 Task: Add a signature Lila Thompson containing With sincere appreciation and gratitude, Lila Thompson to email address softage.9@softage.net and add a folder Returns
Action: Mouse moved to (264, 272)
Screenshot: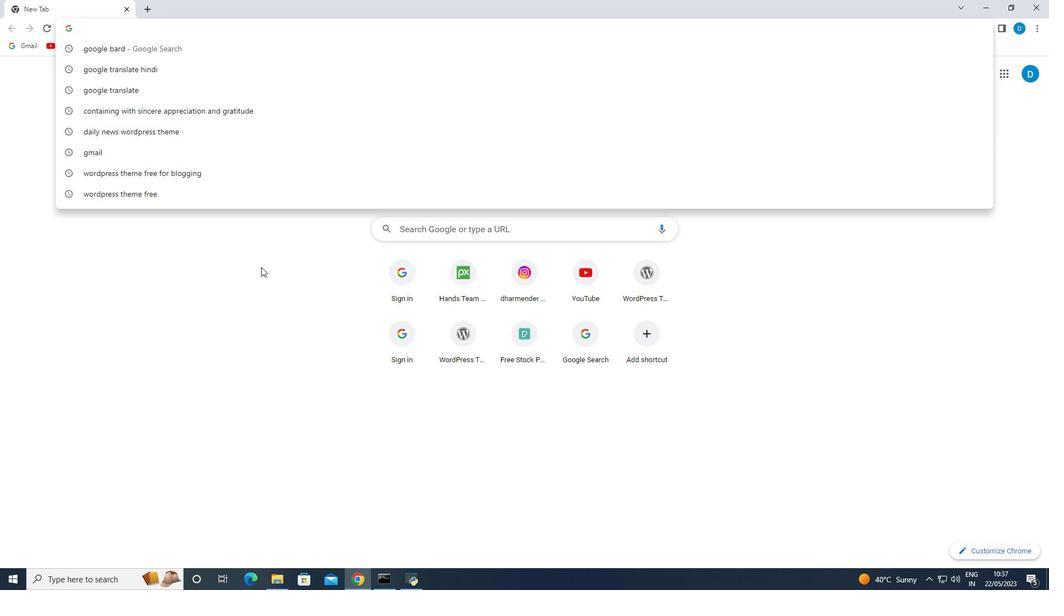 
Action: Mouse pressed left at (264, 272)
Screenshot: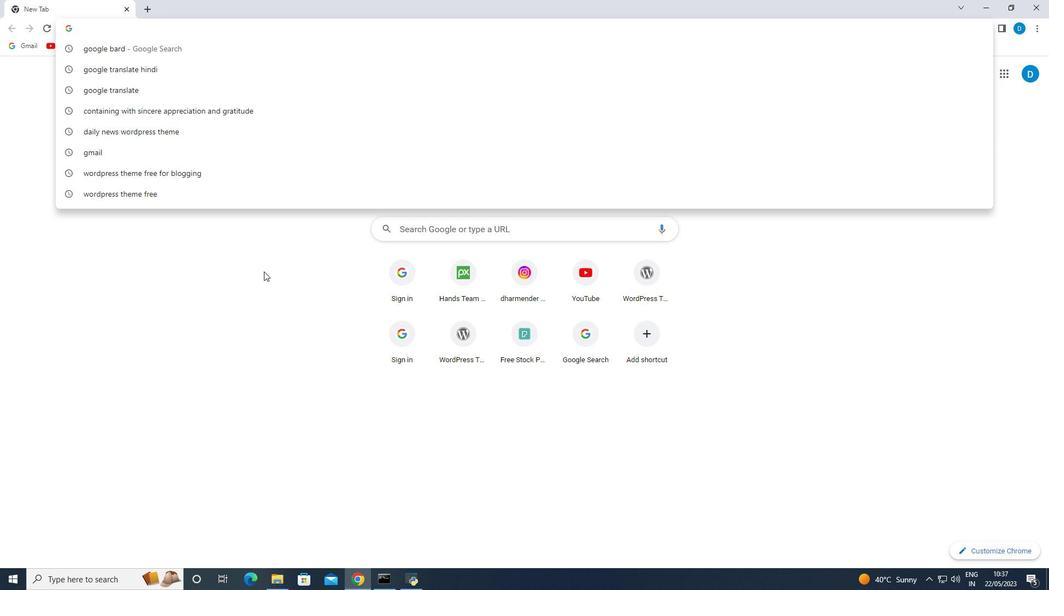 
Action: Mouse moved to (1001, 74)
Screenshot: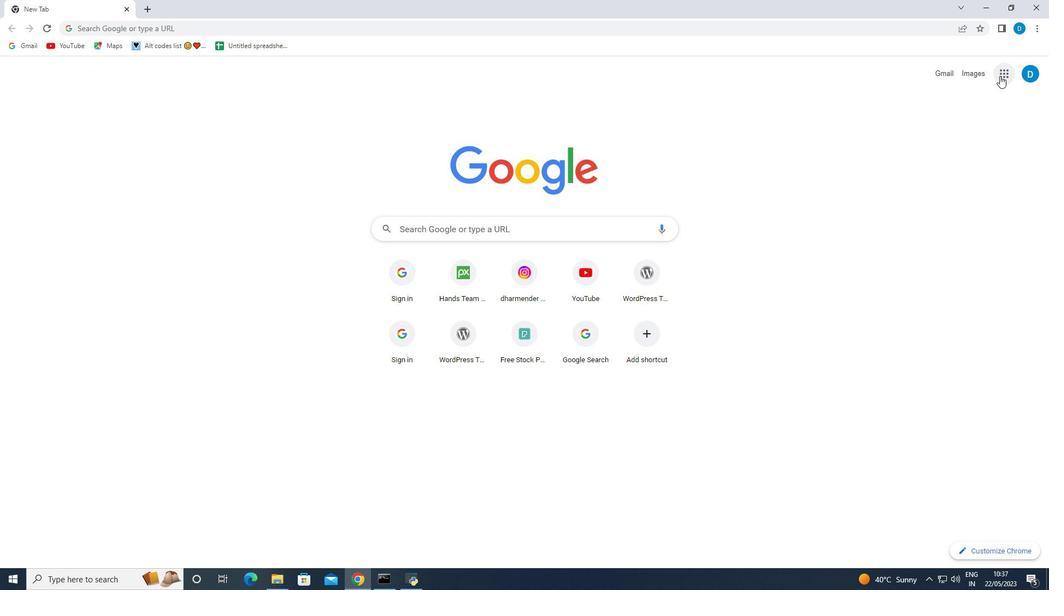 
Action: Mouse pressed left at (1001, 74)
Screenshot: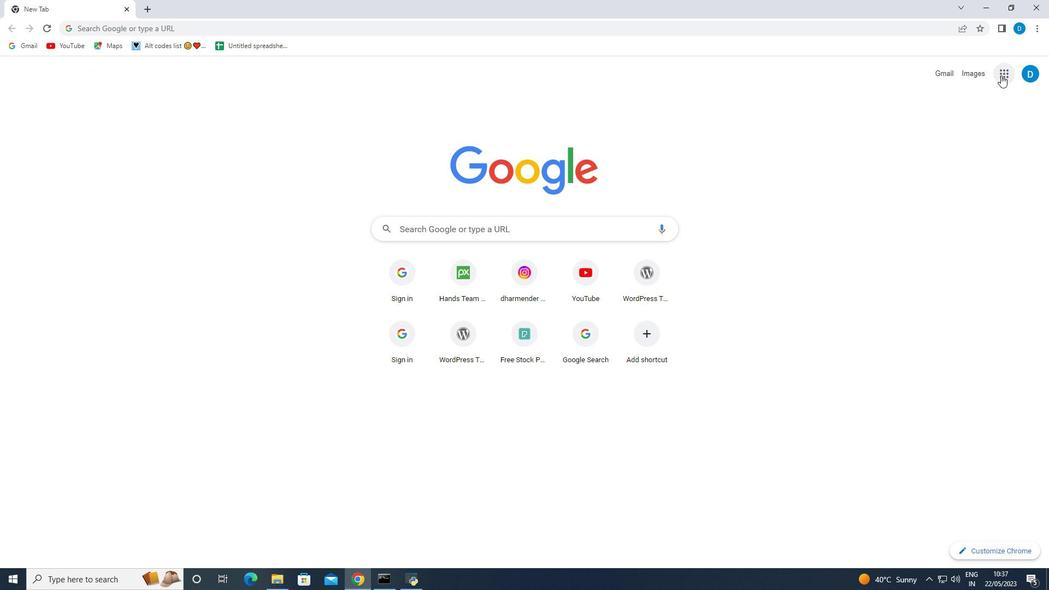 
Action: Mouse moved to (899, 219)
Screenshot: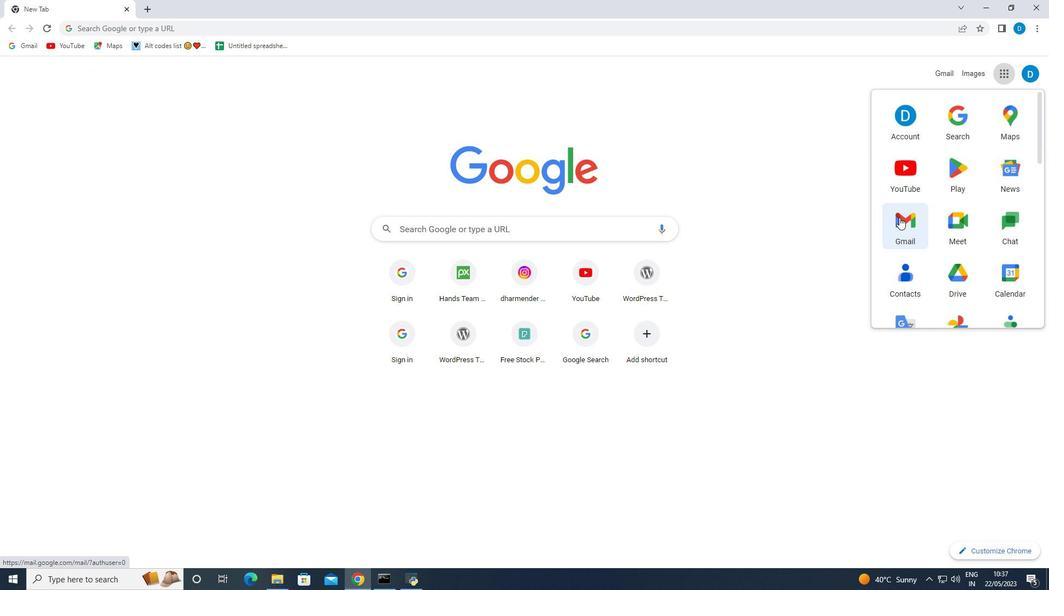 
Action: Mouse pressed left at (899, 219)
Screenshot: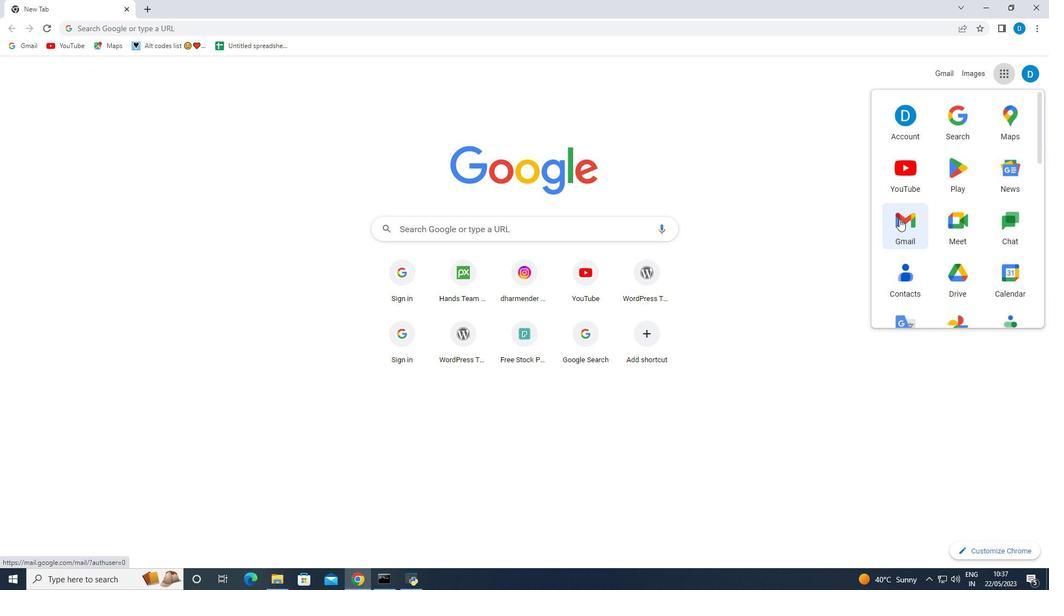 
Action: Mouse moved to (60, 116)
Screenshot: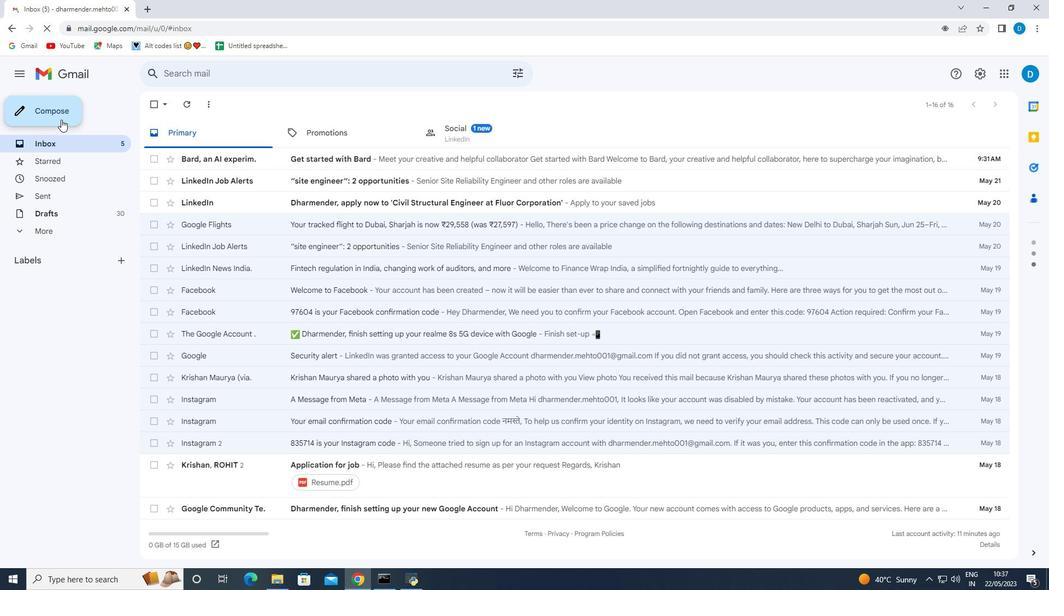 
Action: Mouse pressed left at (60, 116)
Screenshot: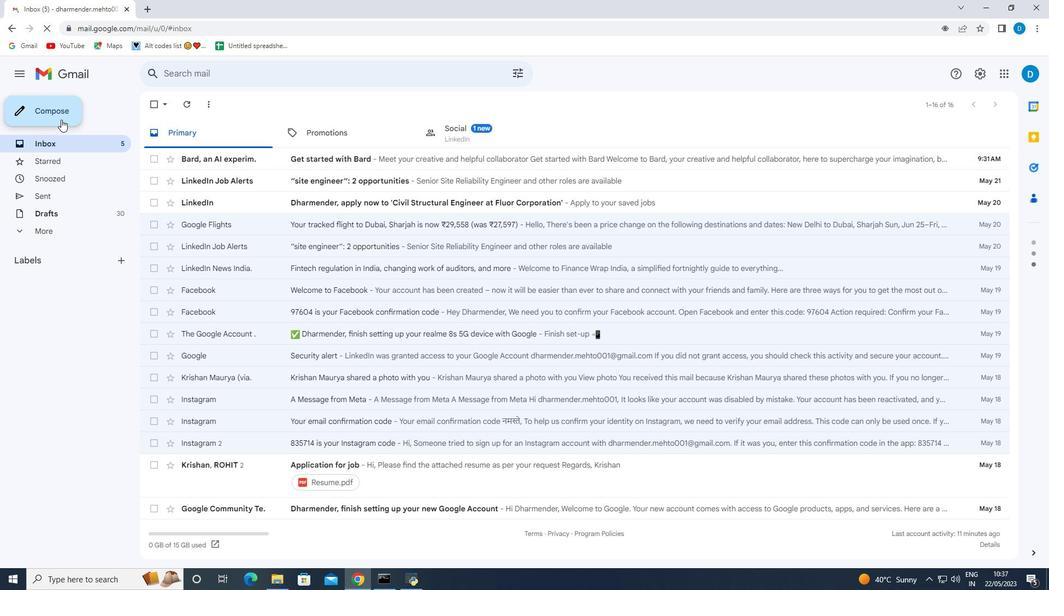 
Action: Mouse moved to (882, 549)
Screenshot: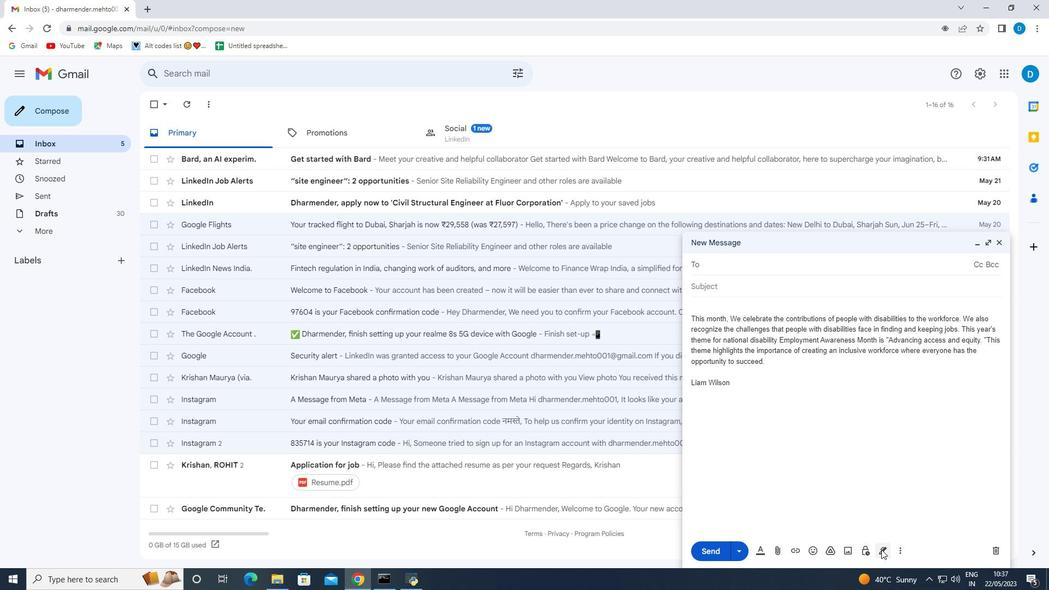 
Action: Mouse pressed left at (882, 549)
Screenshot: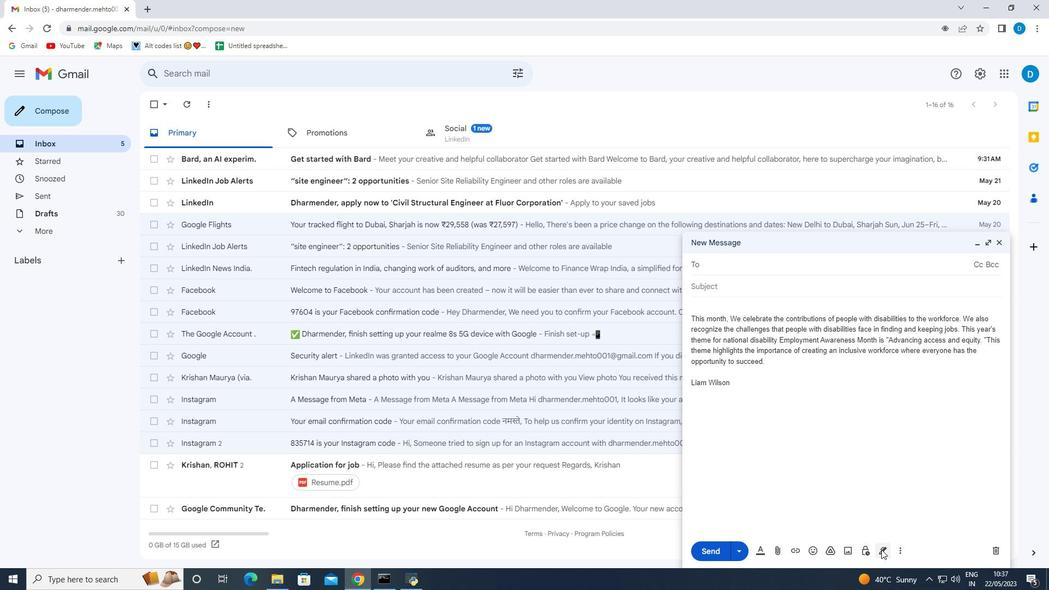 
Action: Mouse moved to (910, 483)
Screenshot: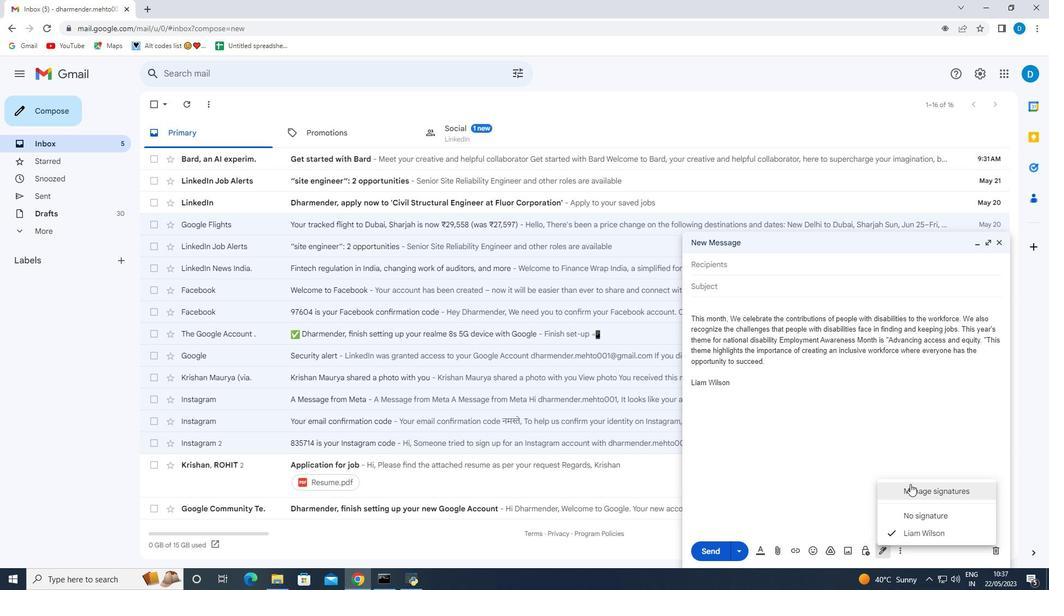 
Action: Mouse pressed left at (910, 483)
Screenshot: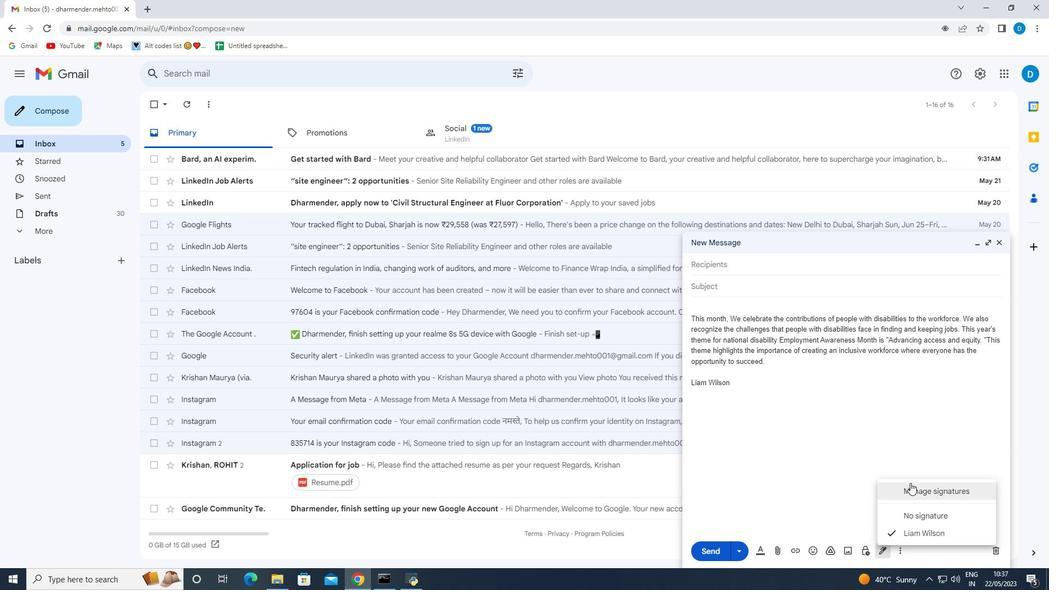 
Action: Mouse moved to (362, 407)
Screenshot: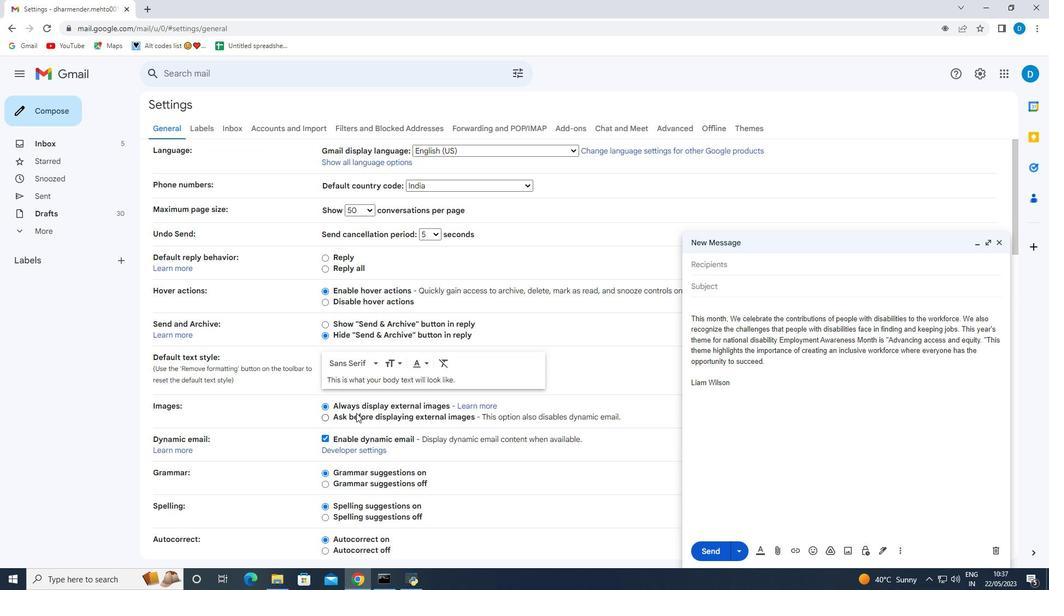 
Action: Mouse scrolled (362, 407) with delta (0, 0)
Screenshot: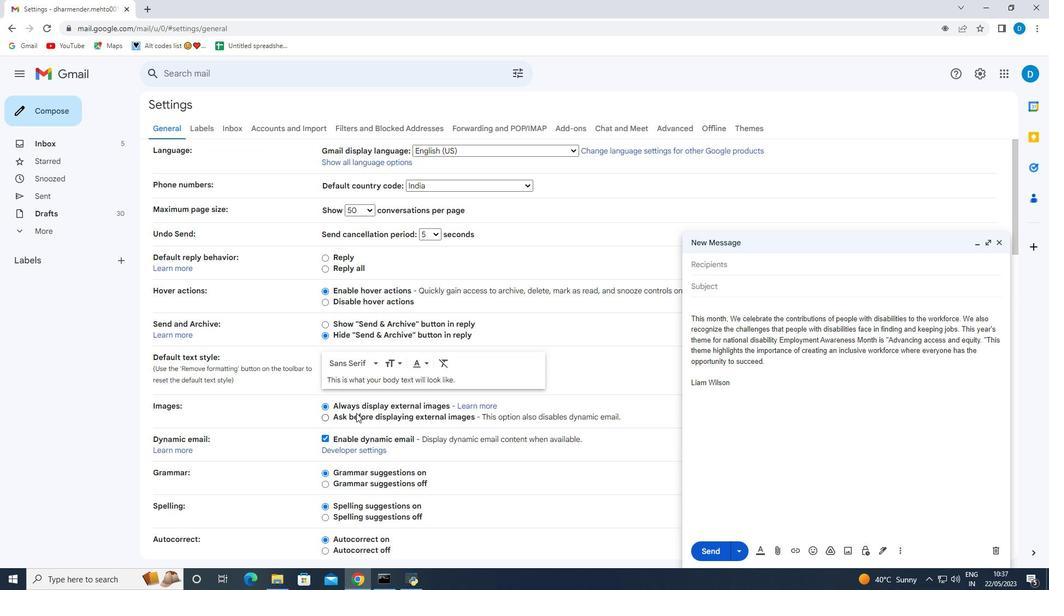 
Action: Mouse moved to (364, 407)
Screenshot: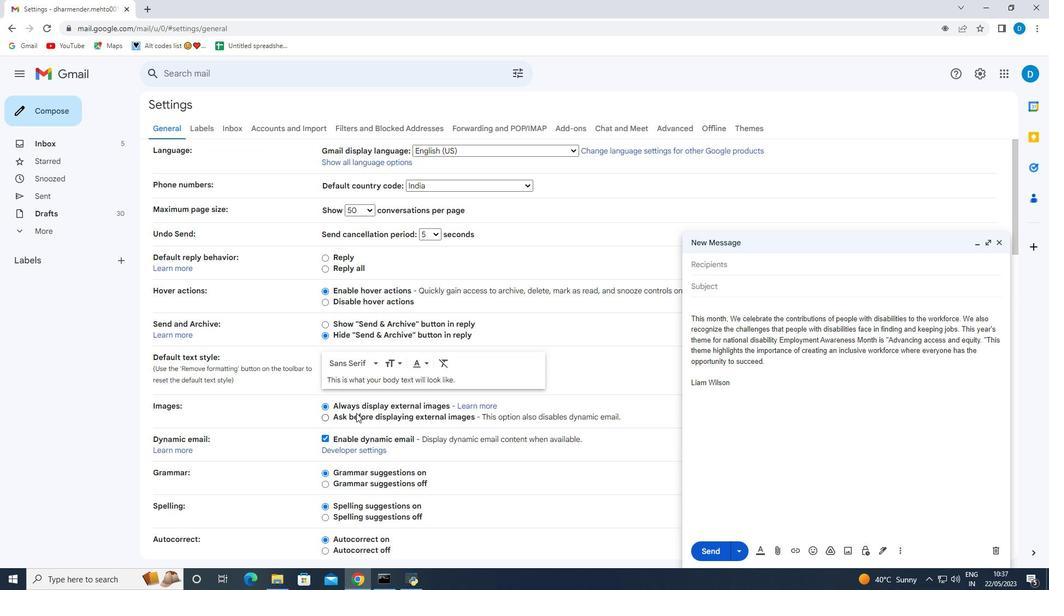 
Action: Mouse scrolled (364, 406) with delta (0, 0)
Screenshot: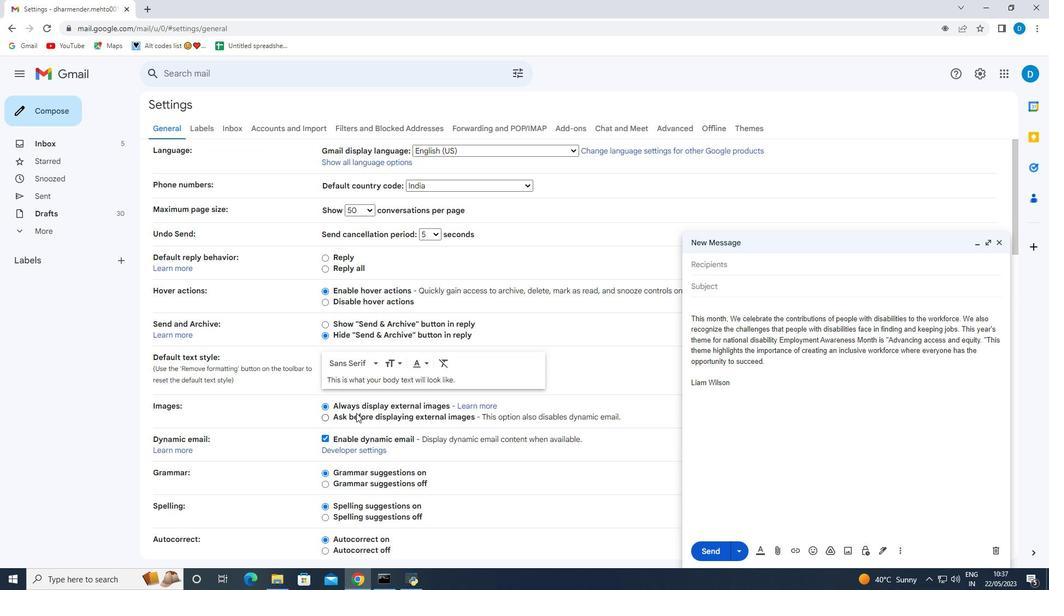 
Action: Mouse moved to (364, 406)
Screenshot: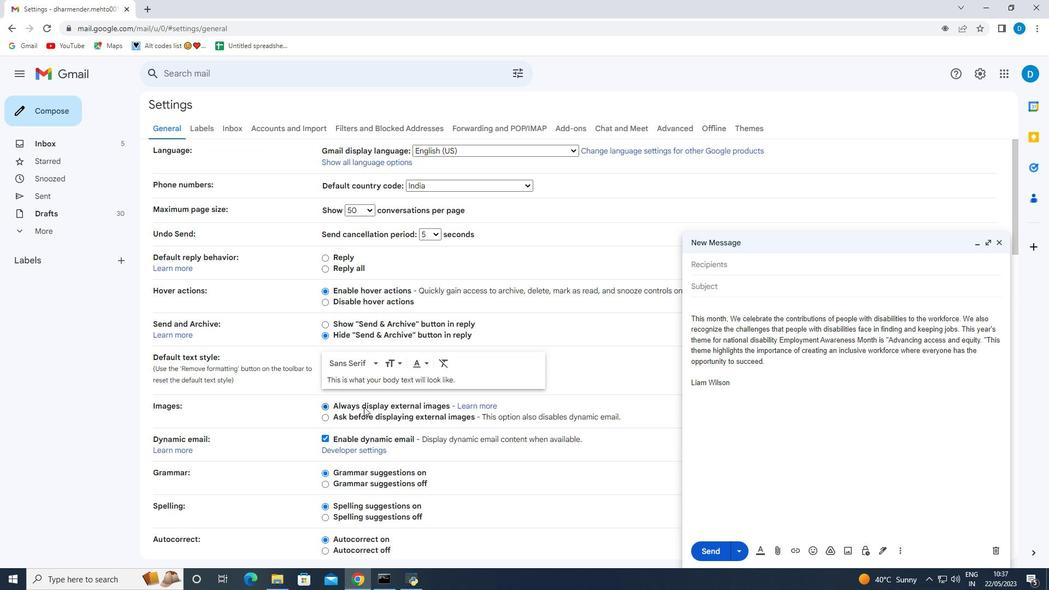 
Action: Mouse scrolled (364, 406) with delta (0, 0)
Screenshot: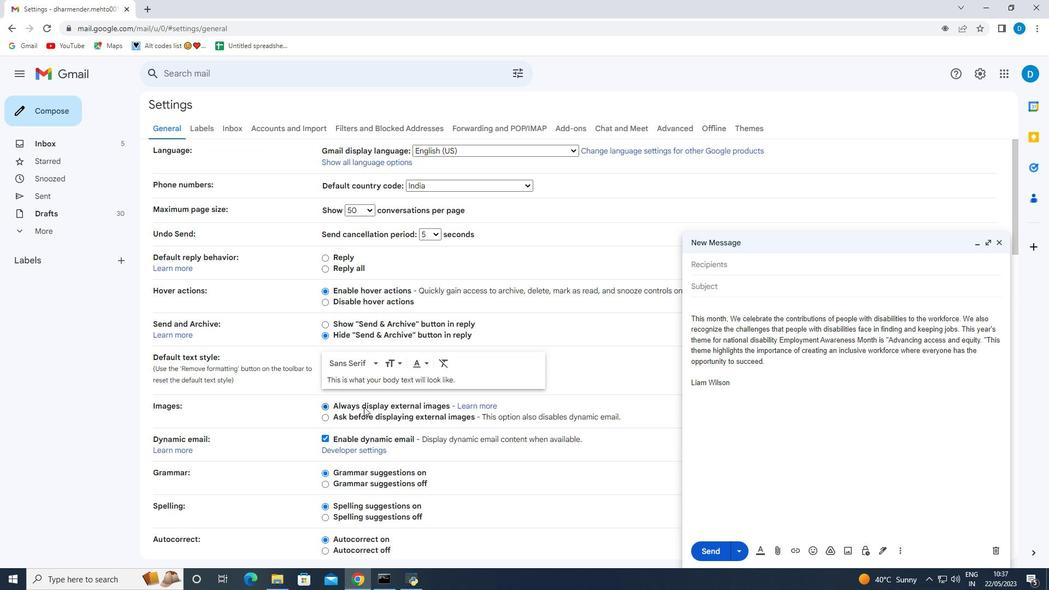 
Action: Mouse moved to (366, 405)
Screenshot: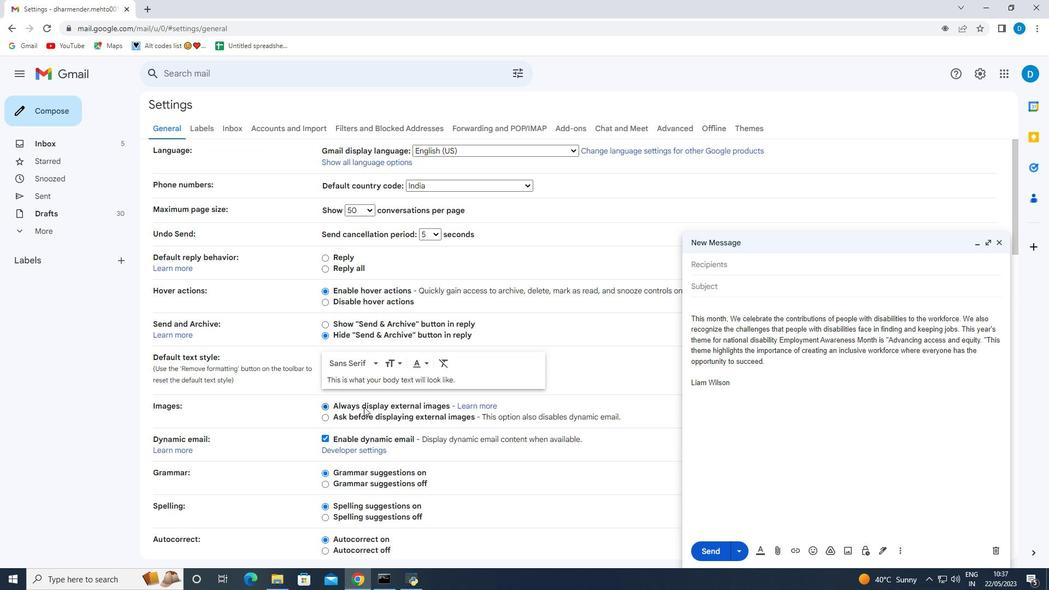 
Action: Mouse scrolled (365, 405) with delta (0, 0)
Screenshot: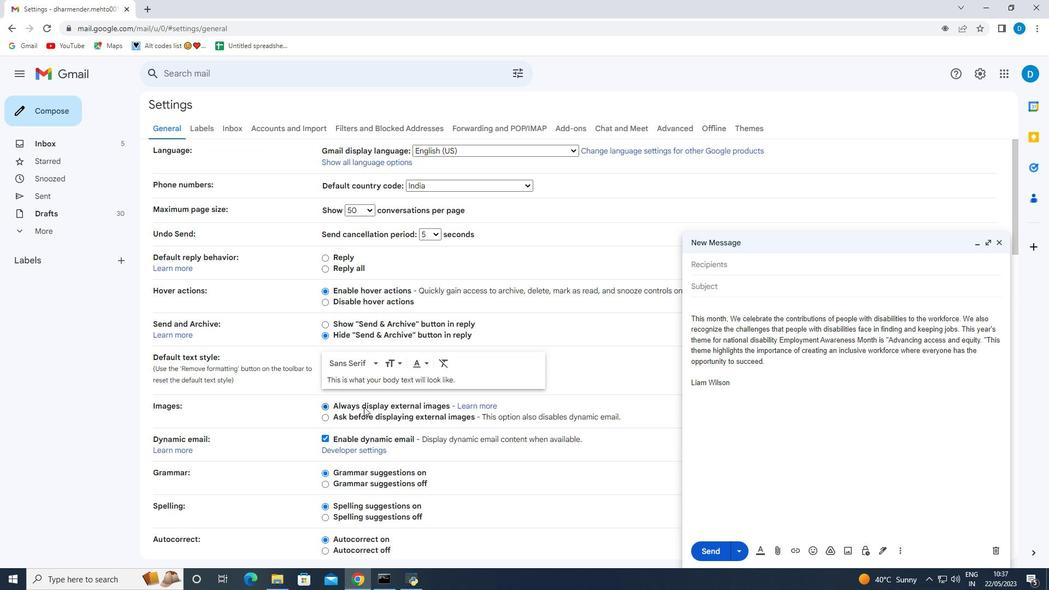 
Action: Mouse moved to (368, 403)
Screenshot: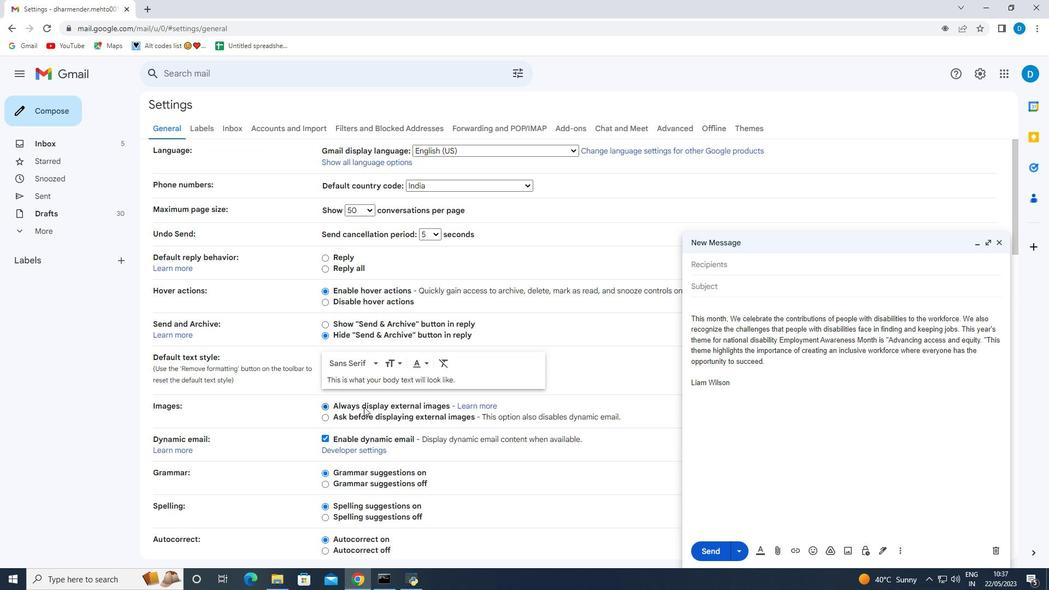 
Action: Mouse scrolled (368, 402) with delta (0, 0)
Screenshot: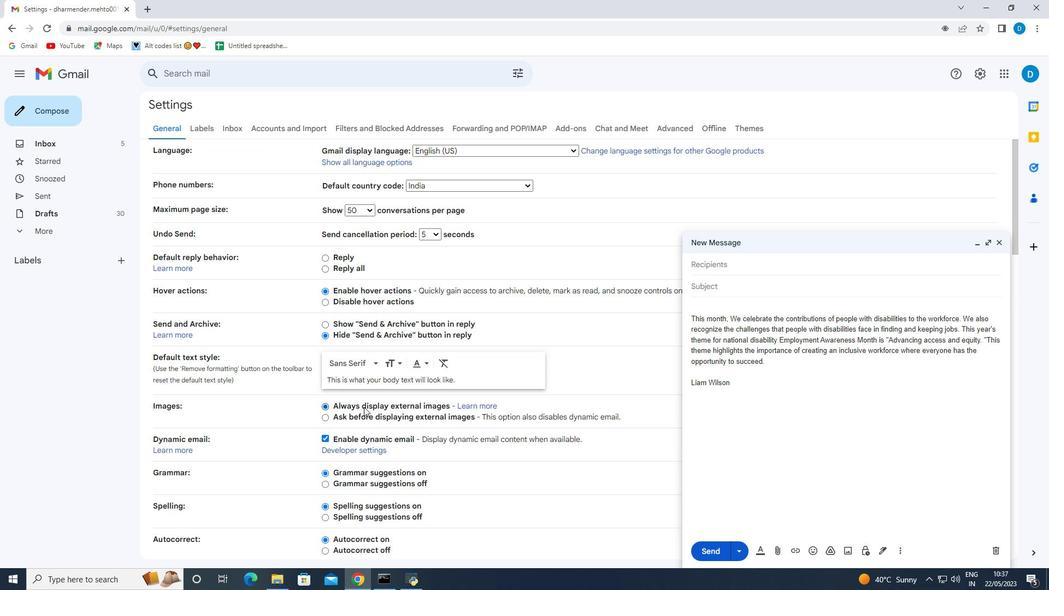 
Action: Mouse moved to (370, 402)
Screenshot: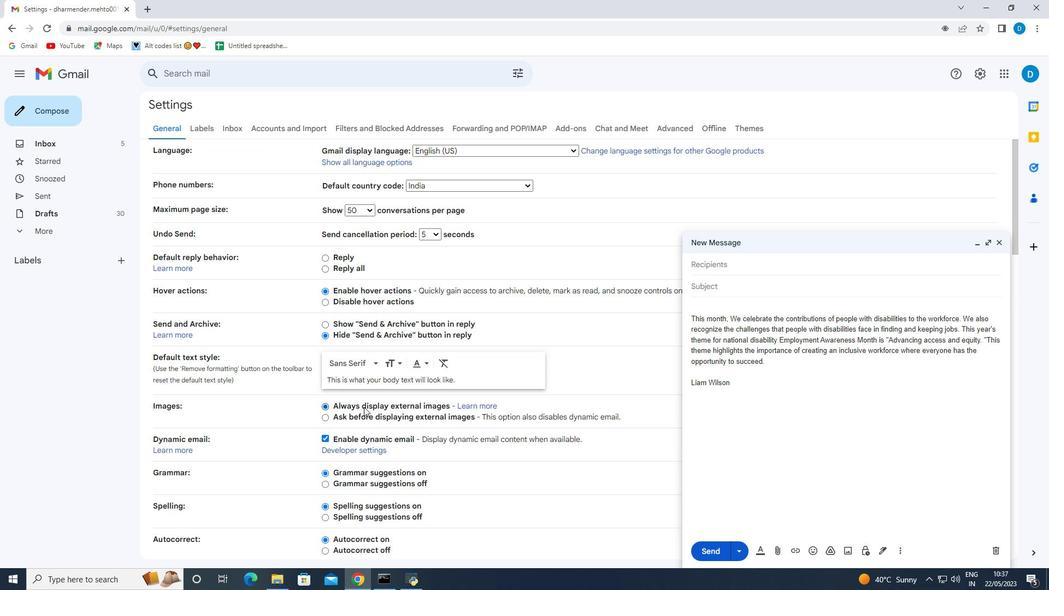 
Action: Mouse scrolled (370, 401) with delta (0, 0)
Screenshot: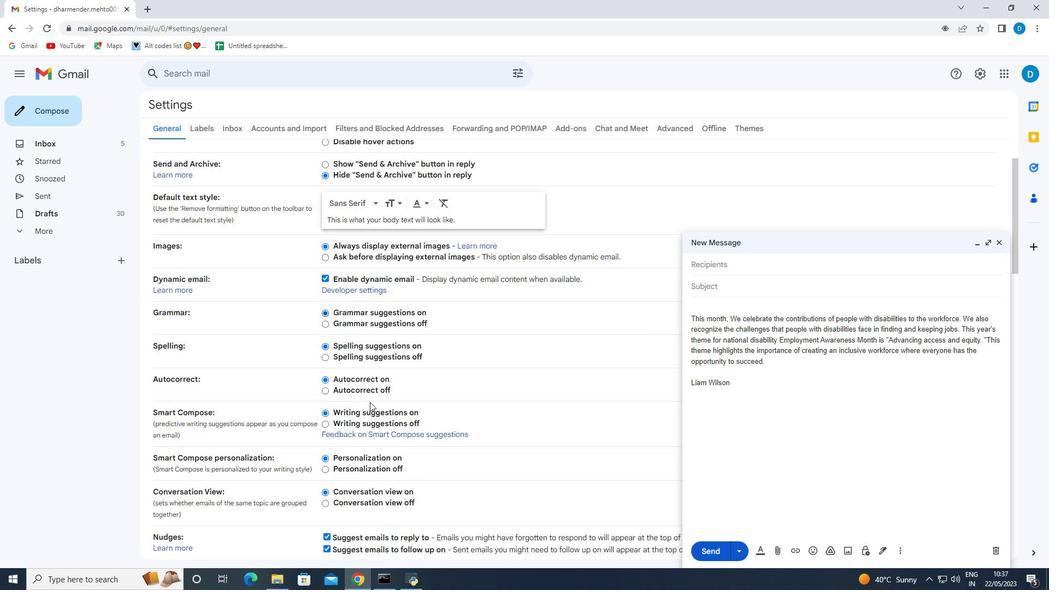 
Action: Mouse scrolled (370, 401) with delta (0, 0)
Screenshot: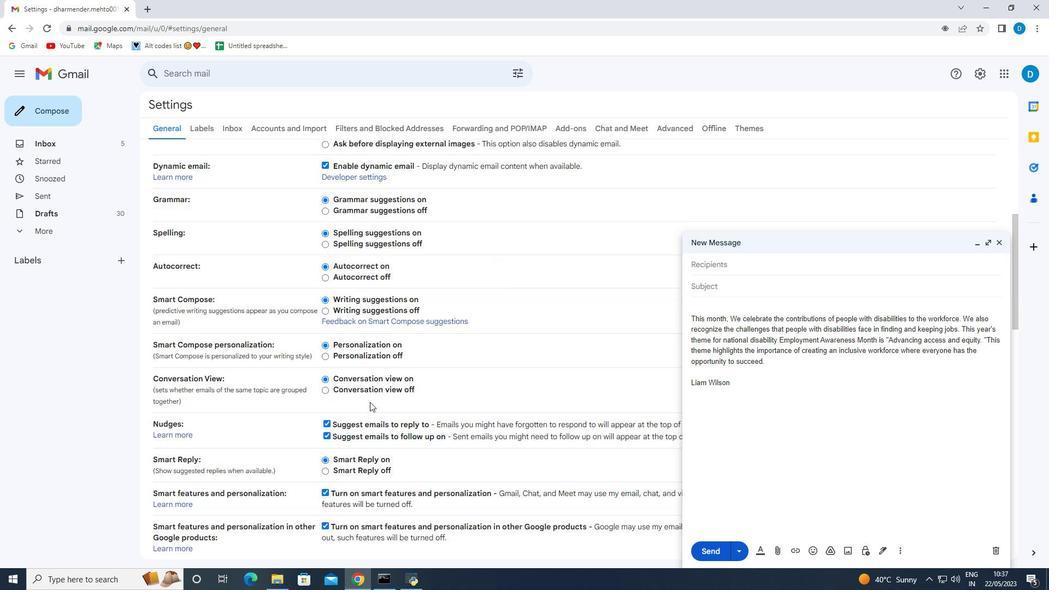 
Action: Mouse scrolled (370, 401) with delta (0, 0)
Screenshot: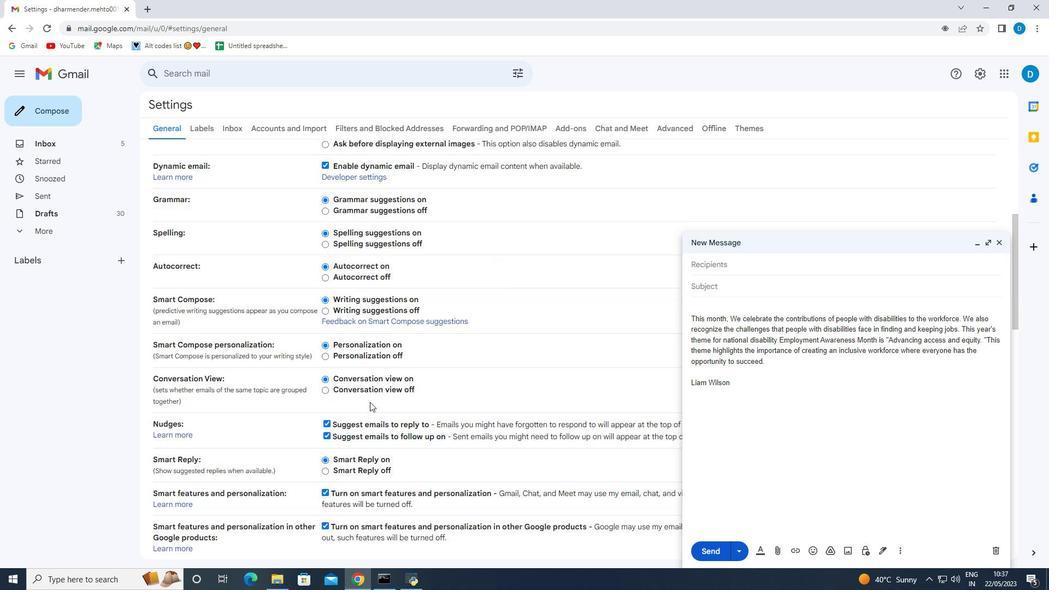 
Action: Mouse scrolled (370, 401) with delta (0, 0)
Screenshot: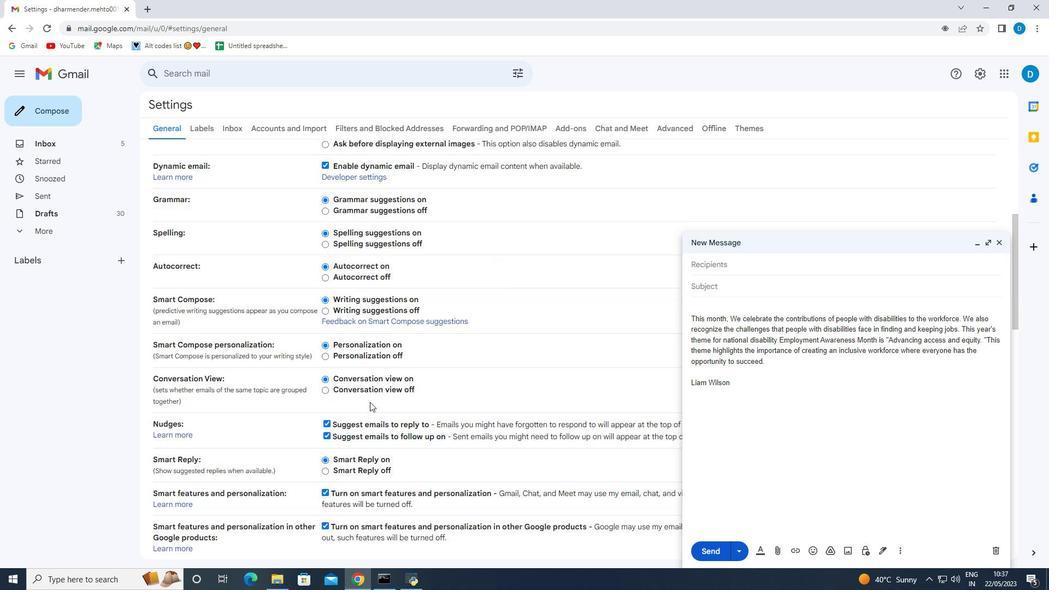 
Action: Mouse scrolled (370, 401) with delta (0, 0)
Screenshot: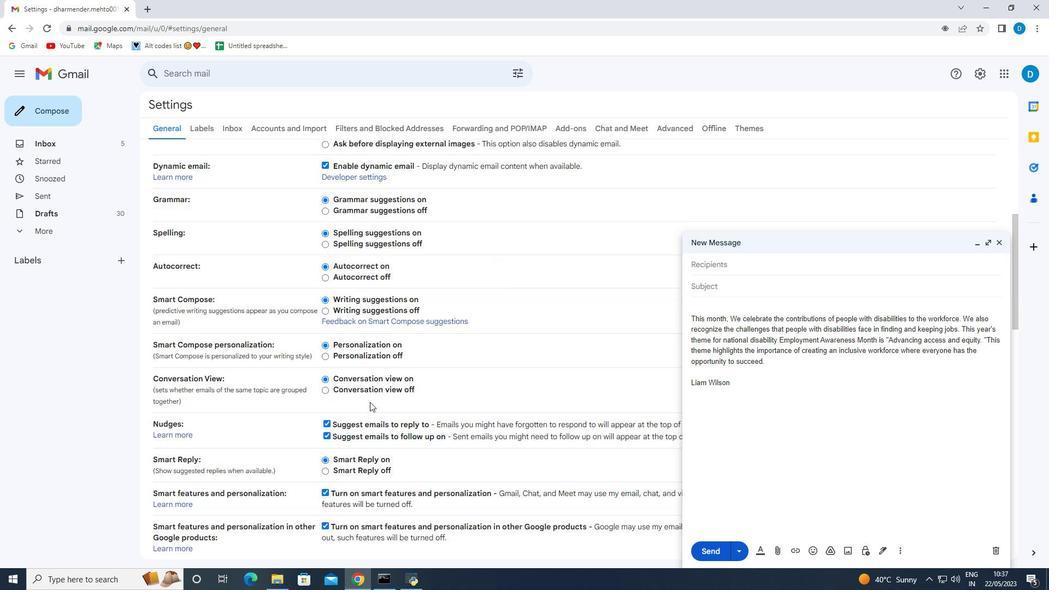 
Action: Mouse scrolled (370, 401) with delta (0, 0)
Screenshot: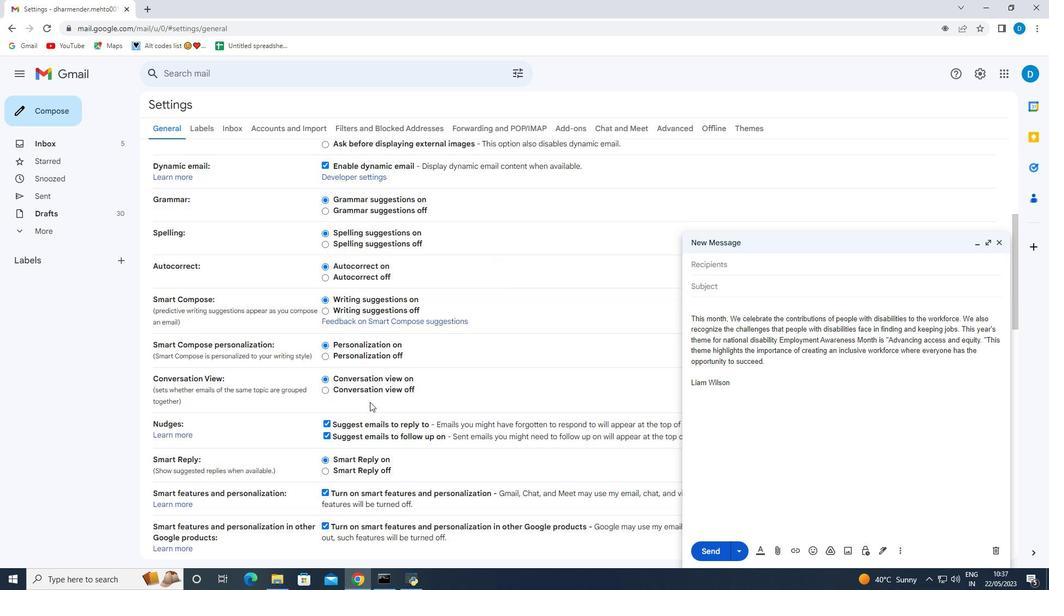 
Action: Mouse moved to (370, 400)
Screenshot: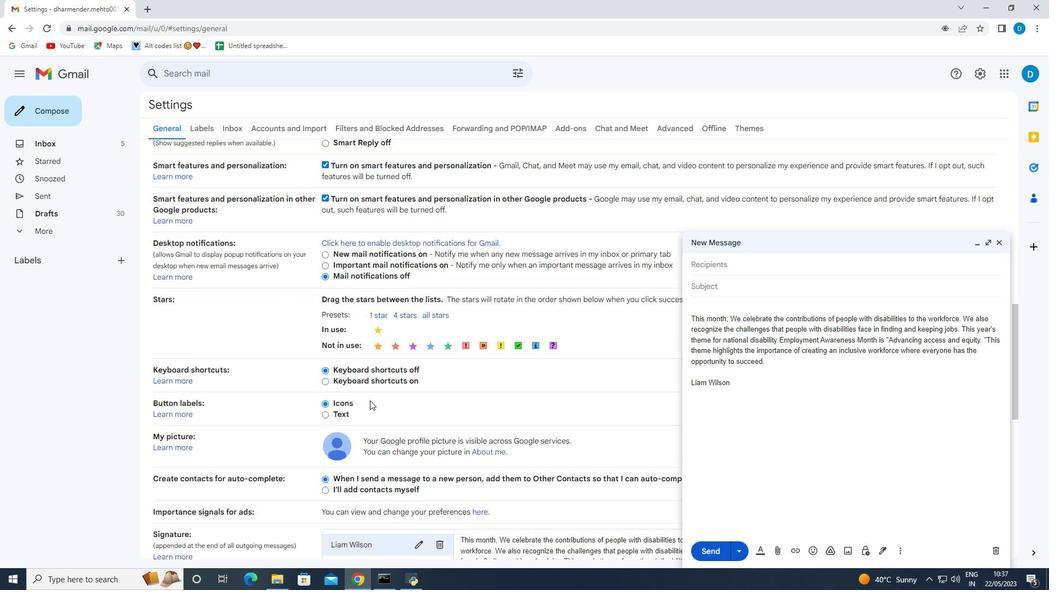 
Action: Mouse scrolled (370, 399) with delta (0, 0)
Screenshot: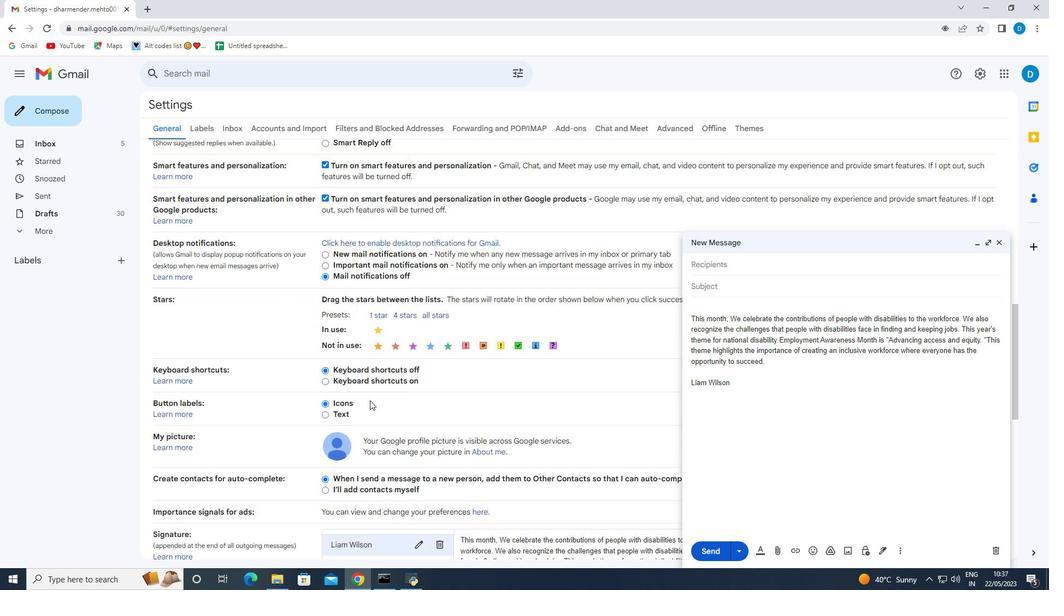 
Action: Mouse scrolled (370, 399) with delta (0, 0)
Screenshot: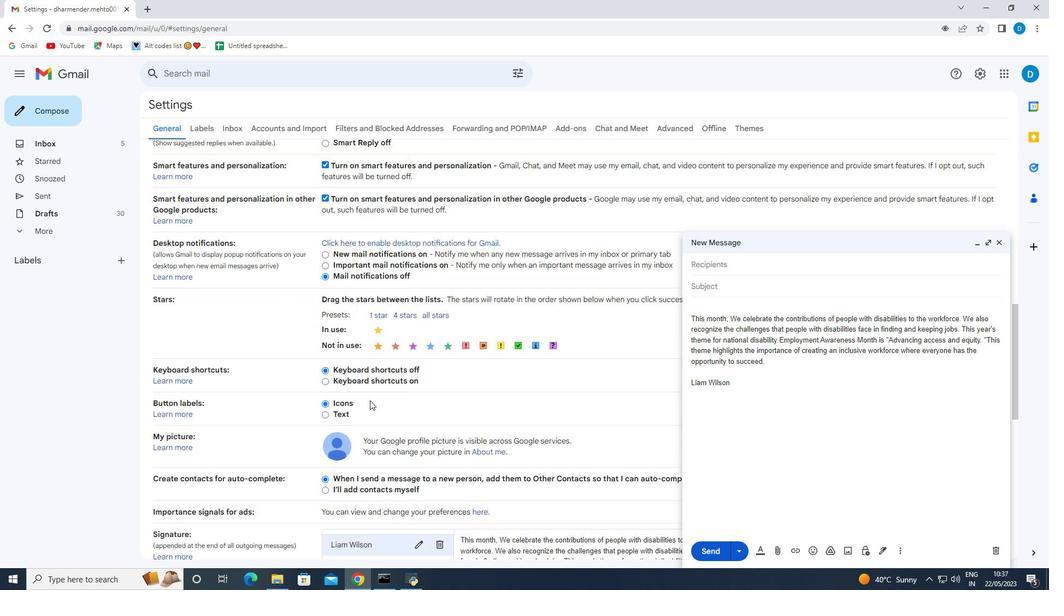 
Action: Mouse scrolled (370, 399) with delta (0, 0)
Screenshot: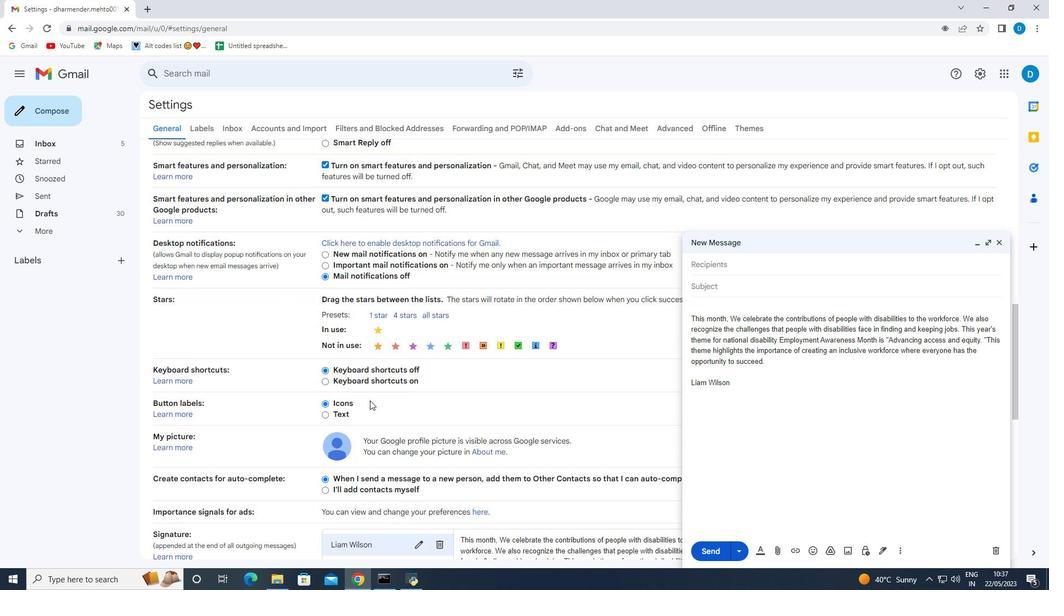 
Action: Mouse scrolled (370, 399) with delta (0, 0)
Screenshot: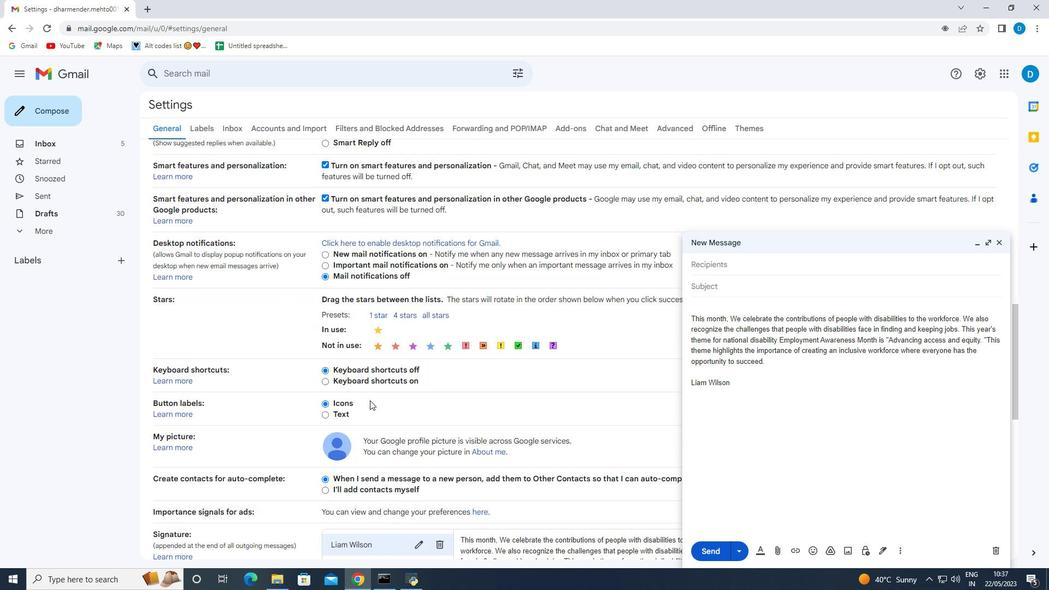 
Action: Mouse scrolled (370, 399) with delta (0, 0)
Screenshot: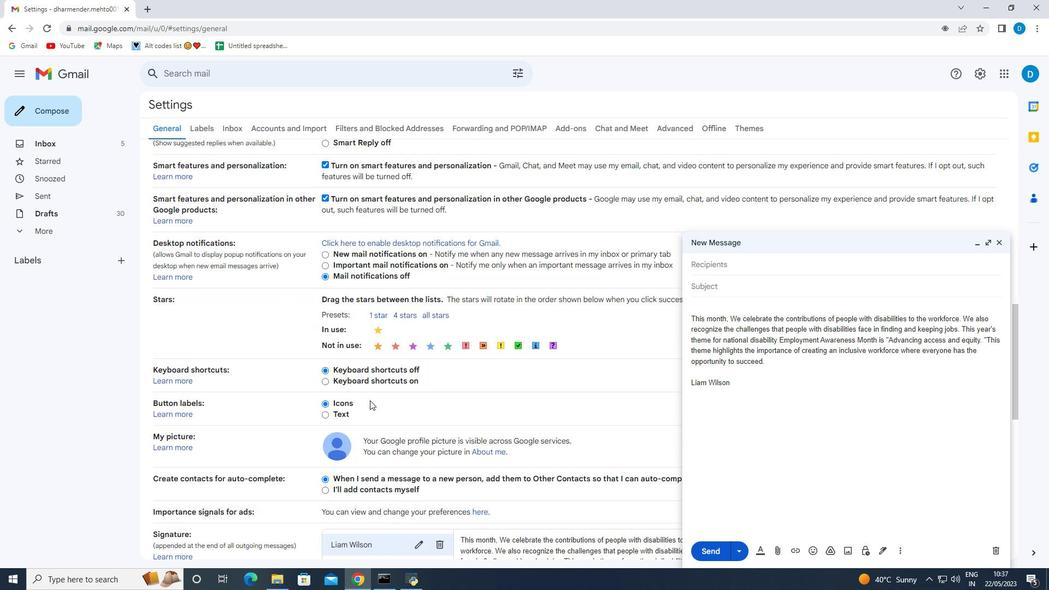 
Action: Mouse scrolled (370, 399) with delta (0, 0)
Screenshot: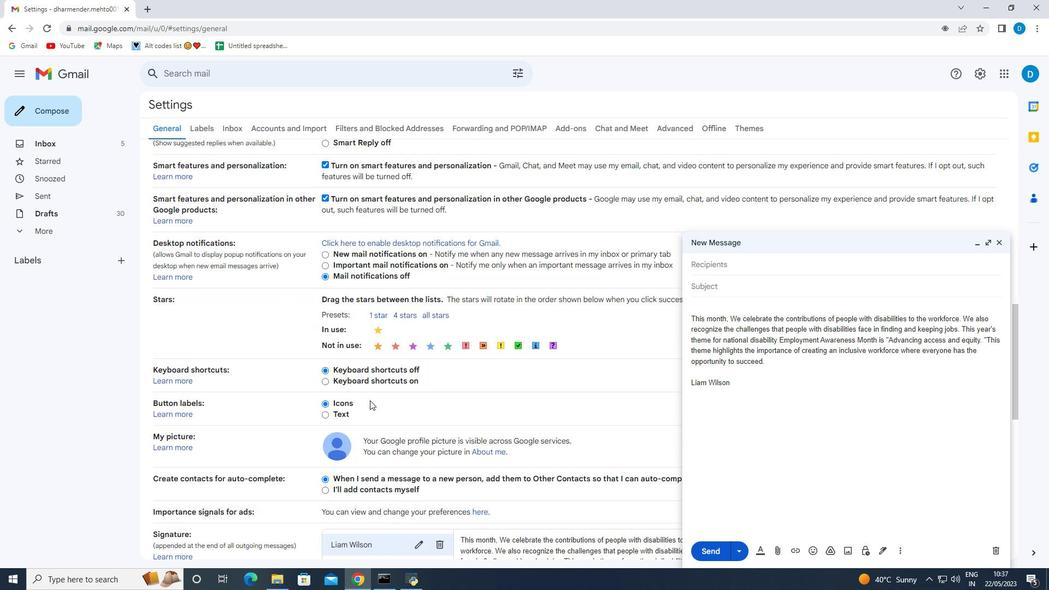 
Action: Mouse scrolled (370, 399) with delta (0, 0)
Screenshot: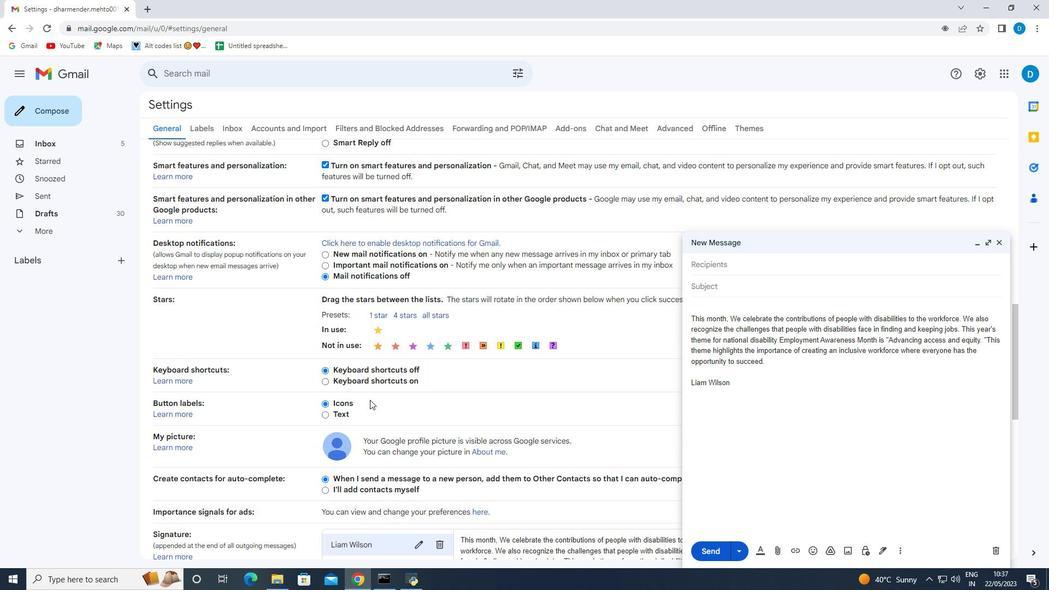 
Action: Mouse moved to (436, 161)
Screenshot: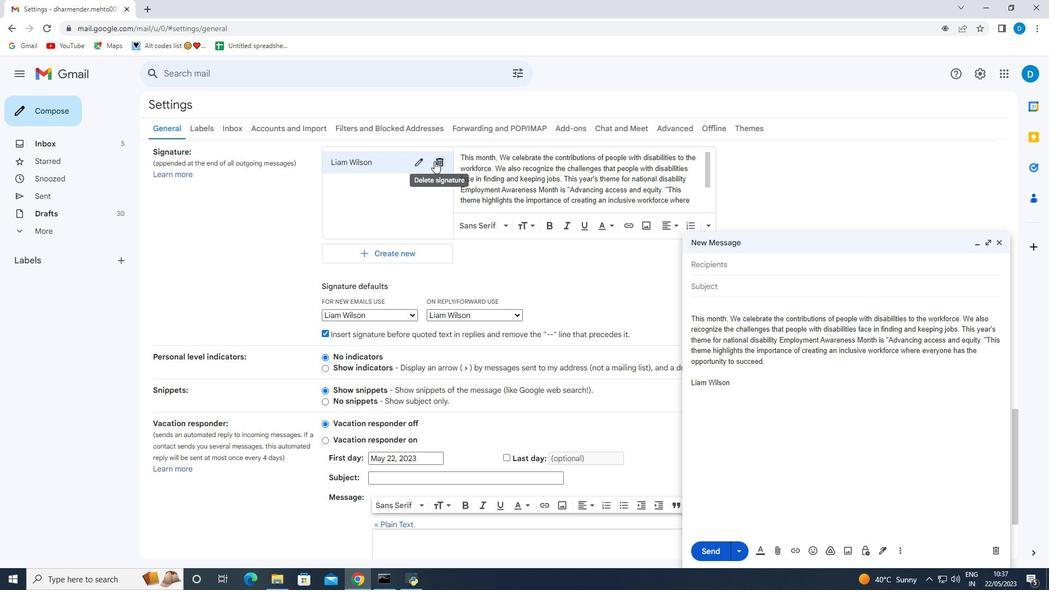 
Action: Mouse pressed left at (436, 161)
Screenshot: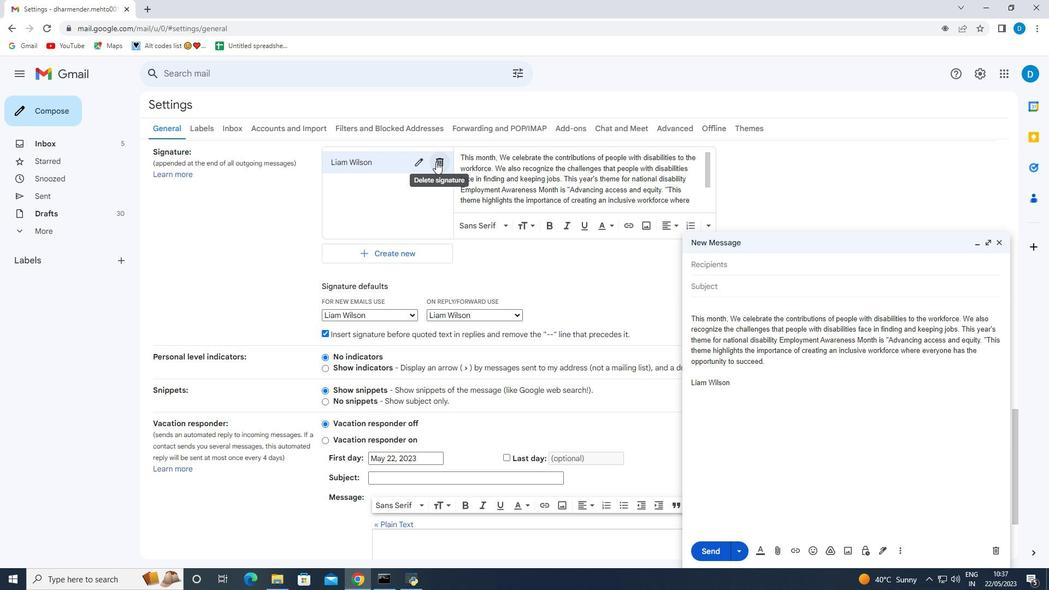 
Action: Mouse moved to (617, 336)
Screenshot: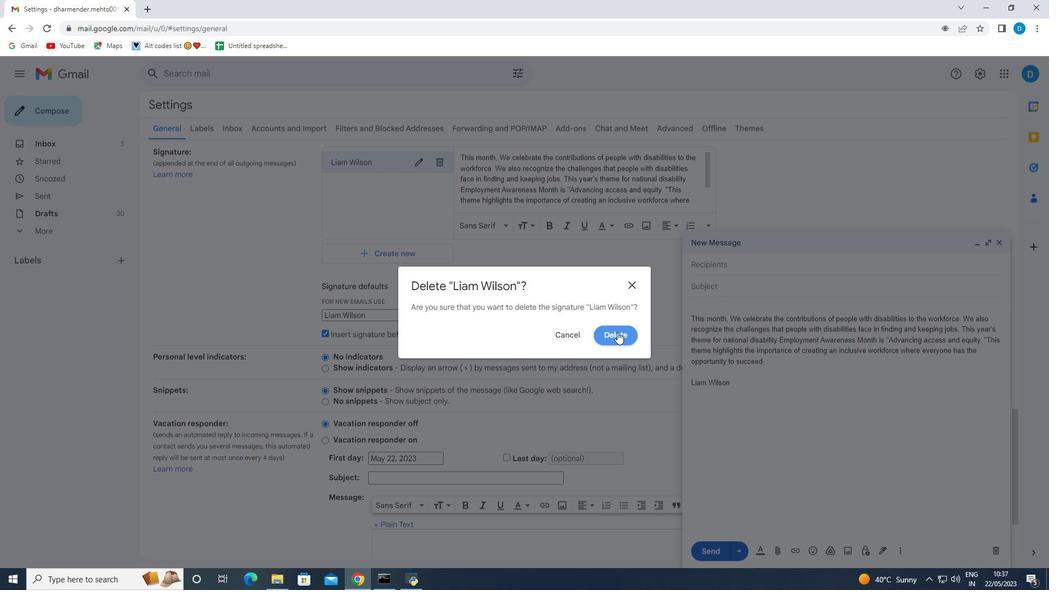
Action: Mouse pressed left at (617, 336)
Screenshot: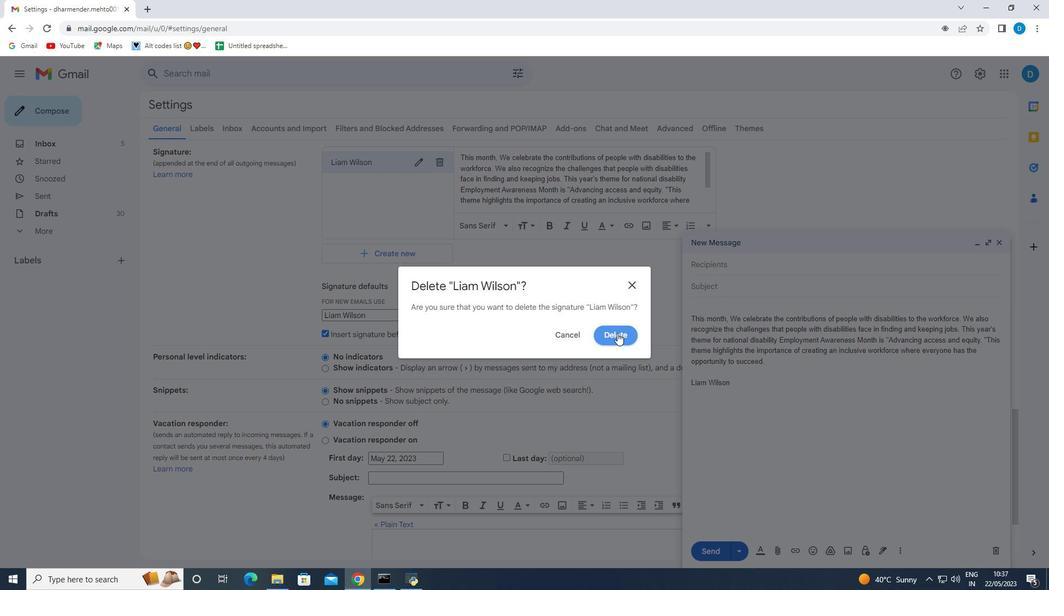 
Action: Mouse moved to (390, 206)
Screenshot: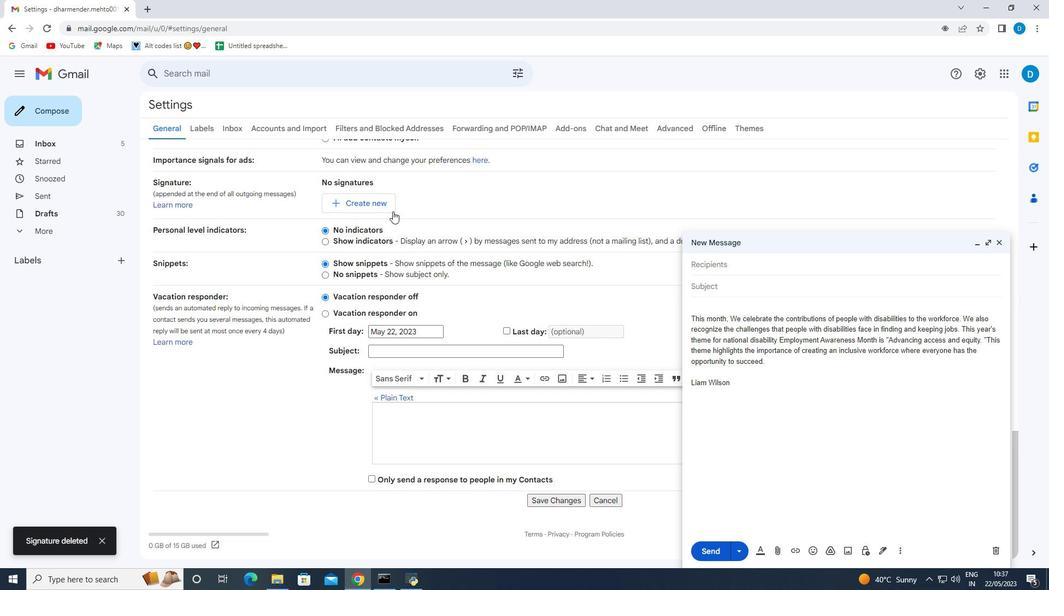 
Action: Mouse pressed left at (390, 206)
Screenshot: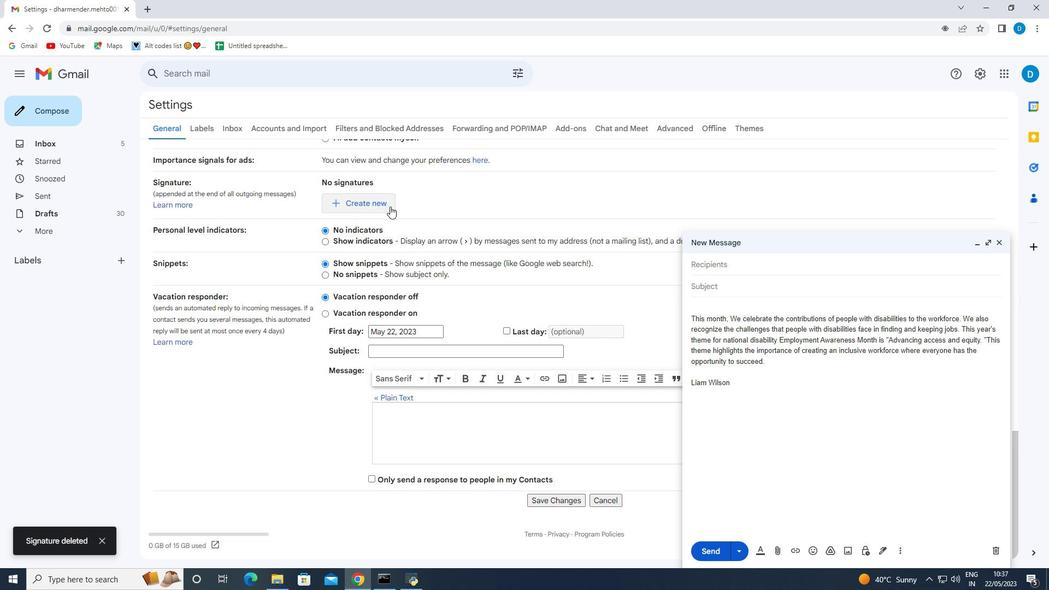 
Action: Mouse moved to (463, 305)
Screenshot: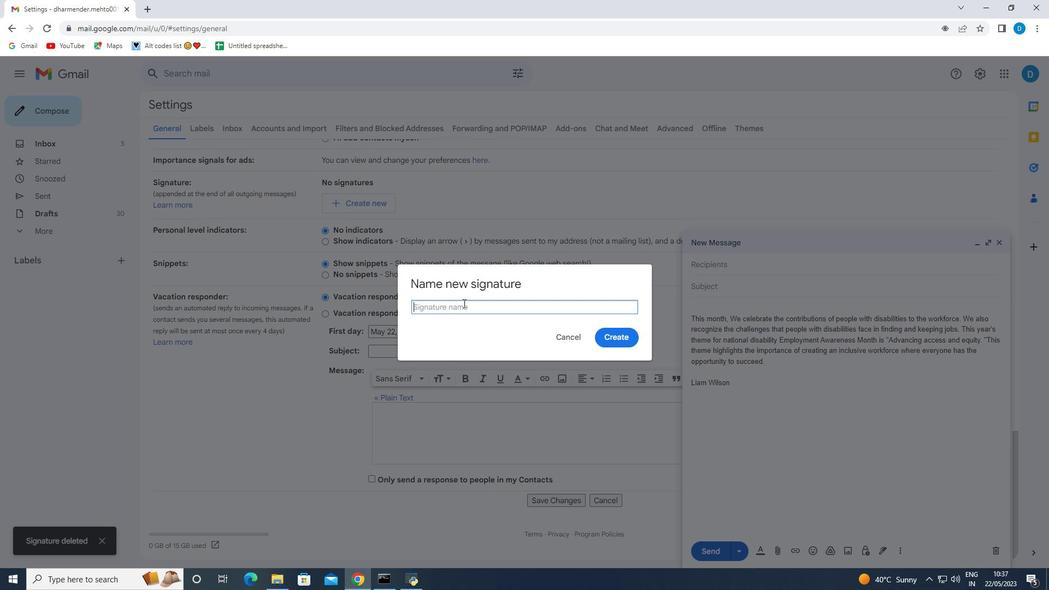 
Action: Mouse pressed left at (463, 305)
Screenshot: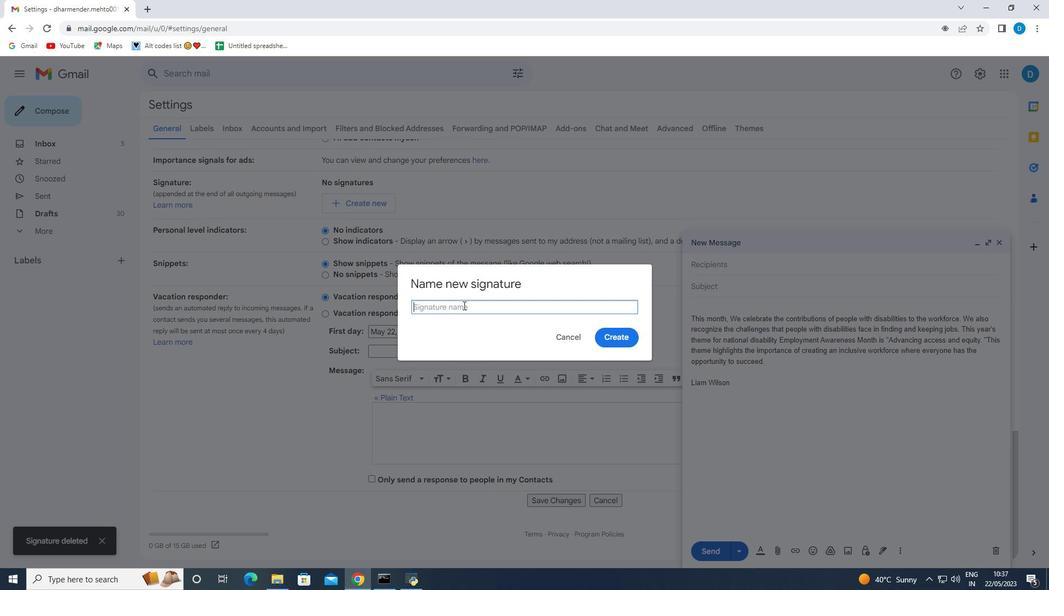 
Action: Mouse moved to (463, 305)
Screenshot: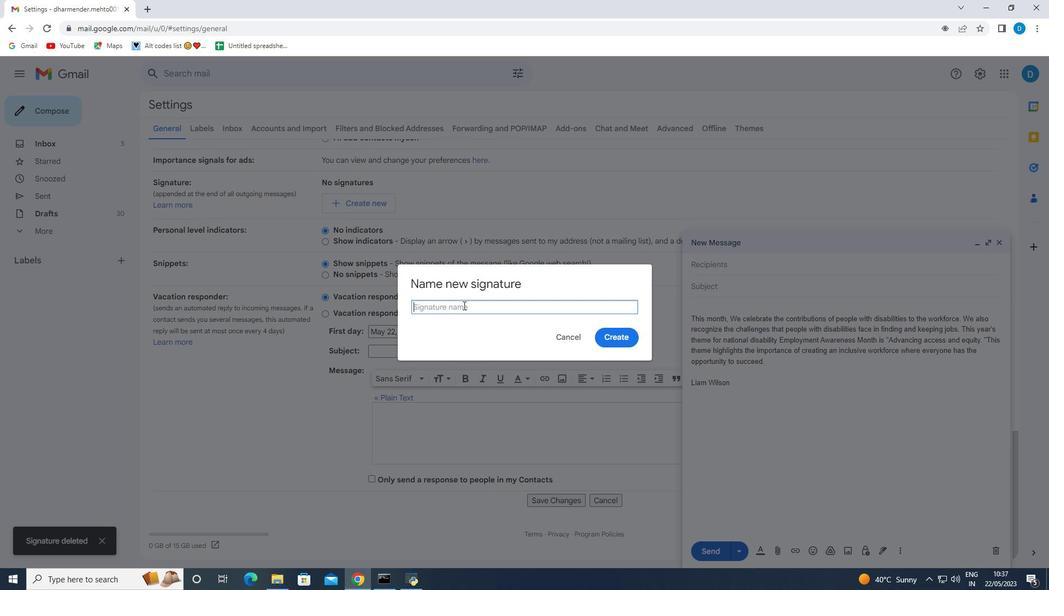 
Action: Key pressed <Key.shift>Lila<Key.space><Key.shift><Key.shift>Thompson
Screenshot: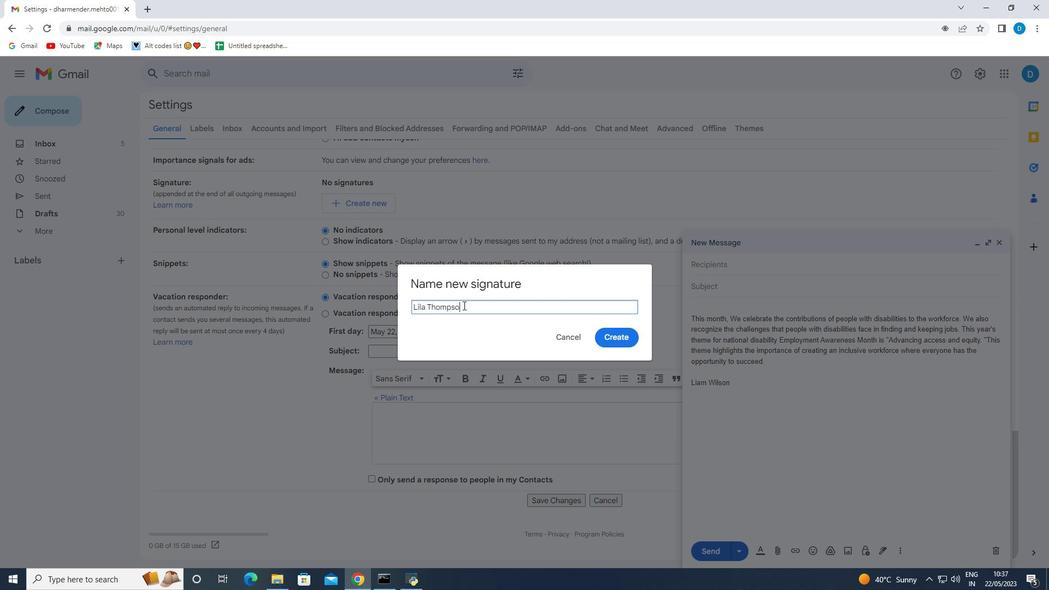 
Action: Mouse moved to (611, 338)
Screenshot: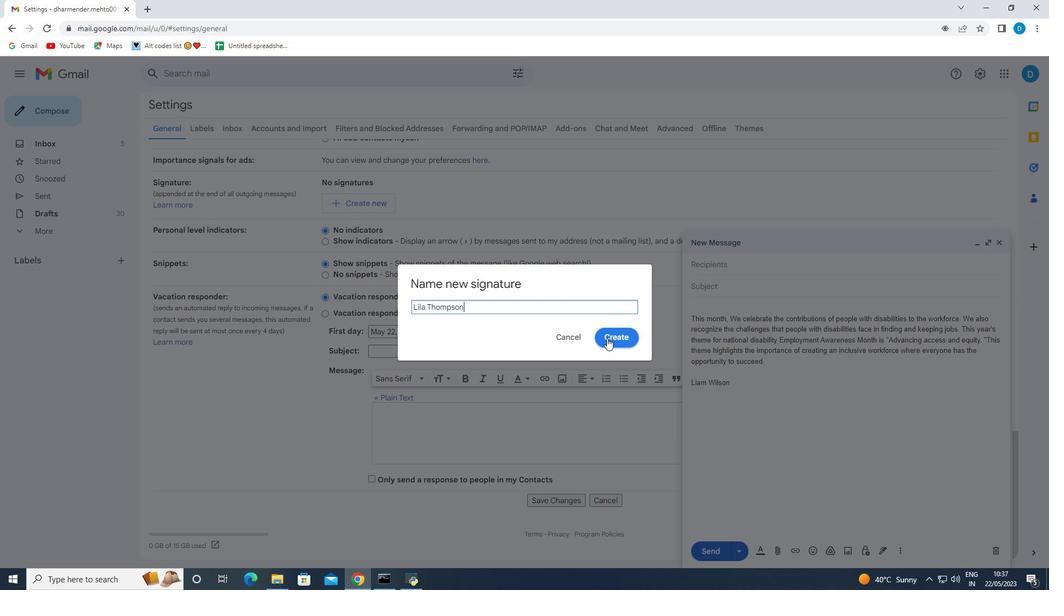 
Action: Mouse pressed left at (611, 338)
Screenshot: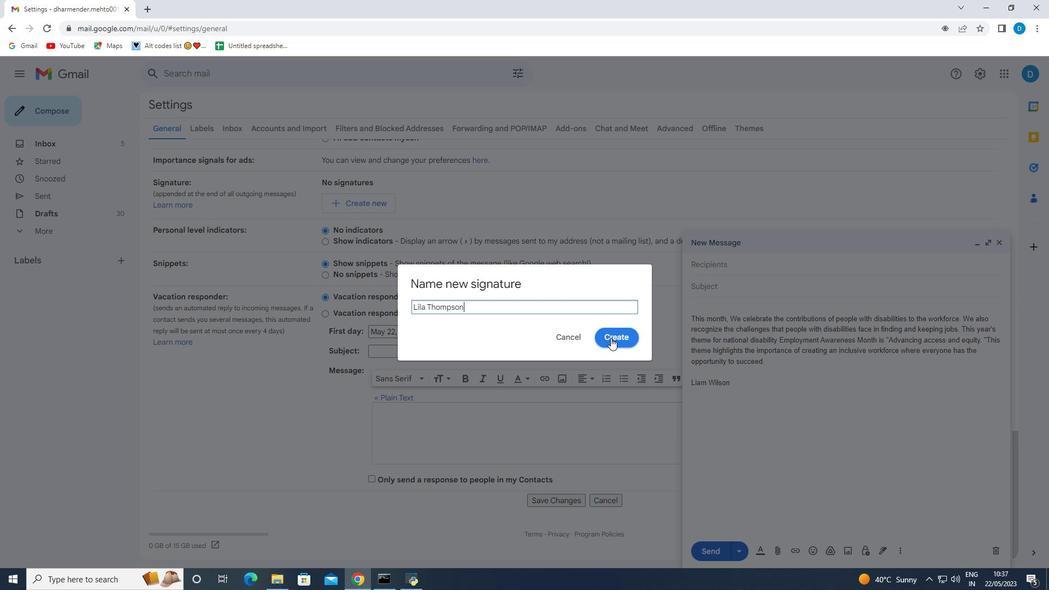 
Action: Mouse moved to (495, 201)
Screenshot: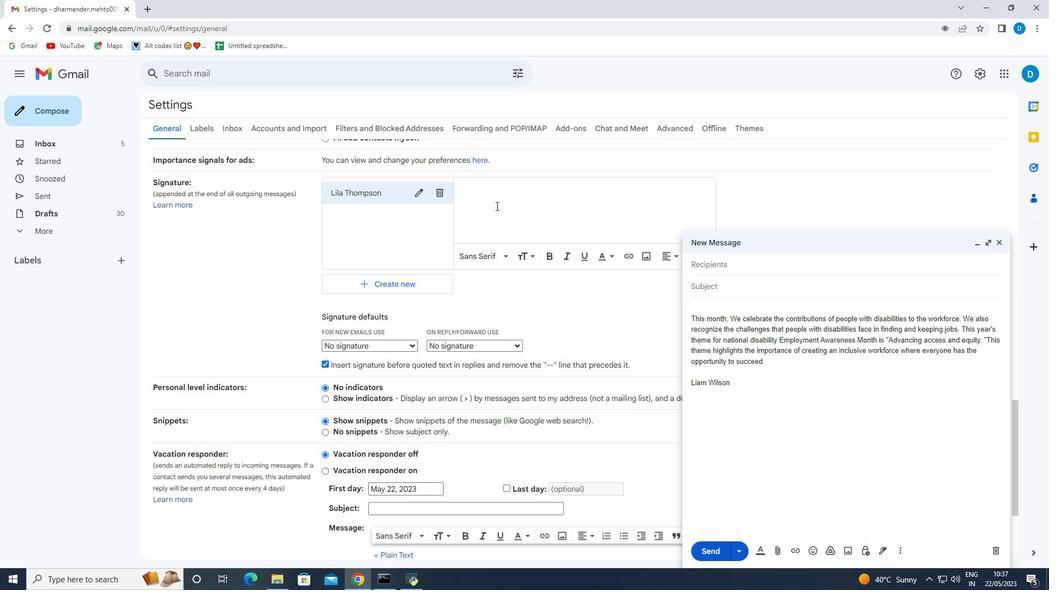 
Action: Mouse pressed left at (495, 201)
Screenshot: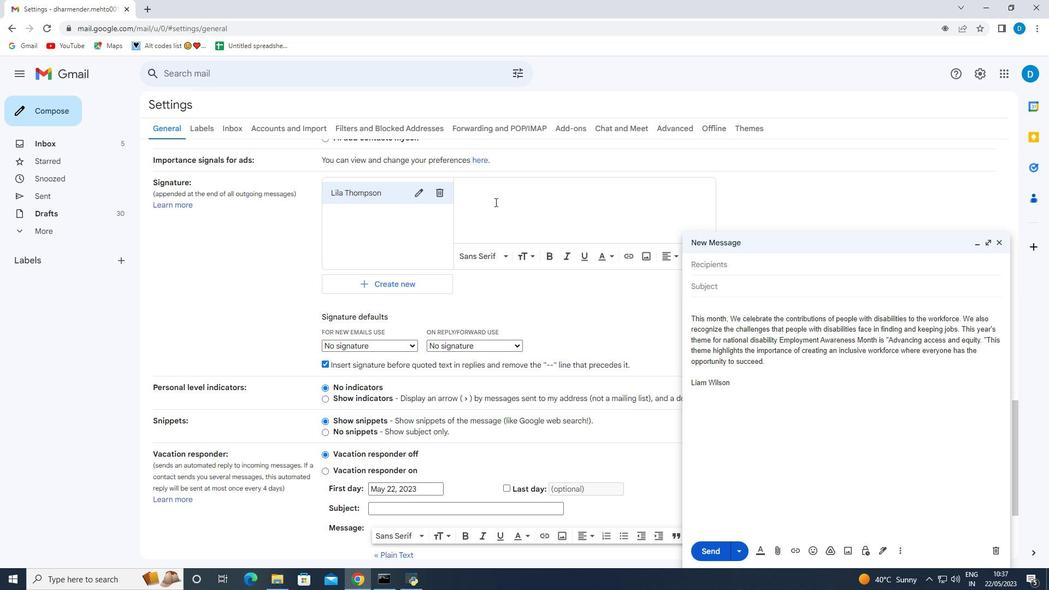 
Action: Mouse moved to (474, 205)
Screenshot: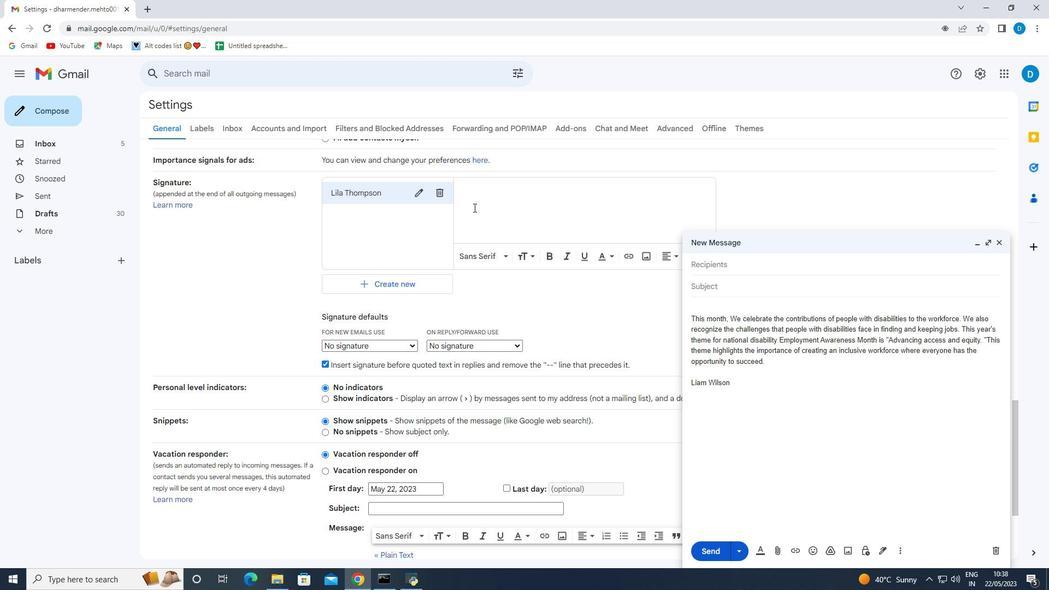 
Action: Mouse pressed left at (474, 205)
Screenshot: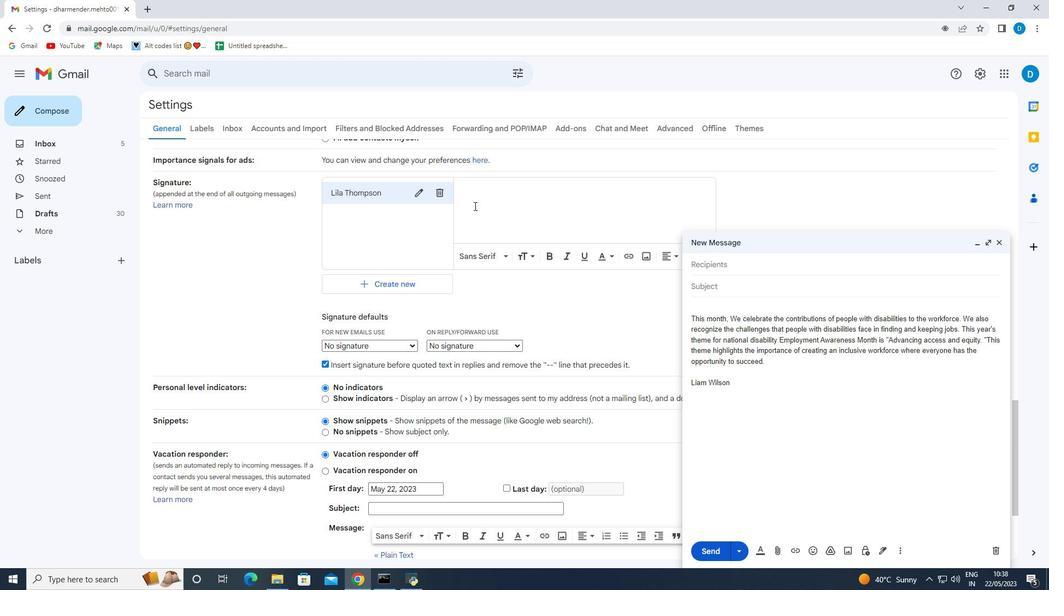 
Action: Key pressed <Key.shift><Key.shift><Key.shift><Key.shift>With<Key.space>gratitude<Key.space>and<Key.space>sincere<Key.space>wishes,<Key.space><Key.shift>I<Key.space>would<Key.space>like<Key.space>to<Key.space>thanks<Key.backspace><Key.backspace><Key.backspace><Key.backspace><Key.backspace><Key.backspace><Key.space>congratua<Key.backspace>late<Key.space>you<Key.space>on<Key.space>your<Key.space>recent<Key.space>promotion.
Screenshot: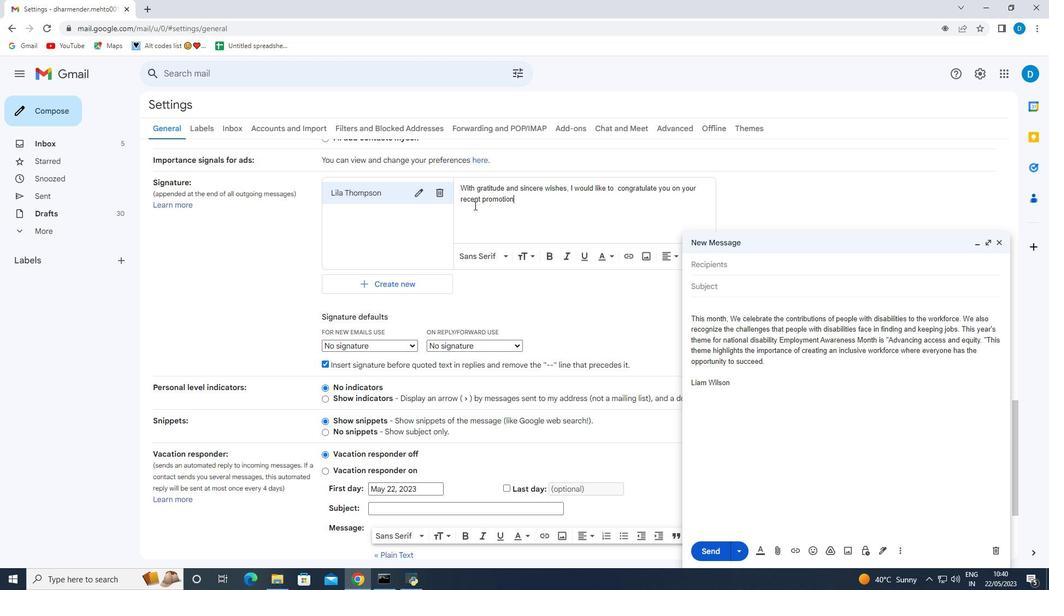 
Action: Mouse moved to (529, 201)
Screenshot: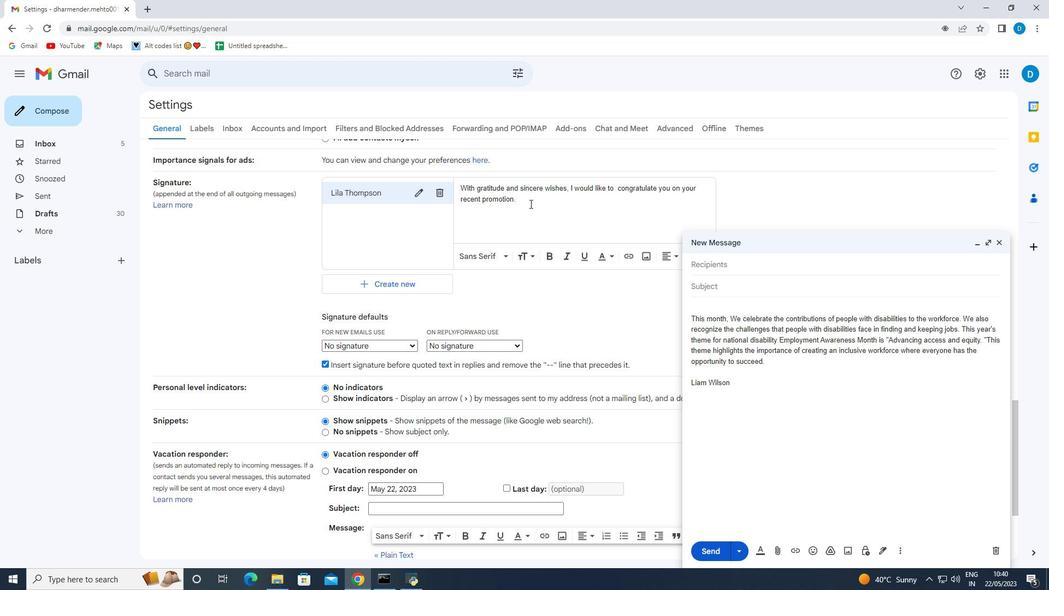 
Action: Mouse pressed left at (529, 201)
Screenshot: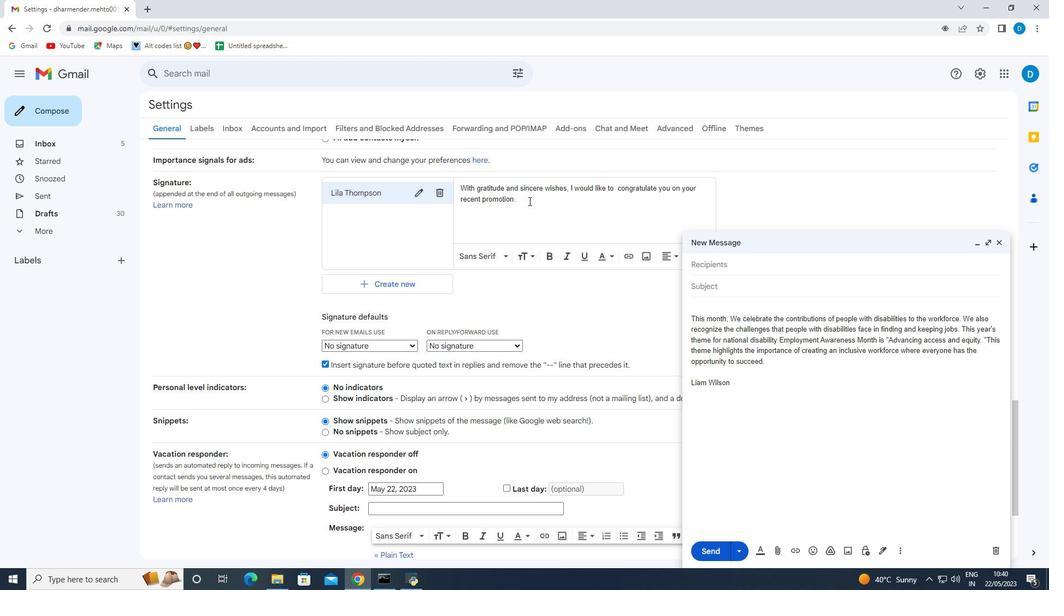 
Action: Key pressed <Key.enter><Key.enter><Key.shift>Lila<Key.space><Key.shift>Thomposon
Screenshot: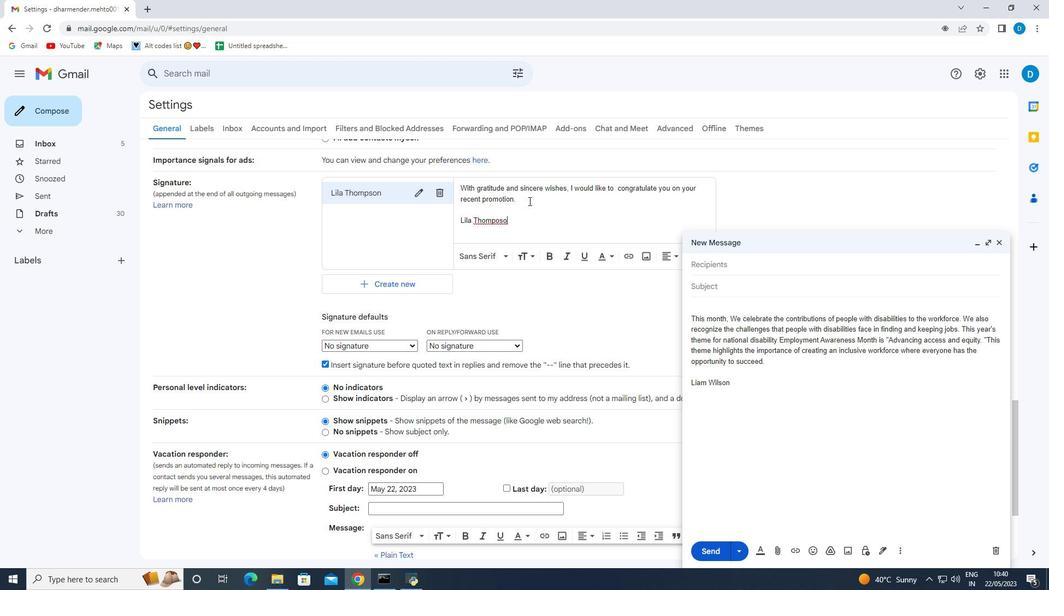 
Action: Mouse moved to (497, 224)
Screenshot: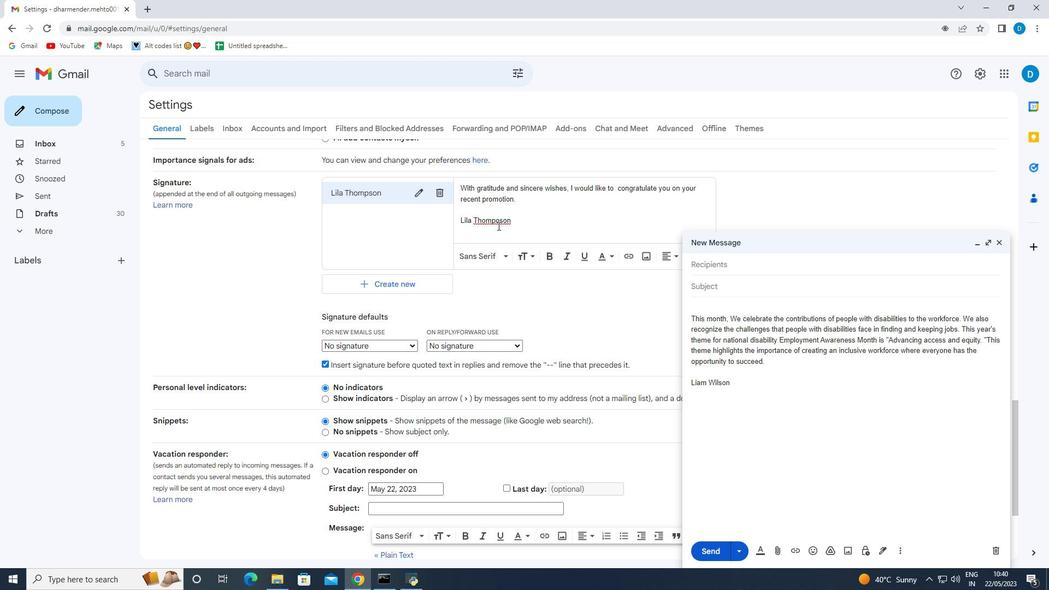 
Action: Mouse pressed right at (497, 224)
Screenshot: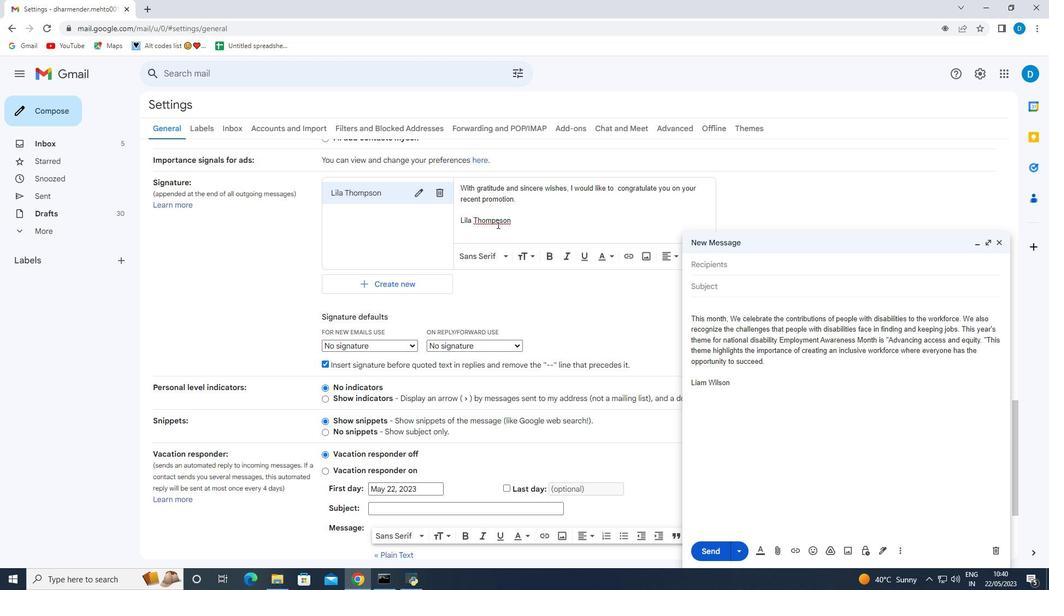 
Action: Mouse moved to (507, 233)
Screenshot: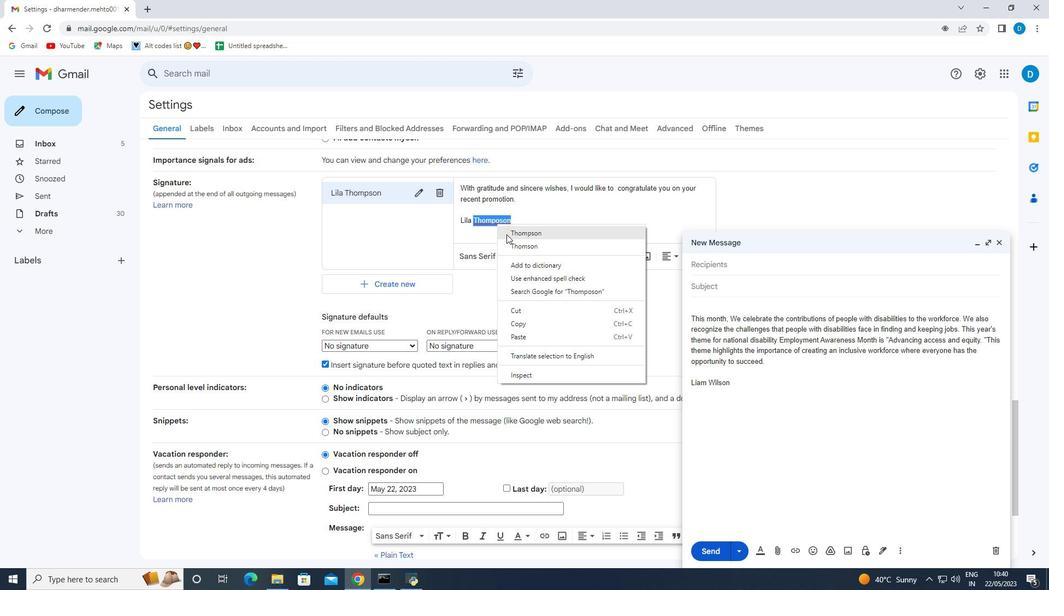 
Action: Mouse pressed left at (507, 233)
Screenshot: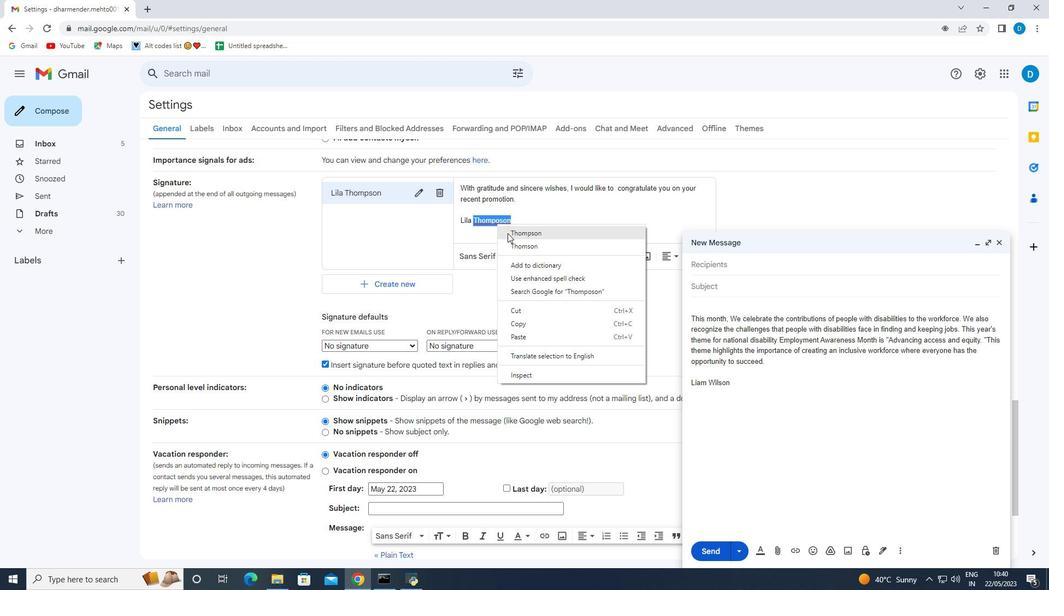
Action: Mouse moved to (514, 220)
Screenshot: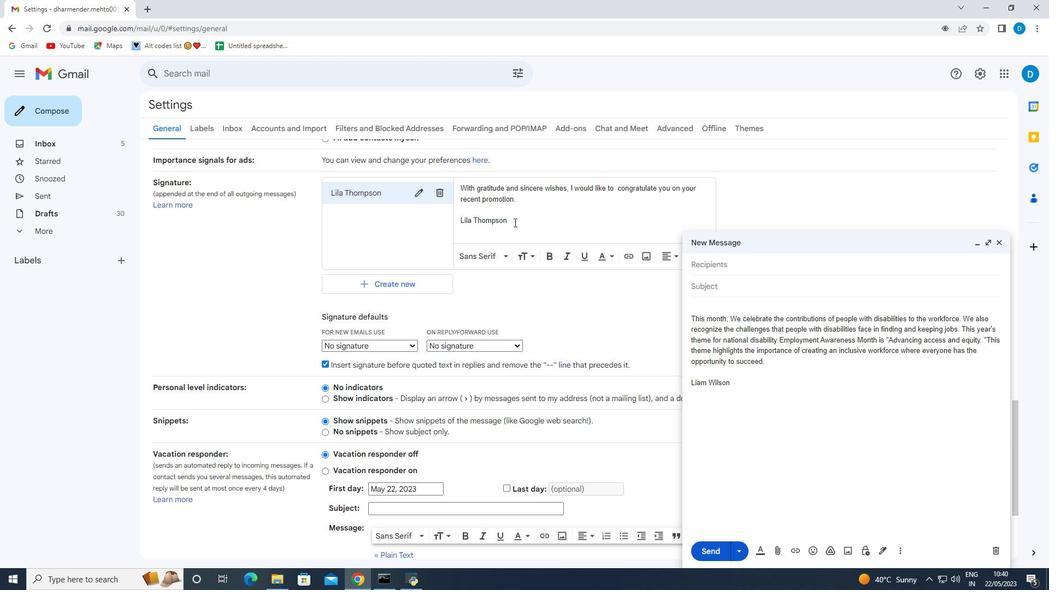 
Action: Key pressed .
Screenshot: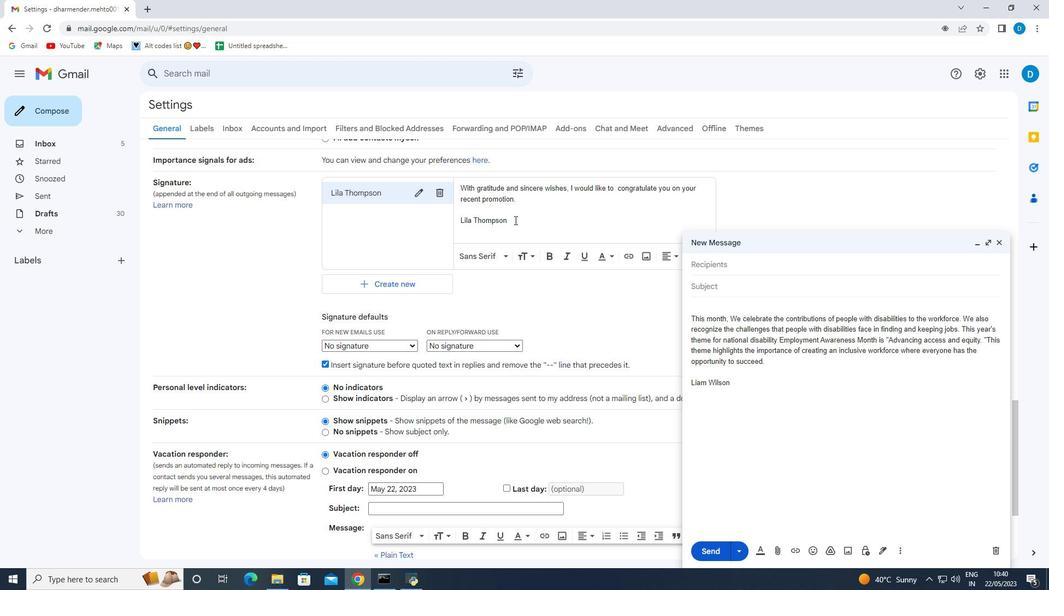 
Action: Mouse moved to (467, 212)
Screenshot: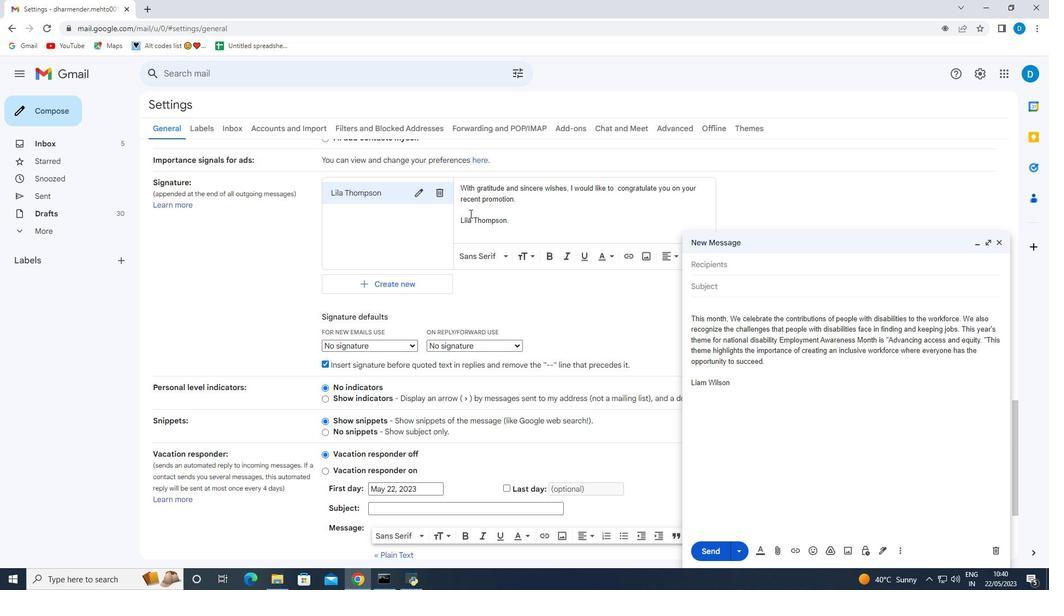 
Action: Mouse pressed left at (467, 212)
Screenshot: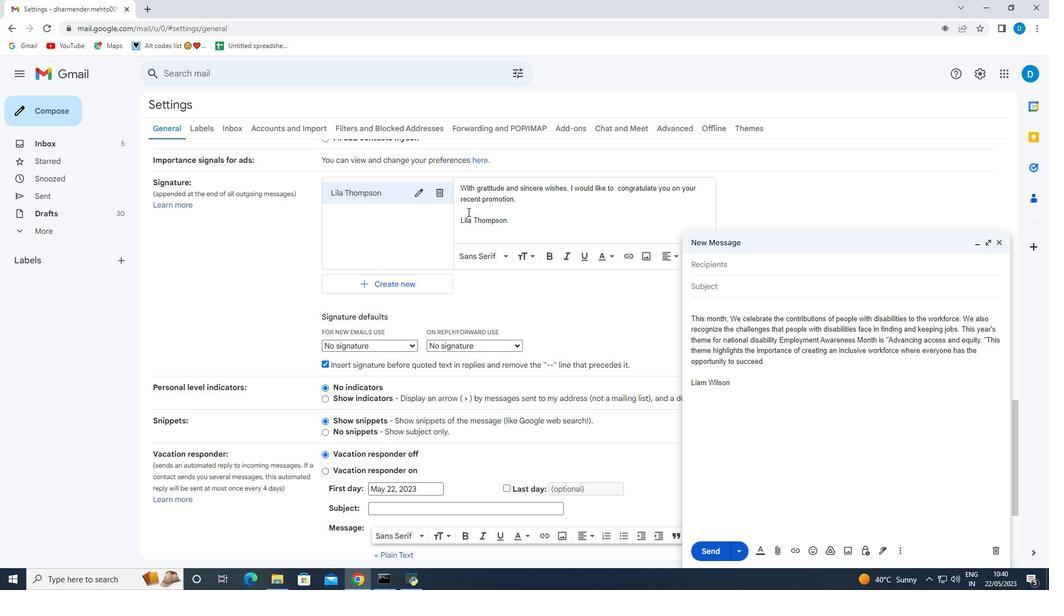 
Action: Mouse moved to (468, 220)
Screenshot: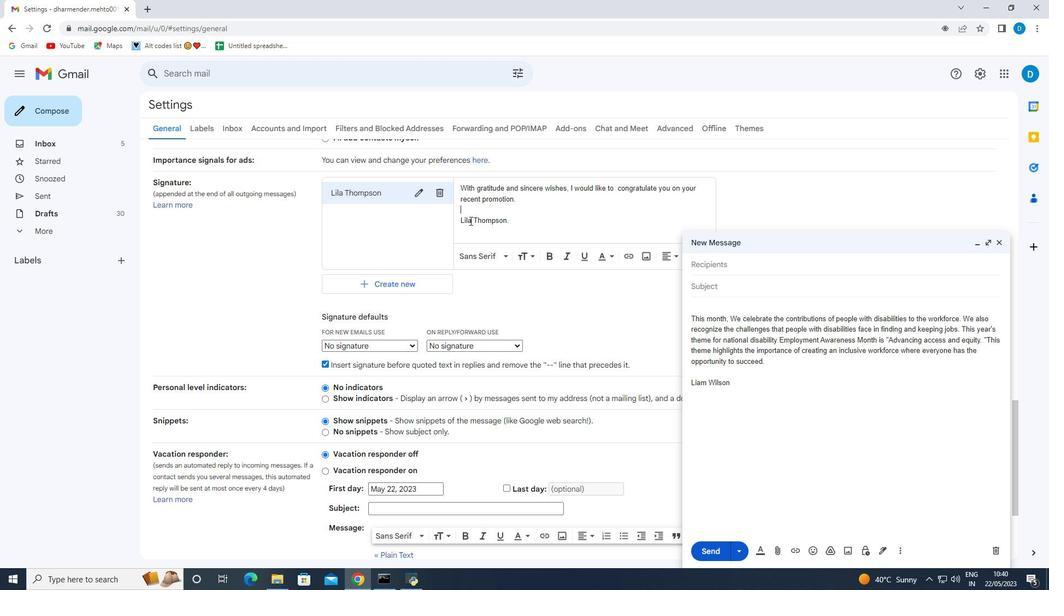 
Action: Key pressed <Key.shift>s<Key.backspace><Key.shift>Sincerely
Screenshot: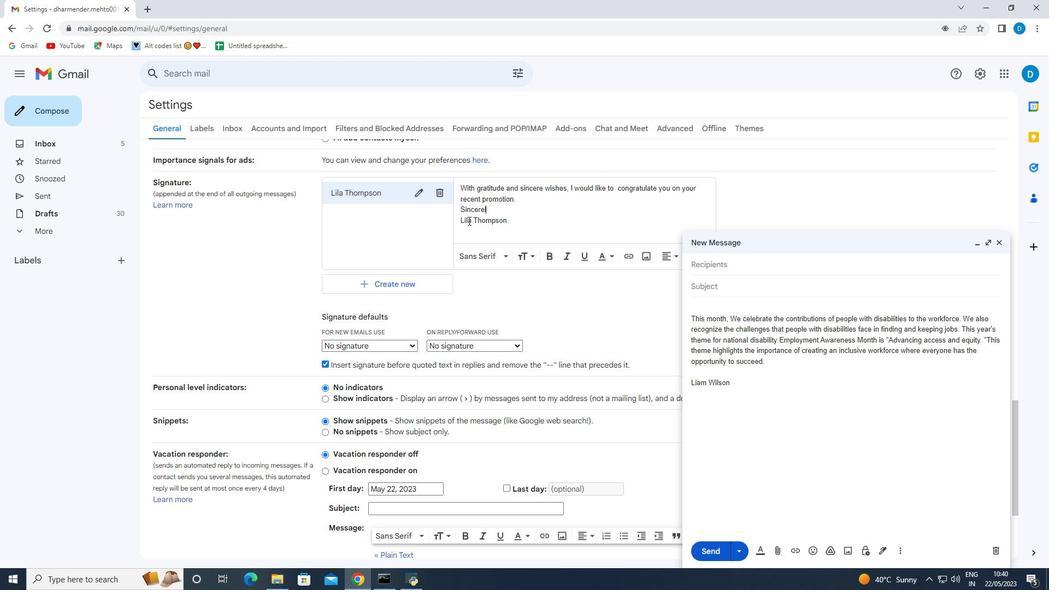 
Action: Mouse moved to (526, 202)
Screenshot: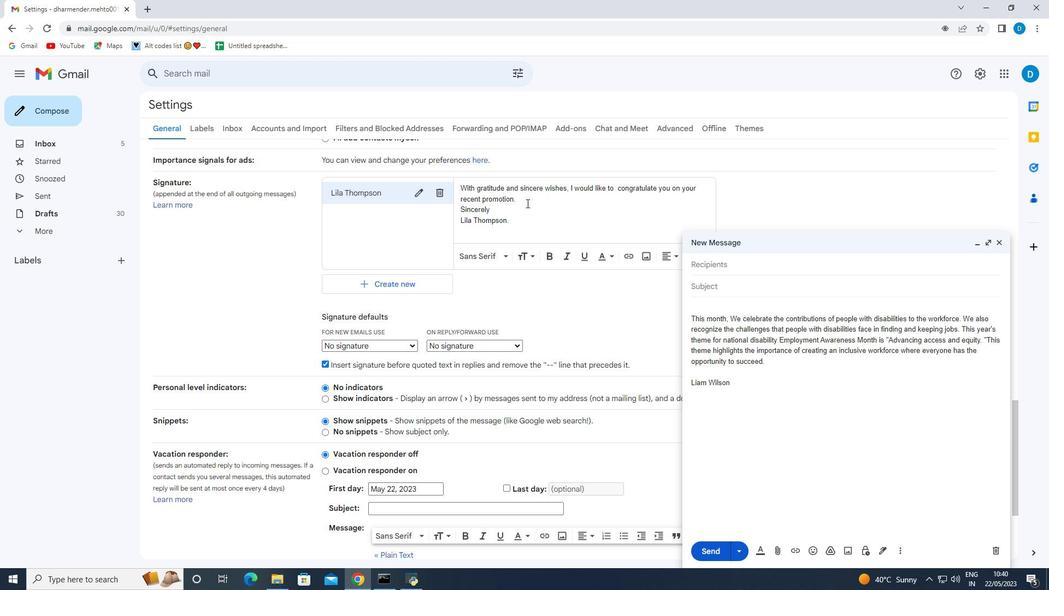 
Action: Mouse pressed left at (526, 202)
Screenshot: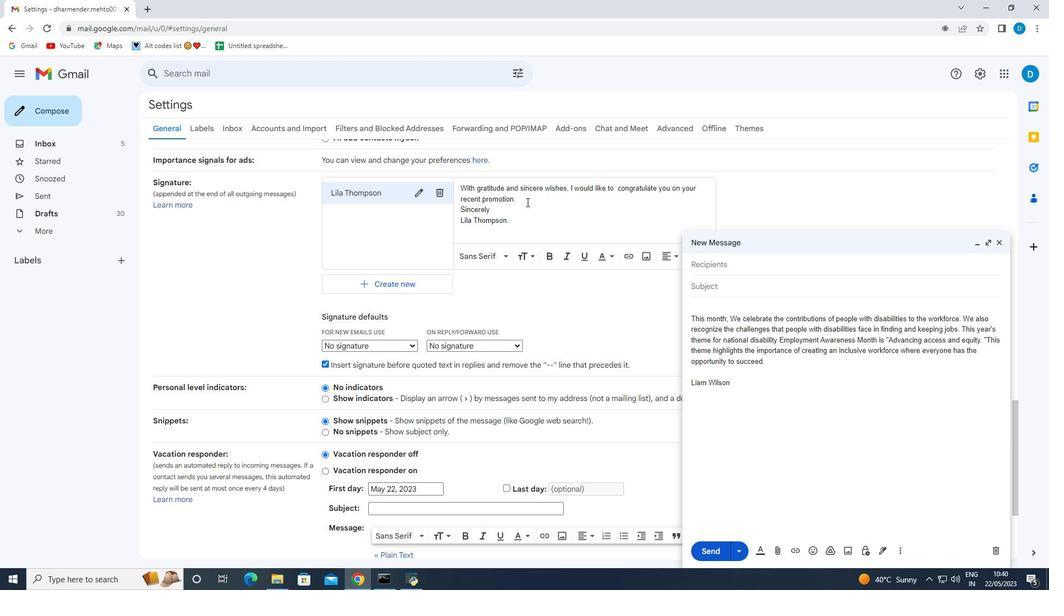 
Action: Key pressed <Key.enter>
Screenshot: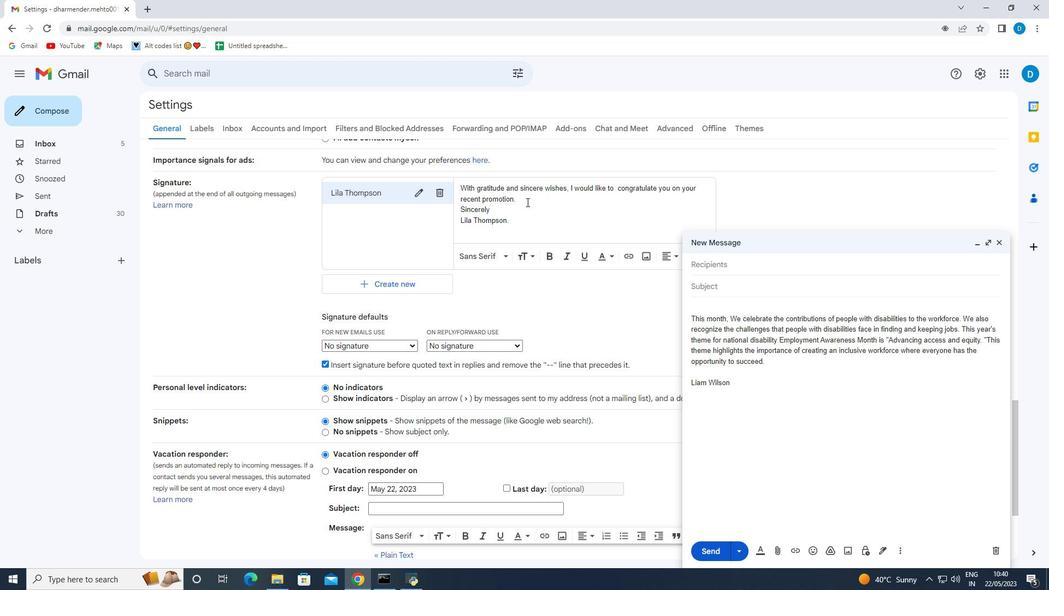 
Action: Mouse moved to (528, 473)
Screenshot: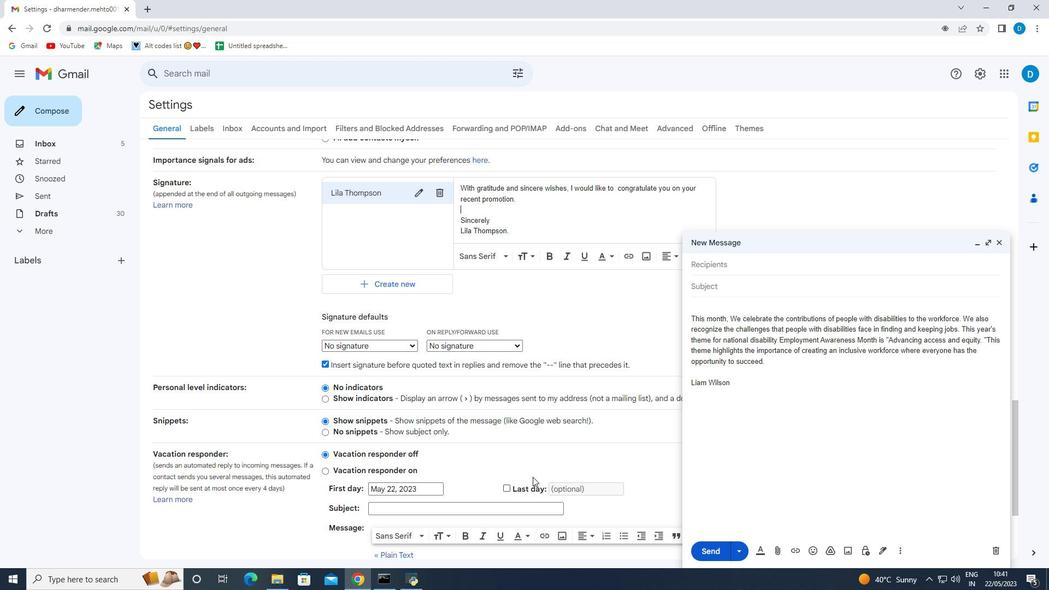
Action: Mouse scrolled (528, 473) with delta (0, 0)
Screenshot: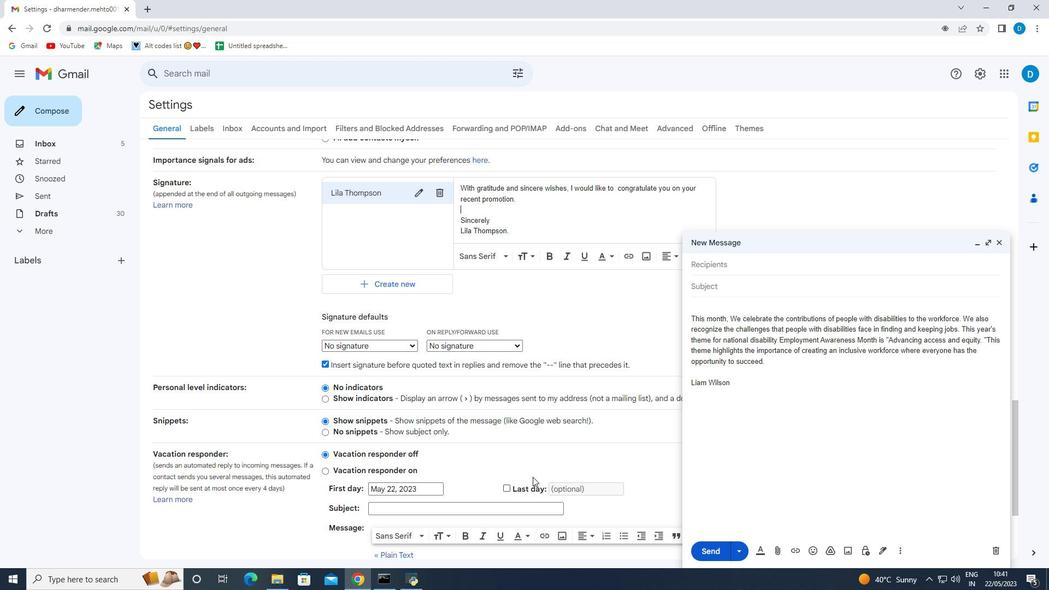 
Action: Mouse moved to (528, 473)
Screenshot: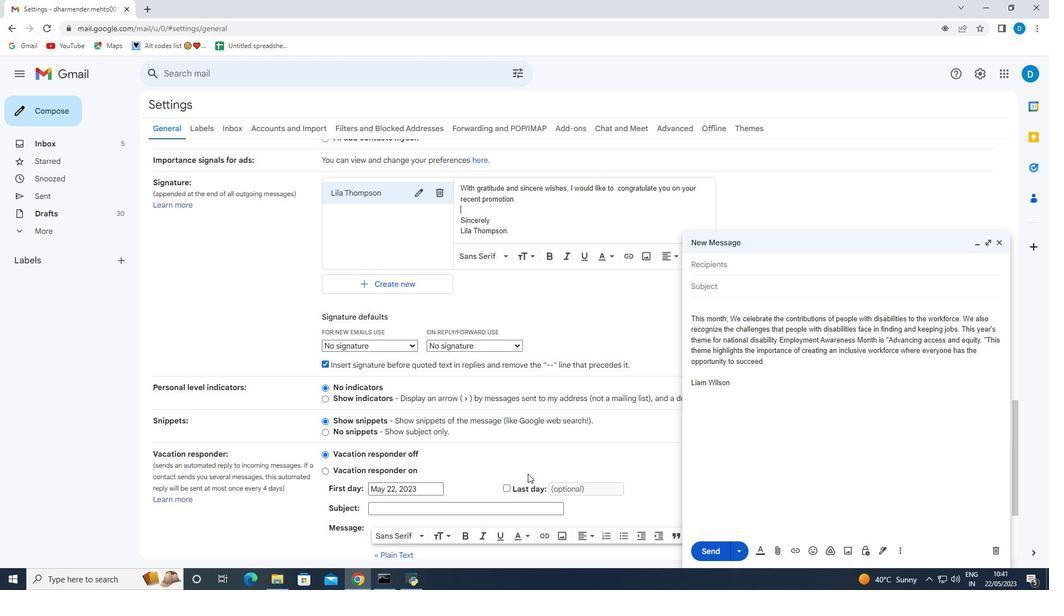 
Action: Mouse scrolled (528, 473) with delta (0, 0)
Screenshot: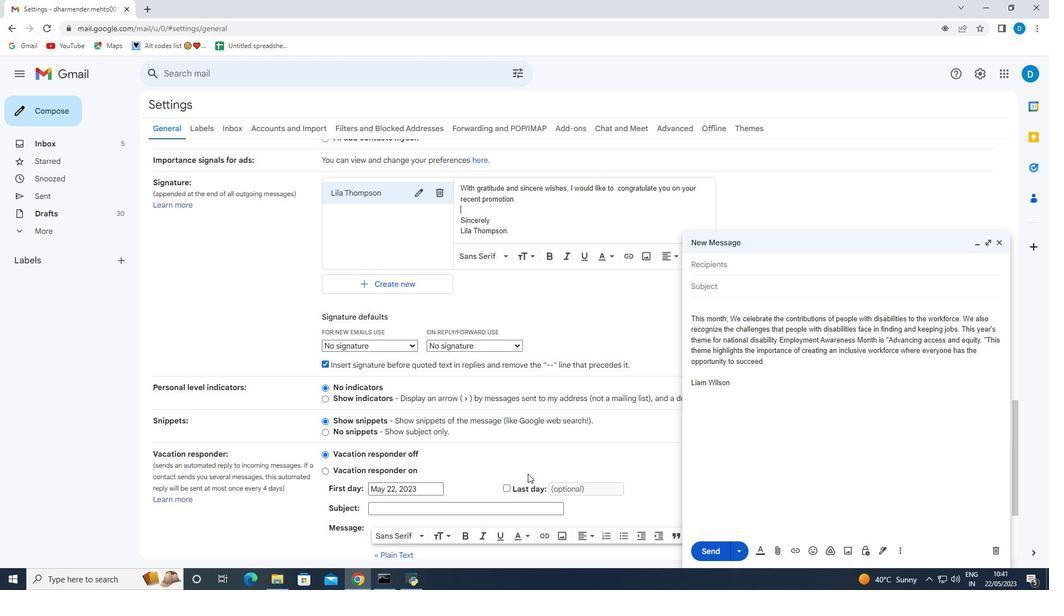 
Action: Mouse moved to (524, 473)
Screenshot: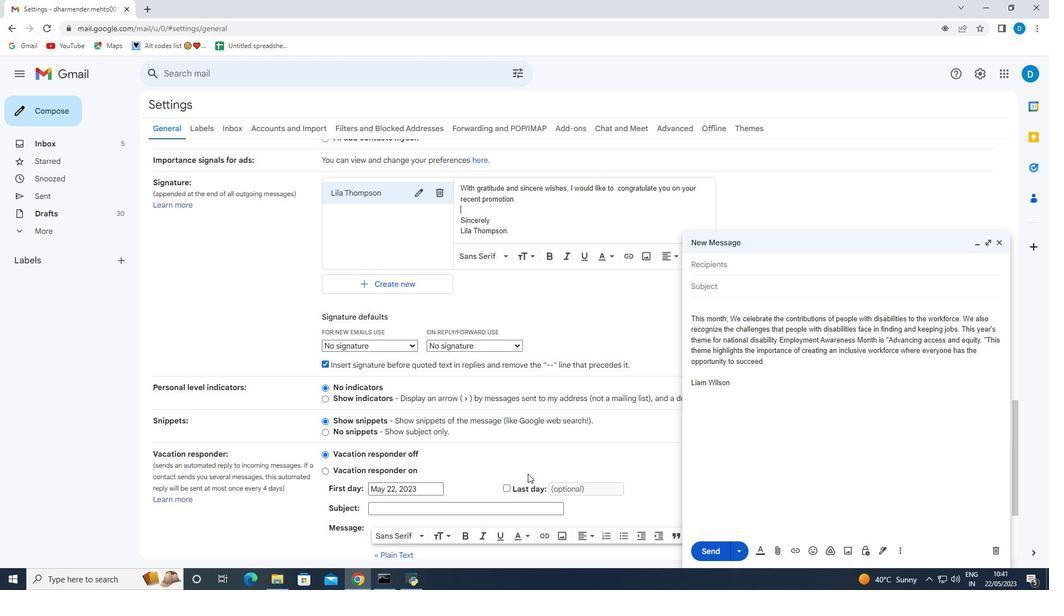 
Action: Mouse scrolled (528, 473) with delta (0, 0)
Screenshot: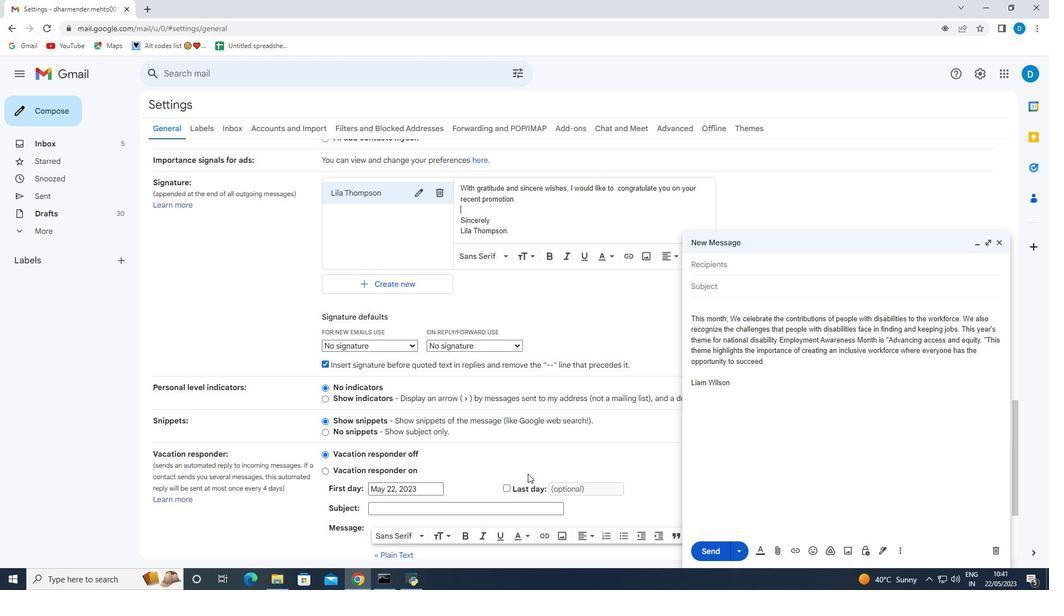 
Action: Mouse moved to (523, 473)
Screenshot: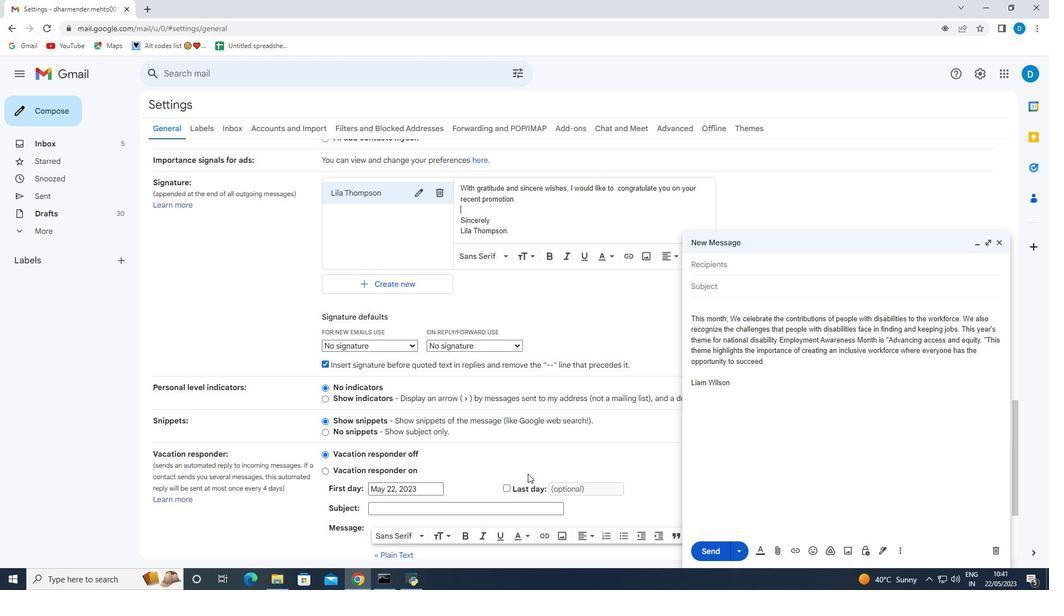 
Action: Mouse scrolled (528, 473) with delta (0, 0)
Screenshot: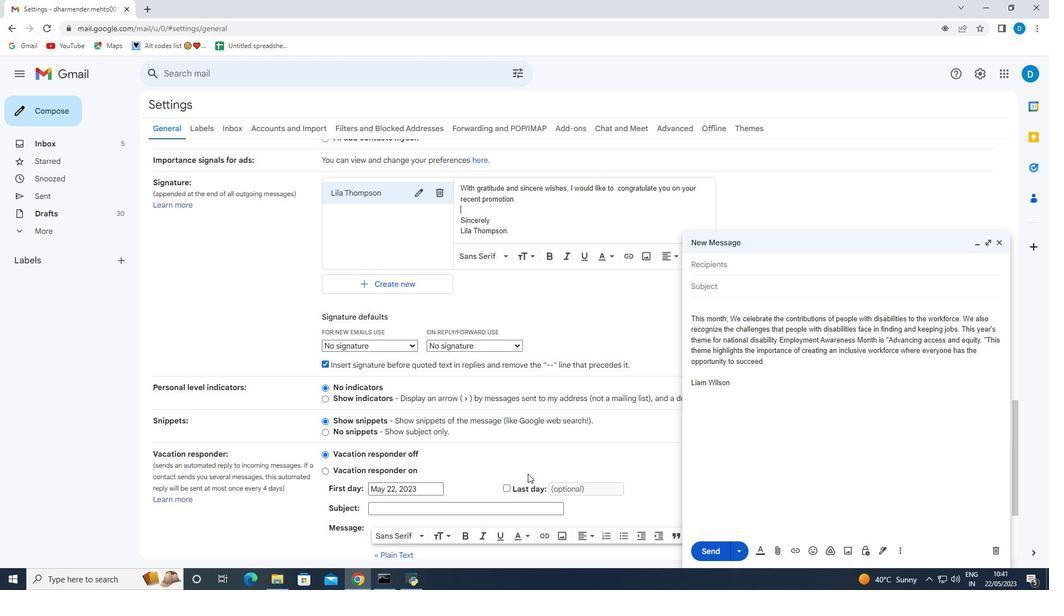 
Action: Mouse moved to (371, 184)
Screenshot: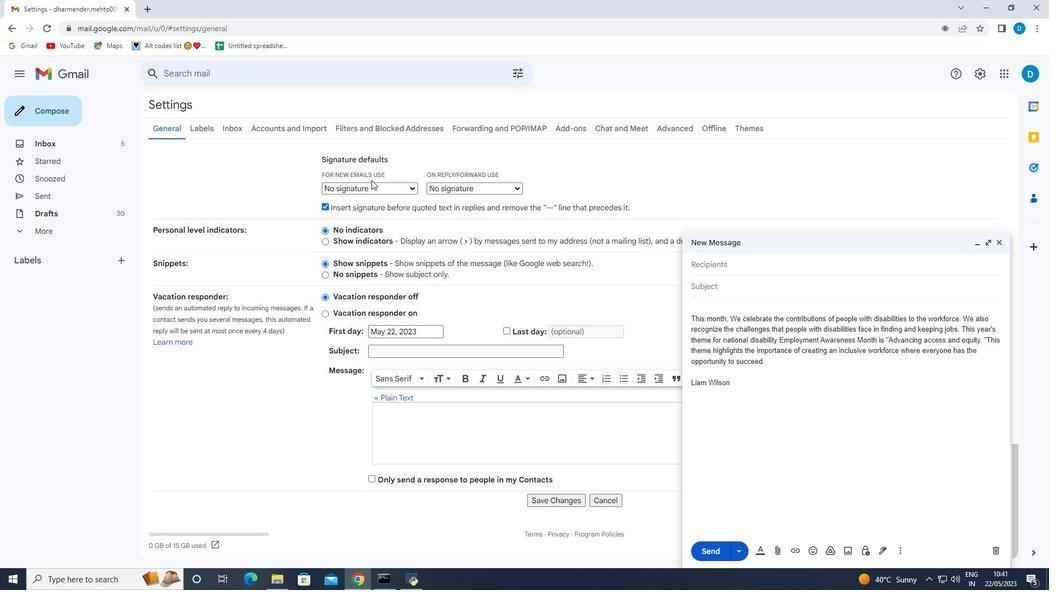 
Action: Mouse pressed left at (371, 184)
Screenshot: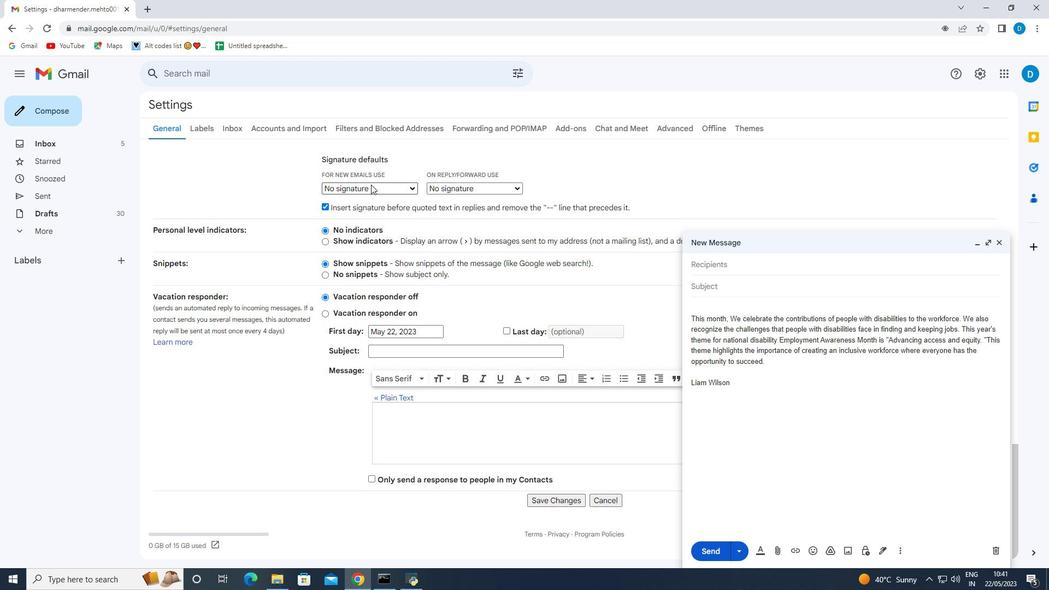 
Action: Mouse moved to (372, 210)
Screenshot: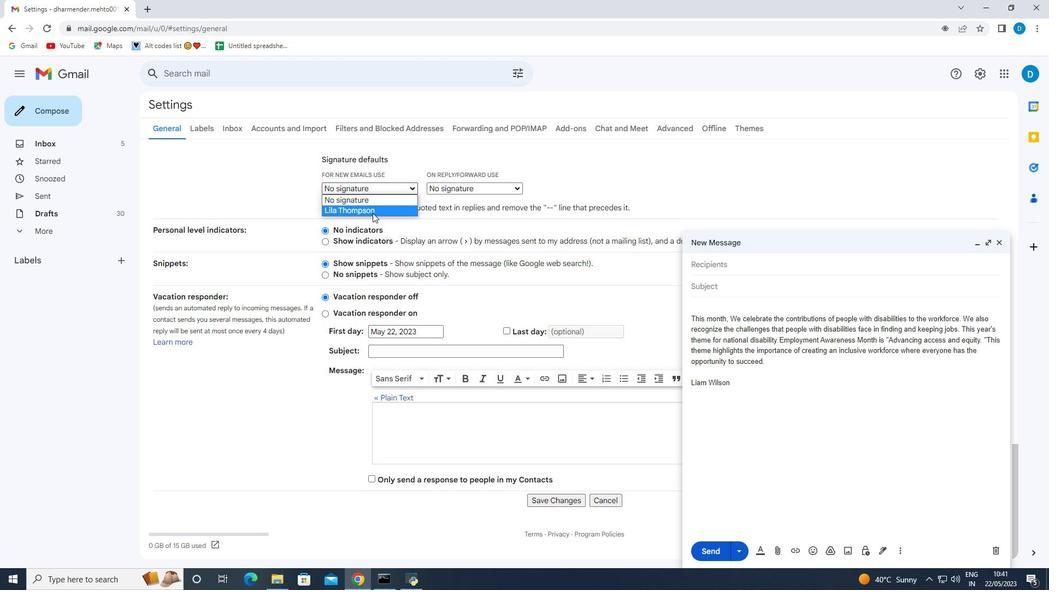 
Action: Mouse pressed left at (372, 210)
Screenshot: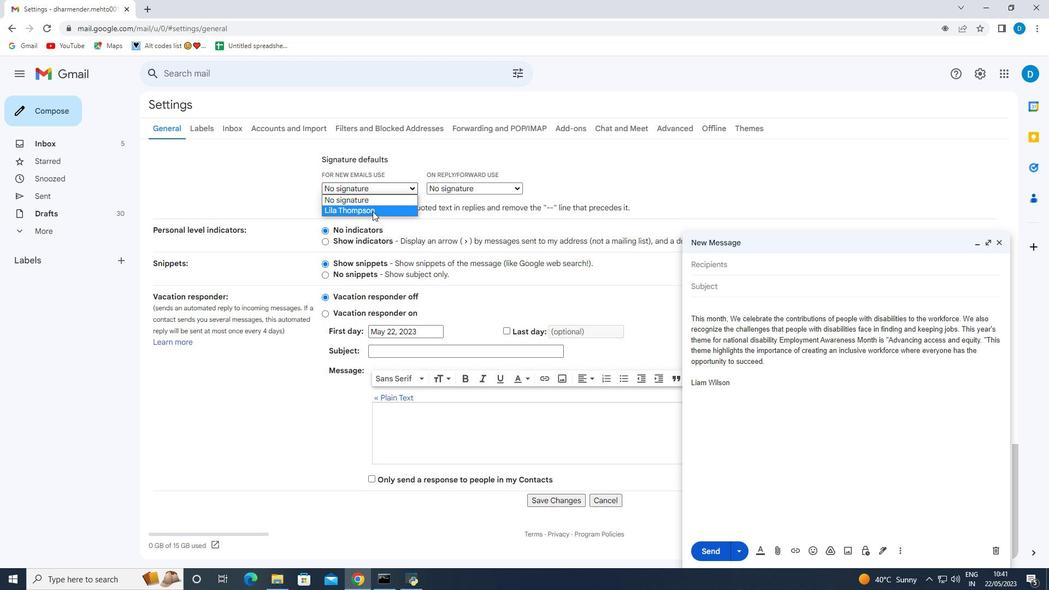 
Action: Mouse moved to (437, 185)
Screenshot: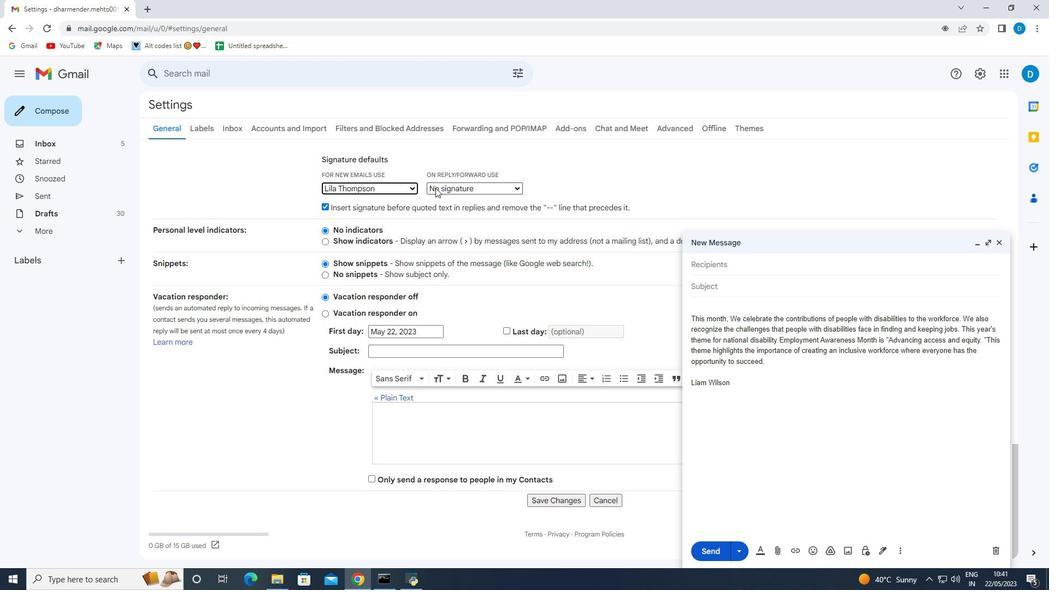 
Action: Mouse pressed left at (437, 185)
Screenshot: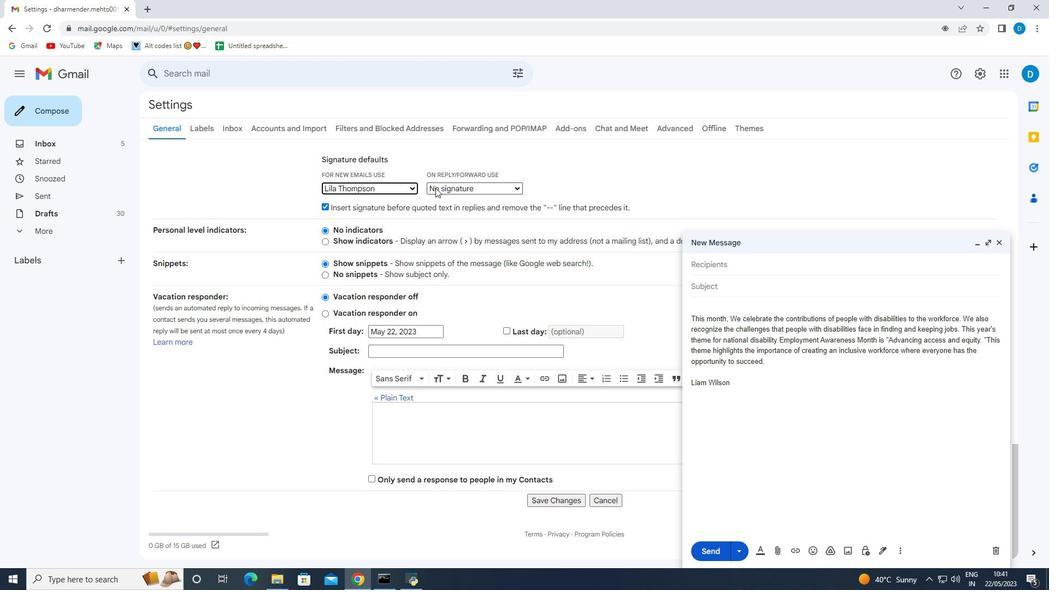 
Action: Mouse moved to (437, 212)
Screenshot: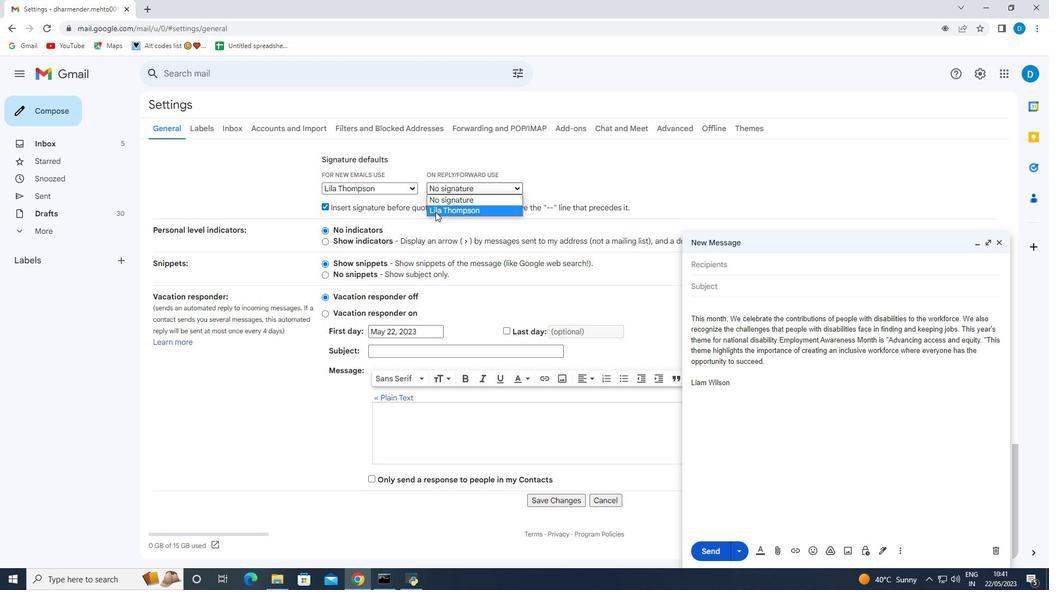 
Action: Mouse pressed left at (437, 212)
Screenshot: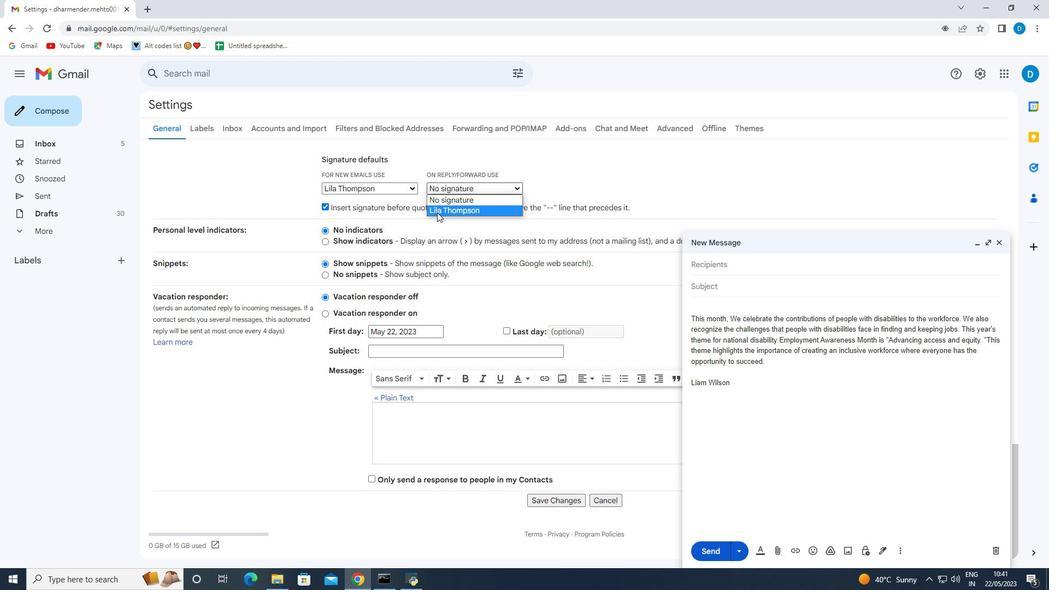 
Action: Mouse moved to (463, 403)
Screenshot: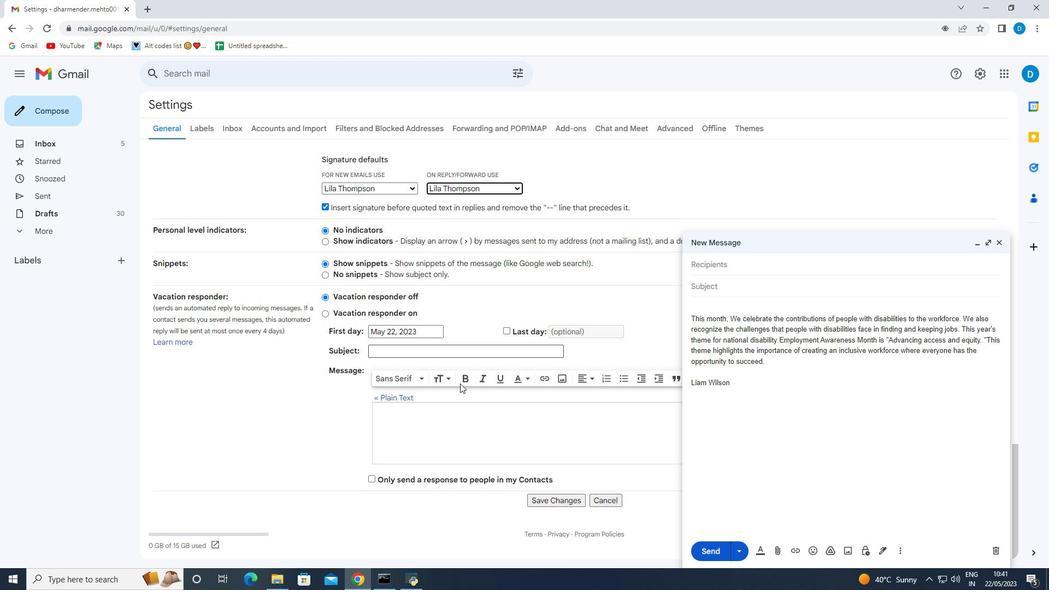 
Action: Mouse scrolled (463, 403) with delta (0, 0)
Screenshot: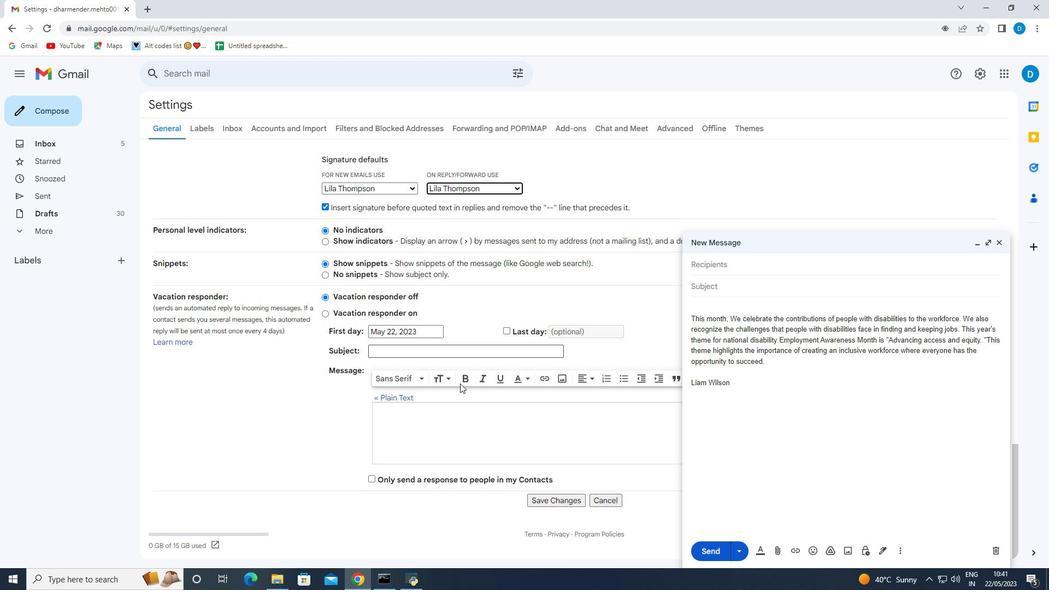 
Action: Mouse moved to (463, 412)
Screenshot: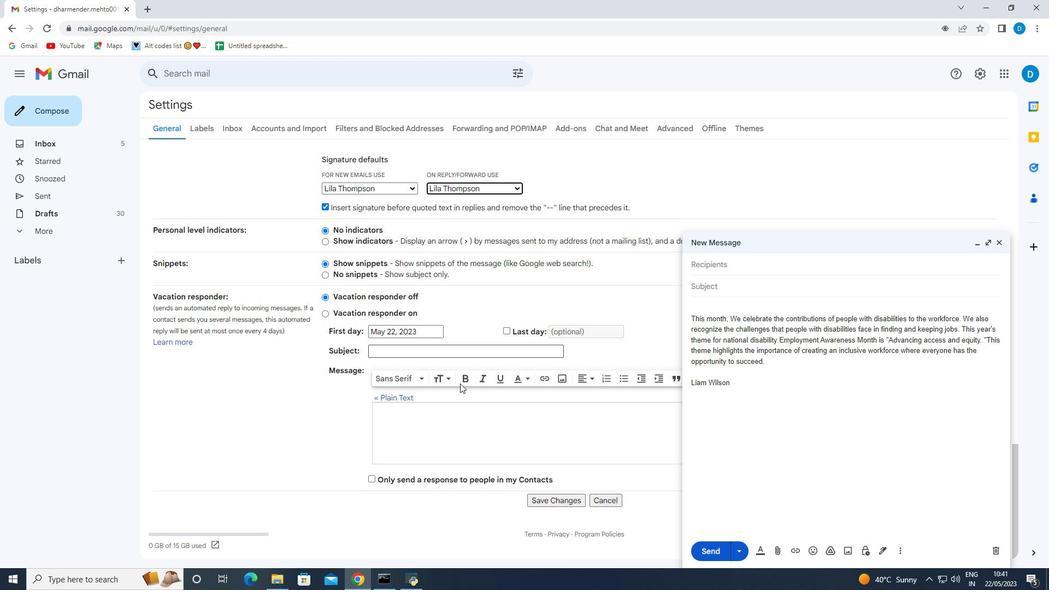 
Action: Mouse scrolled (463, 411) with delta (0, 0)
Screenshot: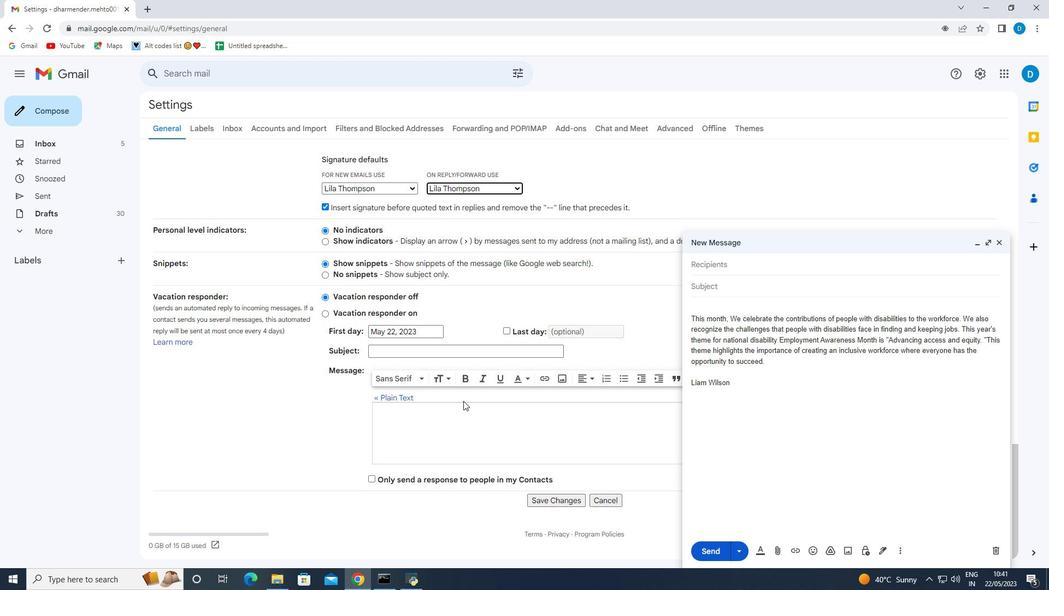 
Action: Mouse moved to (463, 412)
Screenshot: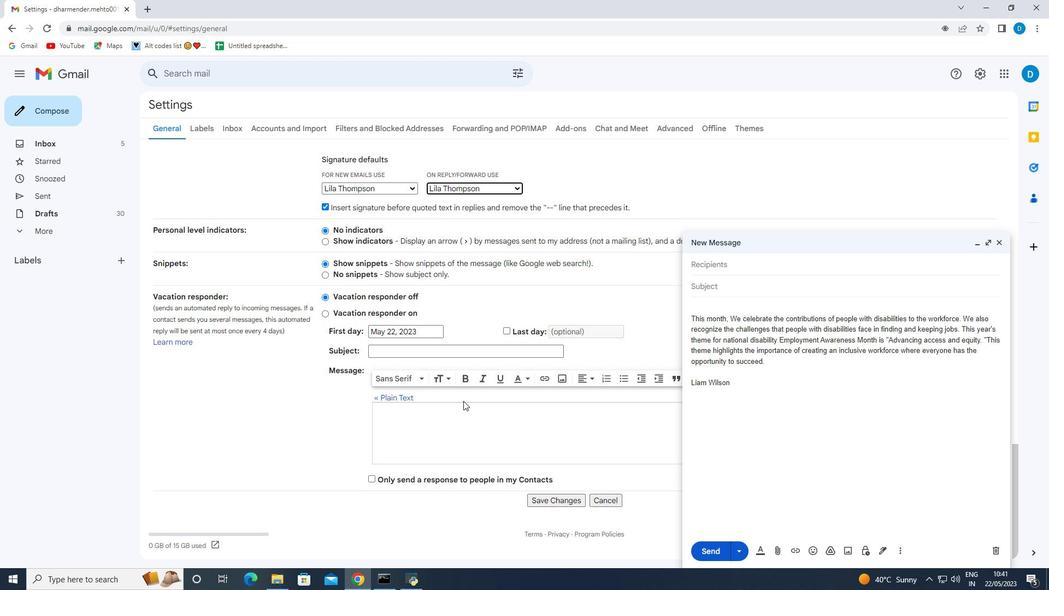 
Action: Mouse scrolled (463, 412) with delta (0, 0)
Screenshot: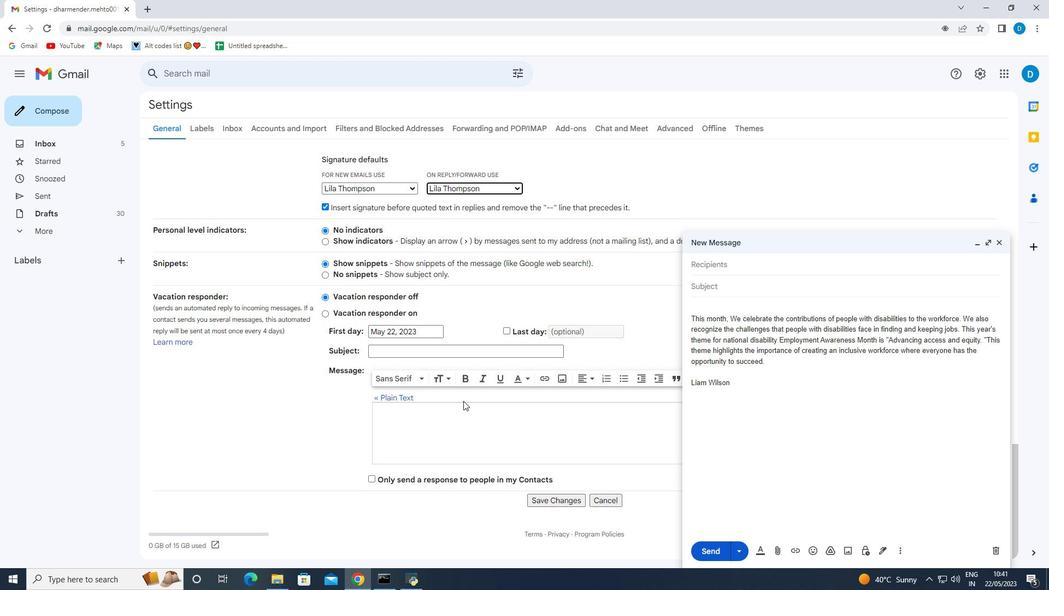 
Action: Mouse moved to (463, 413)
Screenshot: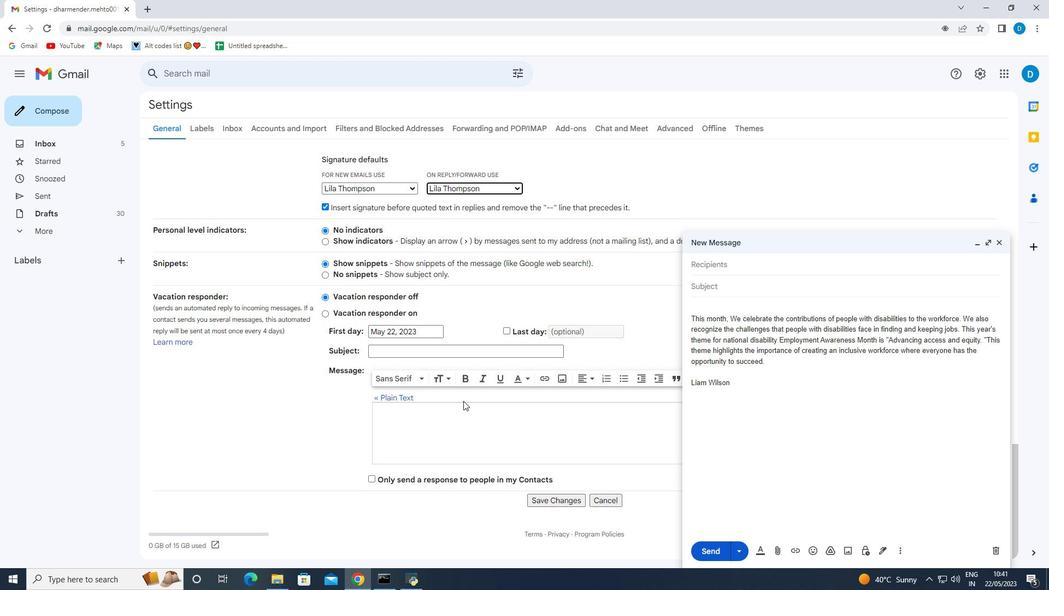 
Action: Mouse scrolled (463, 412) with delta (0, 0)
Screenshot: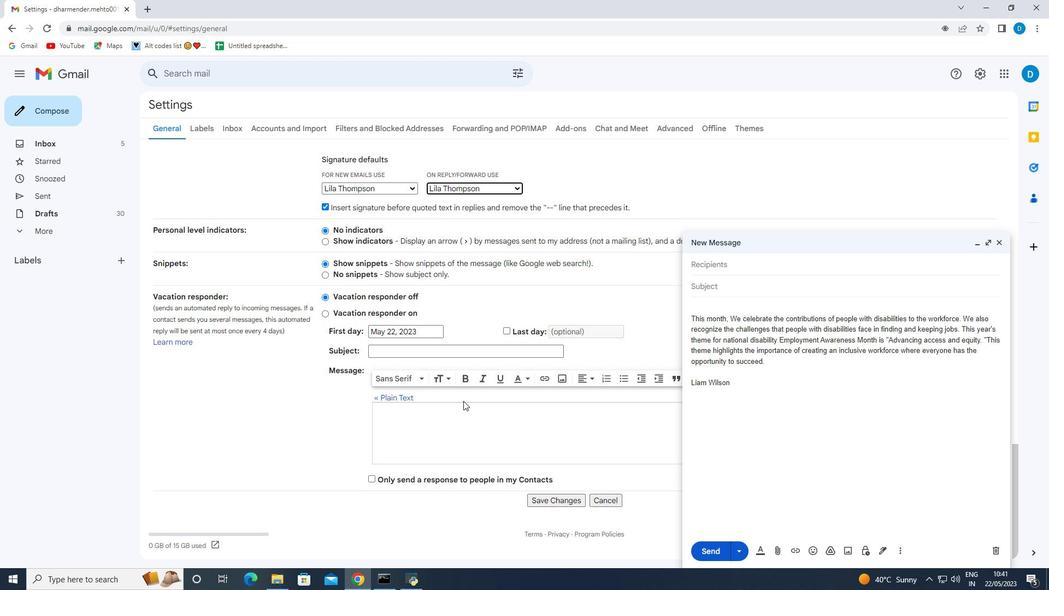 
Action: Mouse moved to (463, 414)
Screenshot: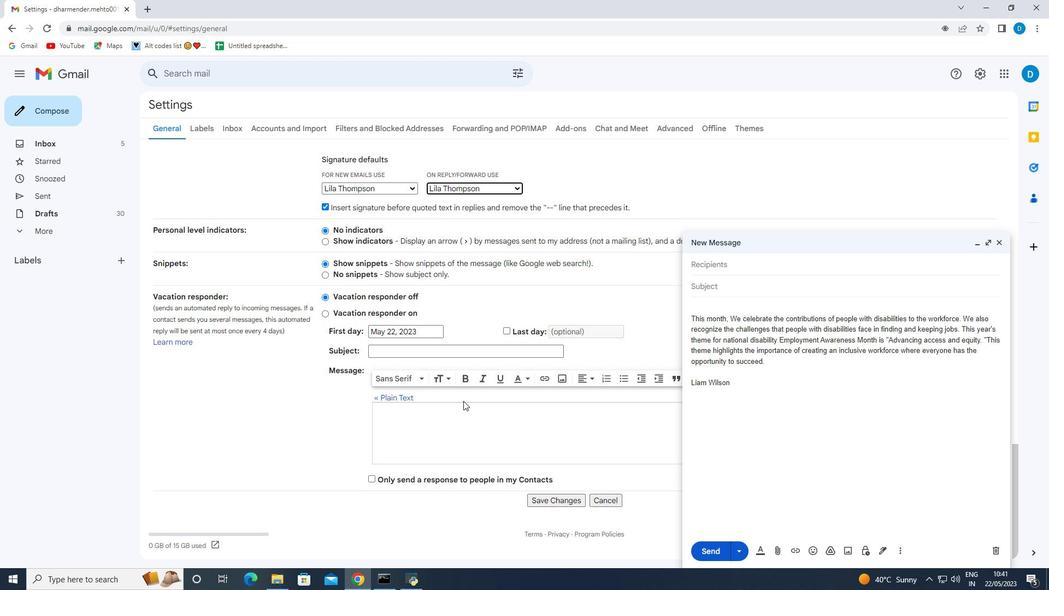 
Action: Mouse scrolled (463, 413) with delta (0, 0)
Screenshot: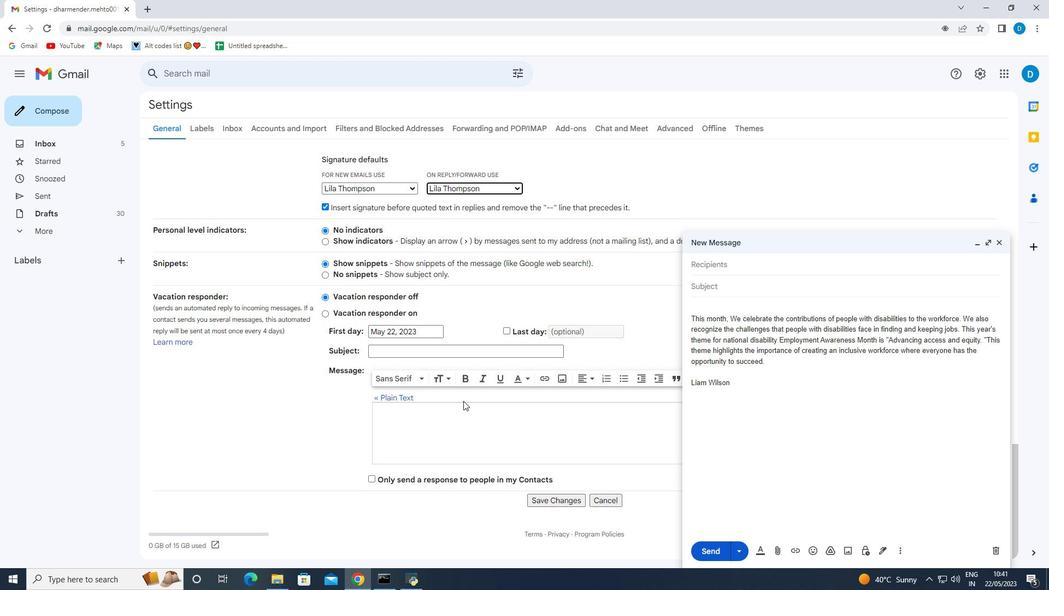
Action: Mouse moved to (463, 415)
Screenshot: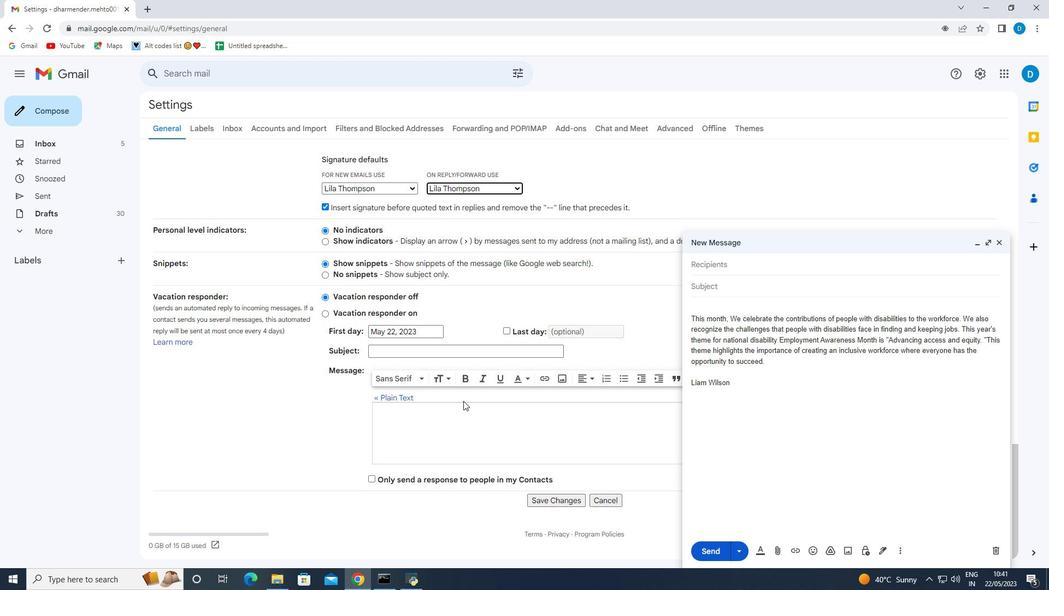 
Action: Mouse scrolled (463, 414) with delta (0, 0)
Screenshot: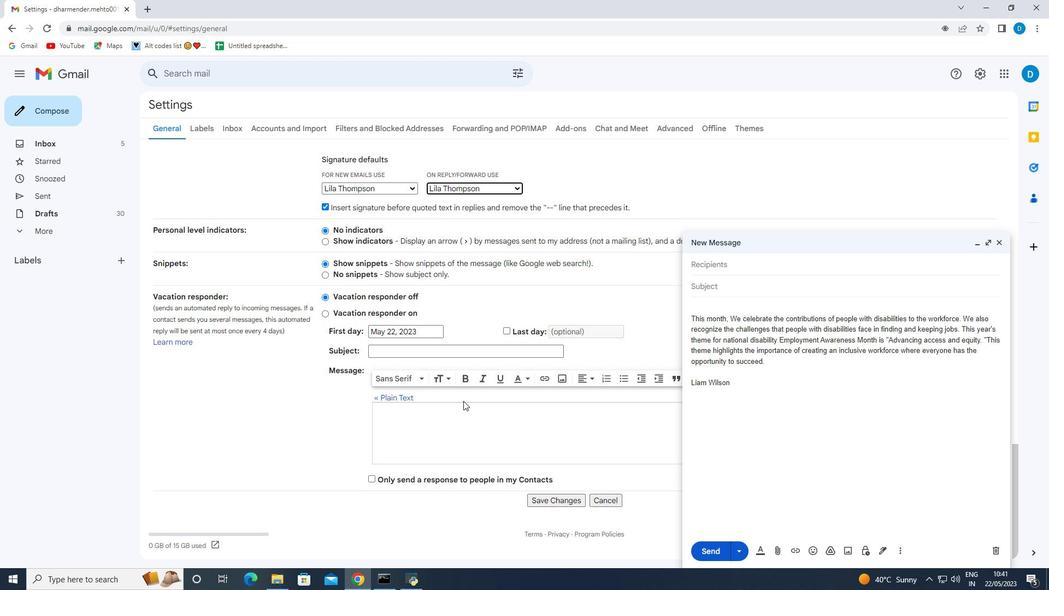 
Action: Mouse moved to (544, 502)
Screenshot: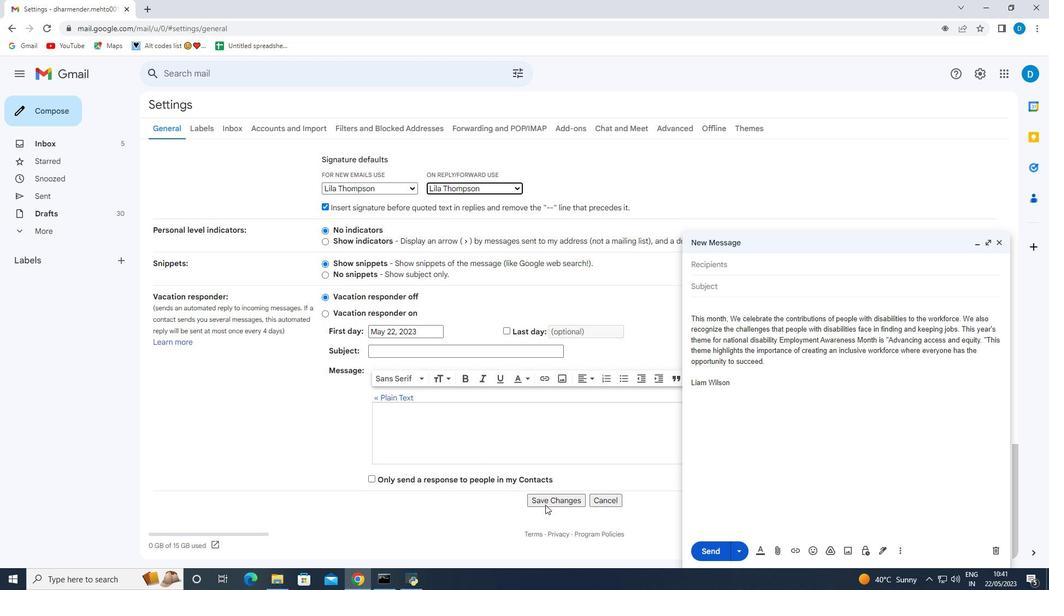 
Action: Mouse pressed left at (544, 502)
Screenshot: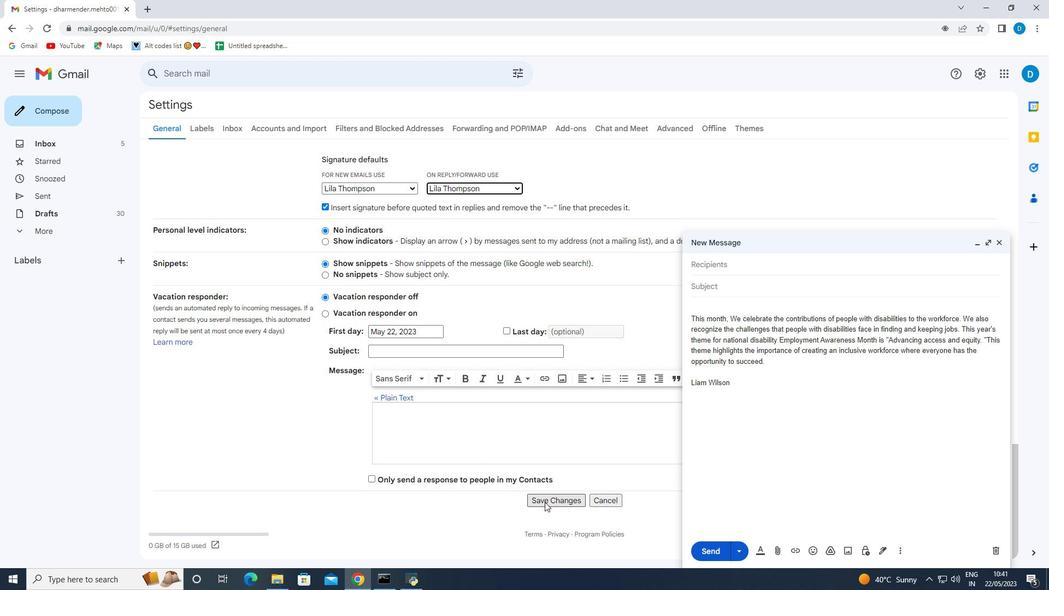 
Action: Mouse moved to (1002, 243)
Screenshot: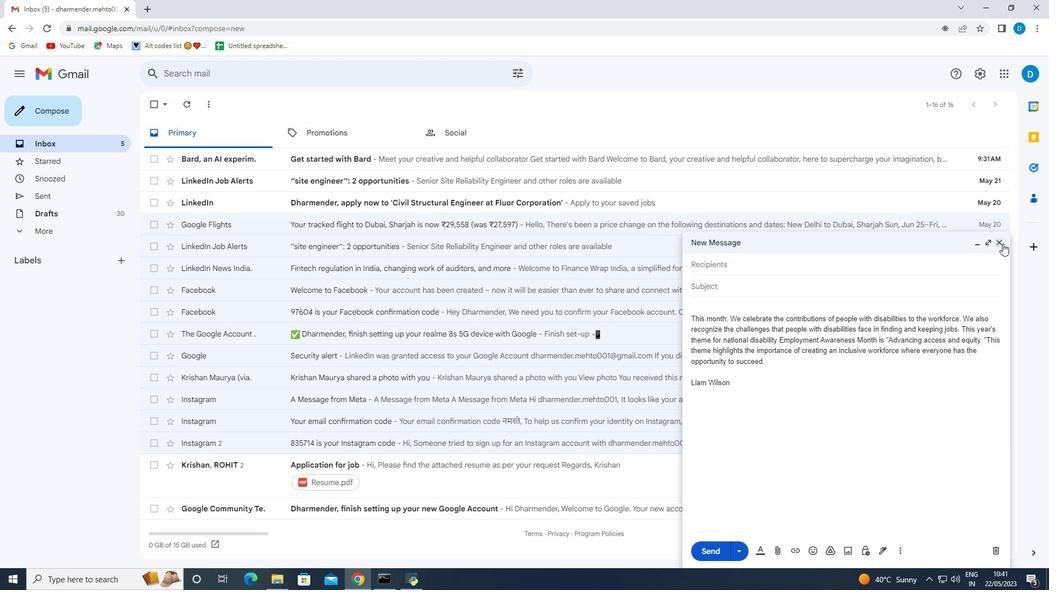 
Action: Mouse pressed left at (1002, 243)
Screenshot: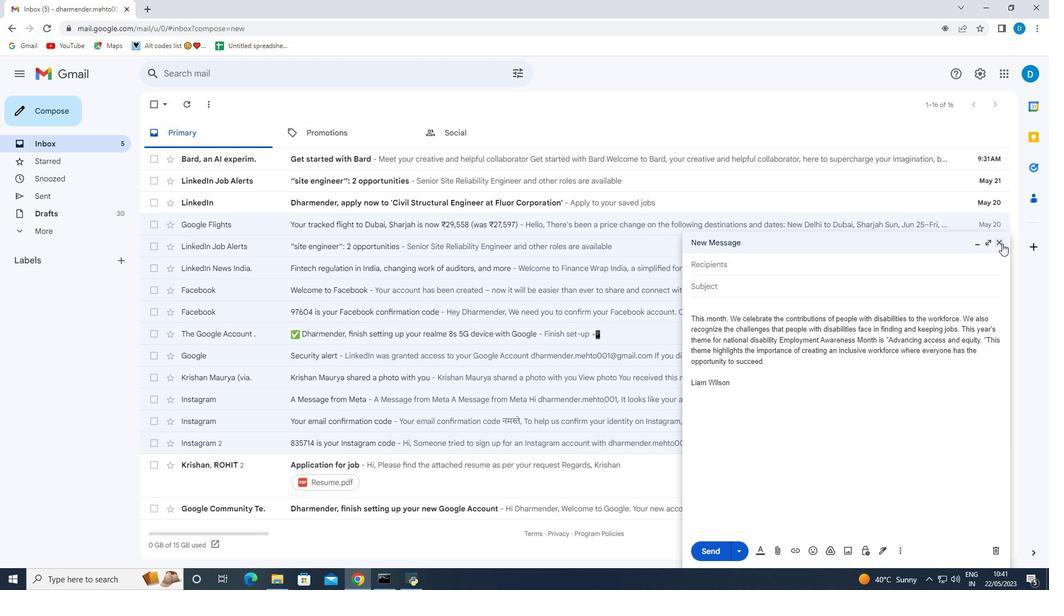 
Action: Mouse moved to (118, 264)
Screenshot: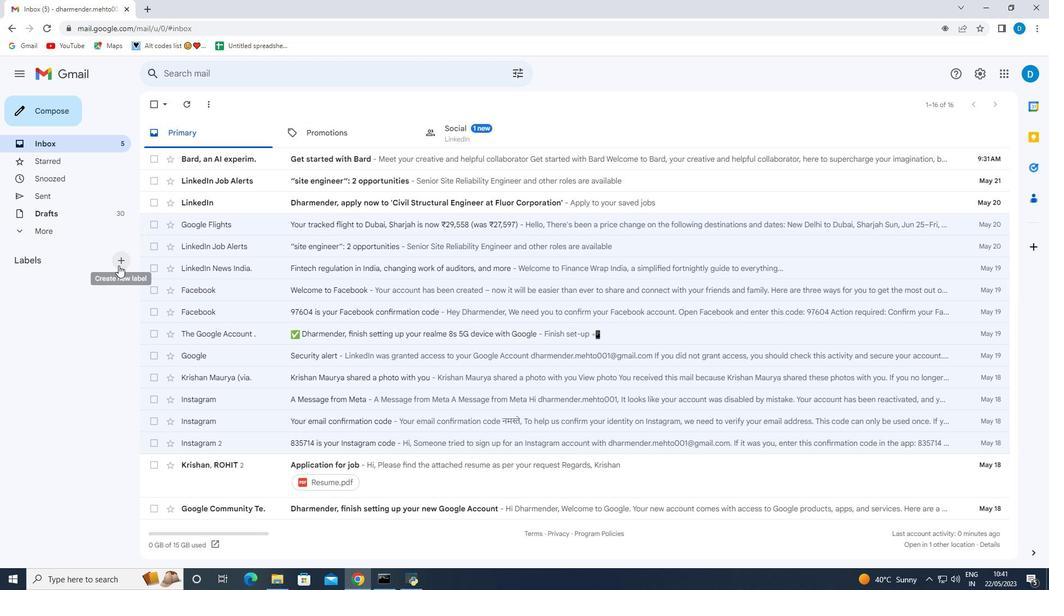 
Action: Mouse pressed left at (118, 264)
Screenshot: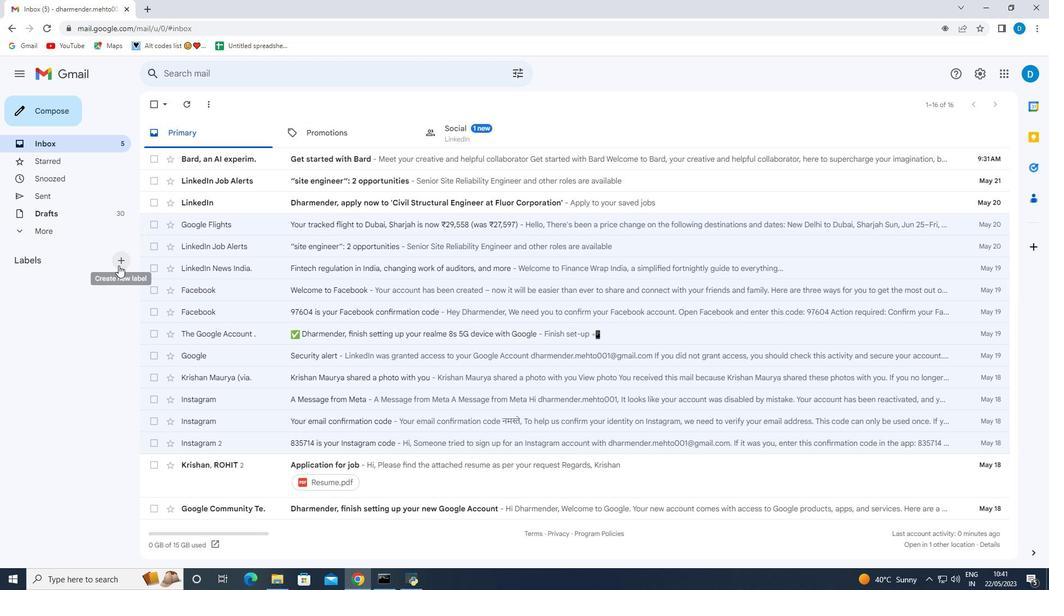 
Action: Mouse moved to (437, 297)
Screenshot: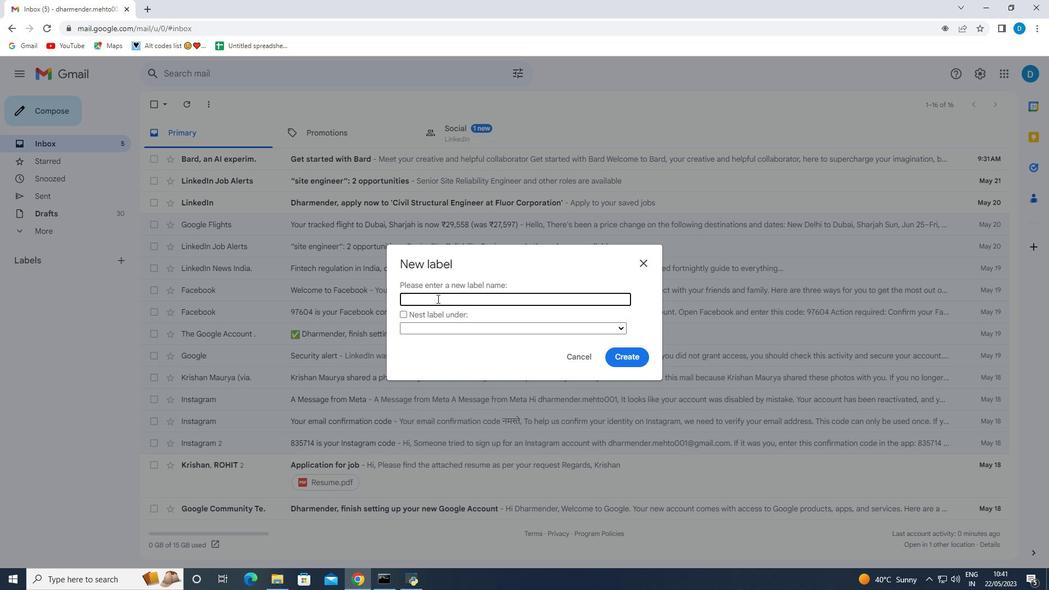 
Action: Mouse pressed left at (437, 297)
Screenshot: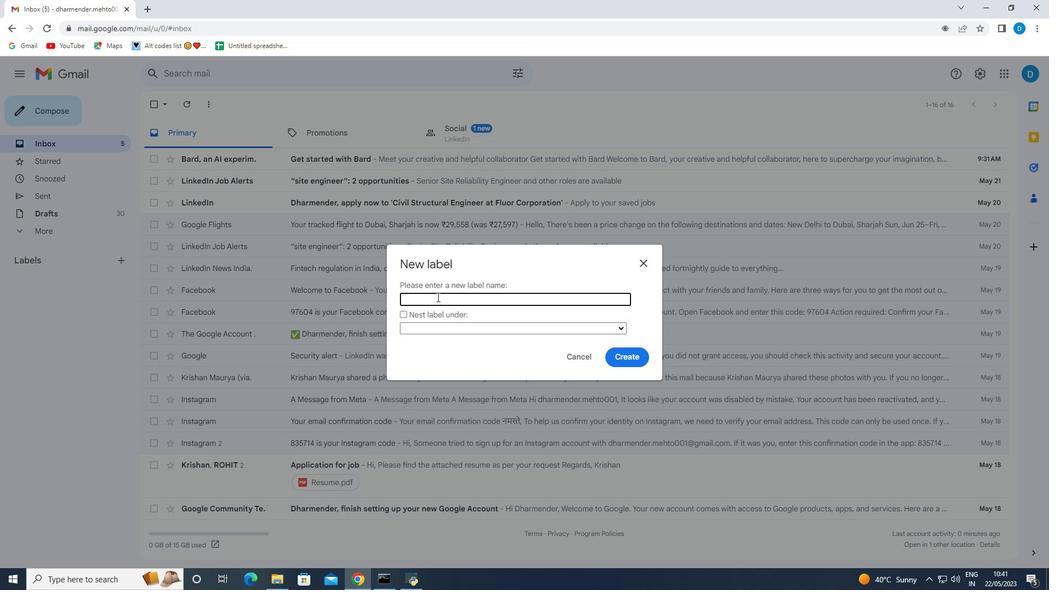 
Action: Key pressed <Key.shift>Returns
Screenshot: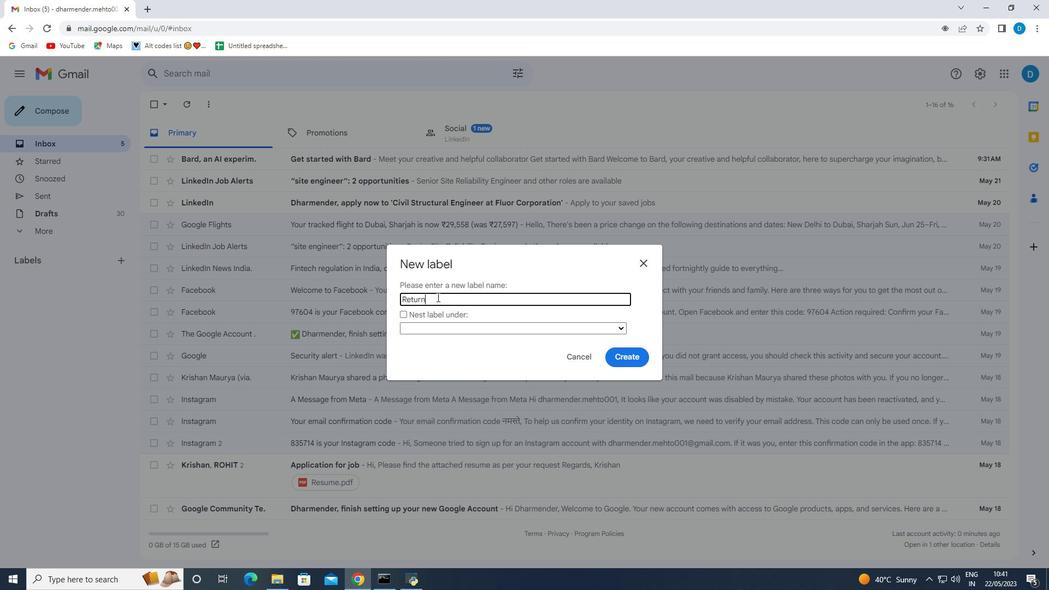 
Action: Mouse moved to (626, 359)
Screenshot: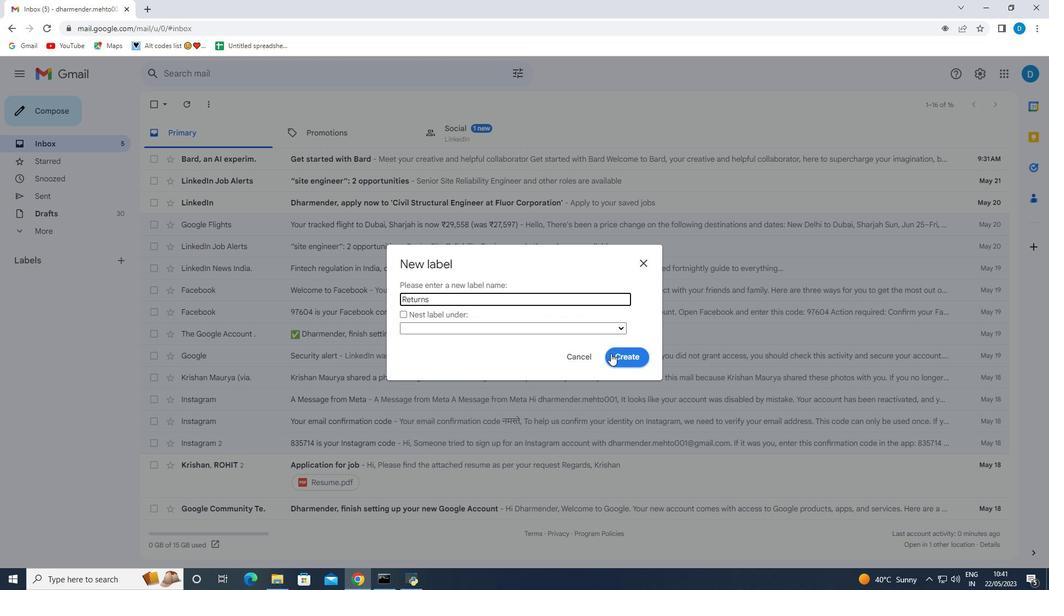 
Action: Mouse pressed left at (626, 359)
Screenshot: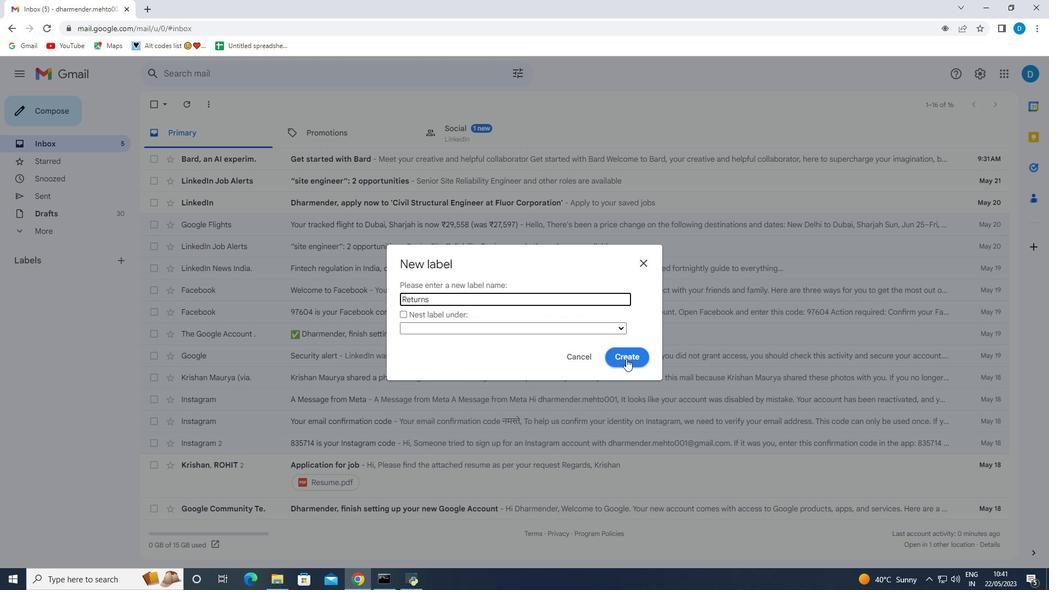
Action: Mouse moved to (61, 112)
Screenshot: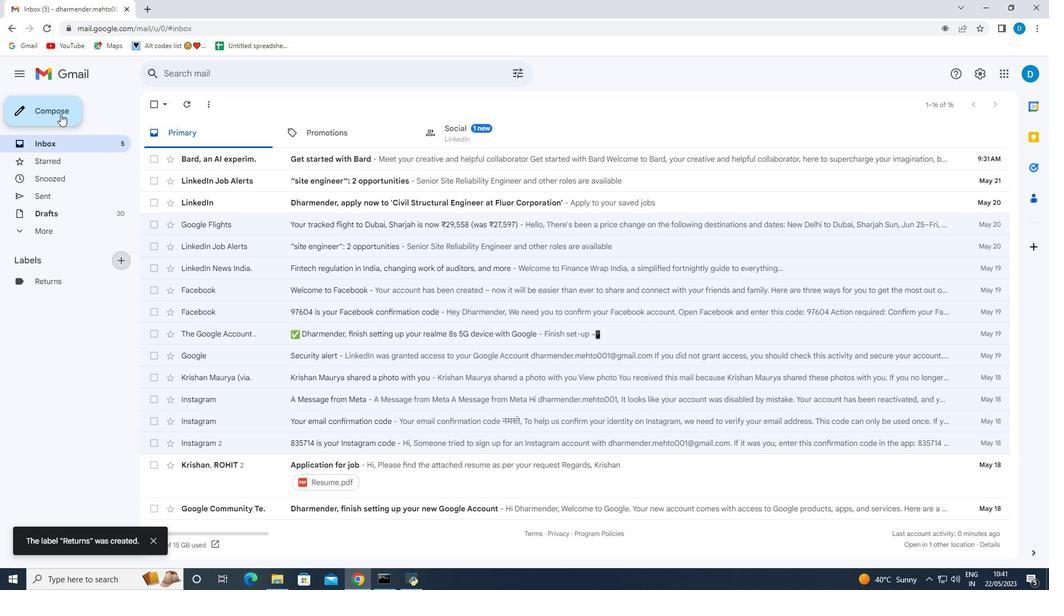 
Action: Mouse pressed left at (61, 112)
Screenshot: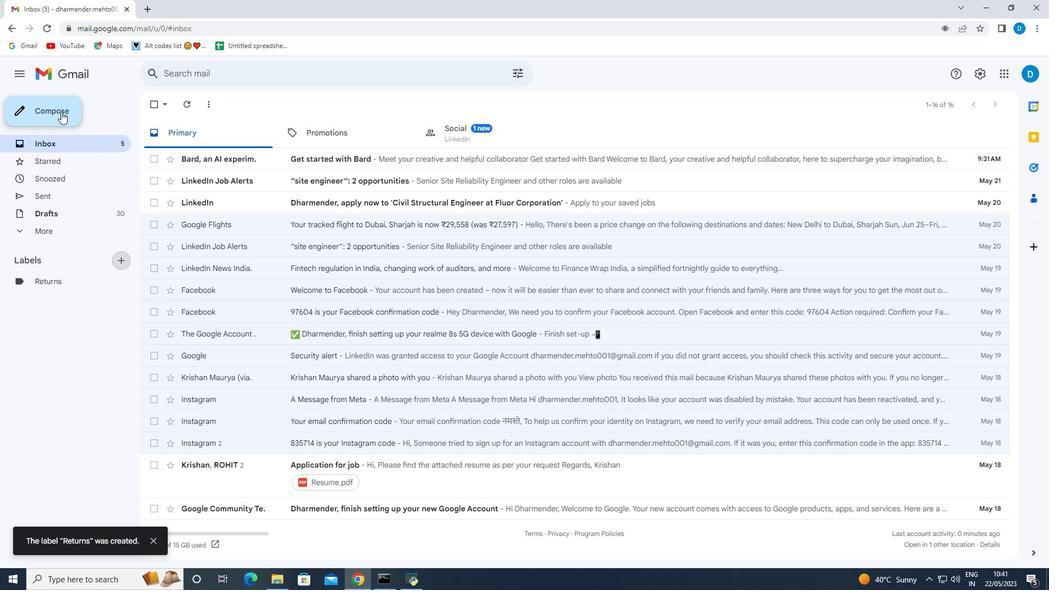 
Action: Mouse moved to (898, 549)
Screenshot: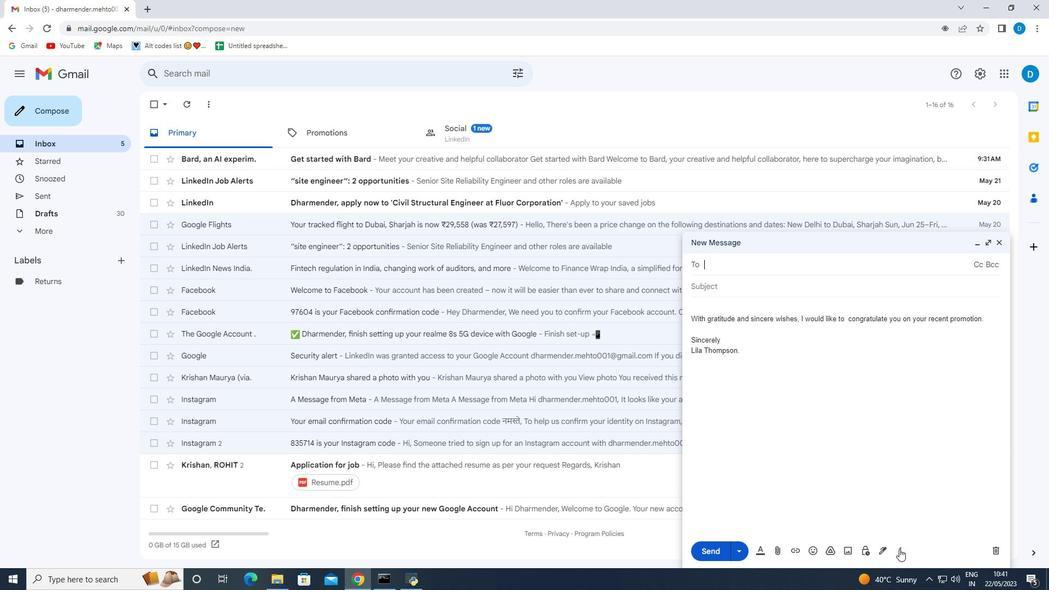 
Action: Mouse pressed left at (898, 549)
Screenshot: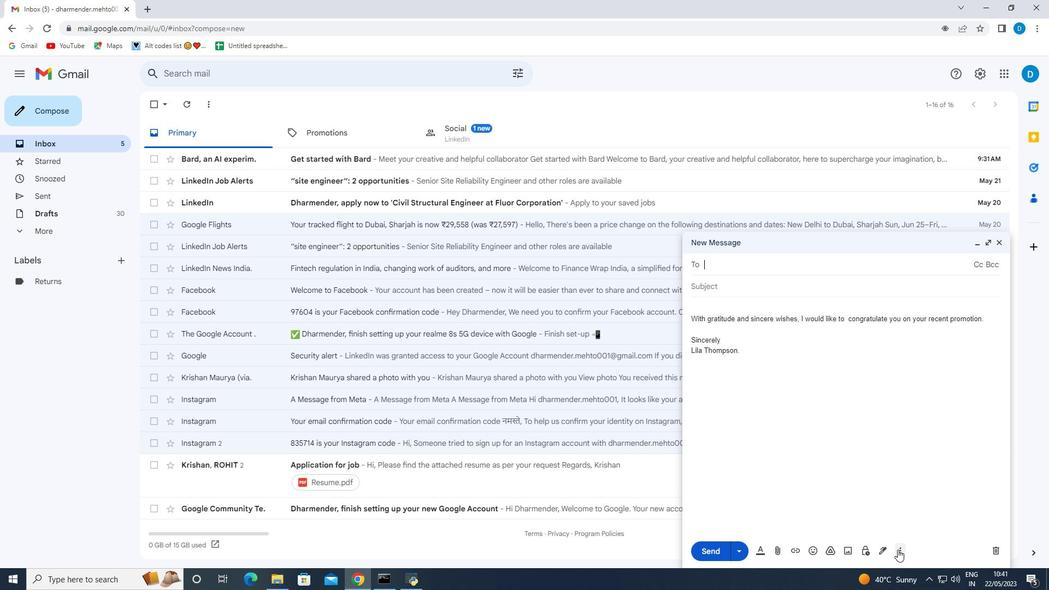 
Action: Mouse moved to (928, 450)
Screenshot: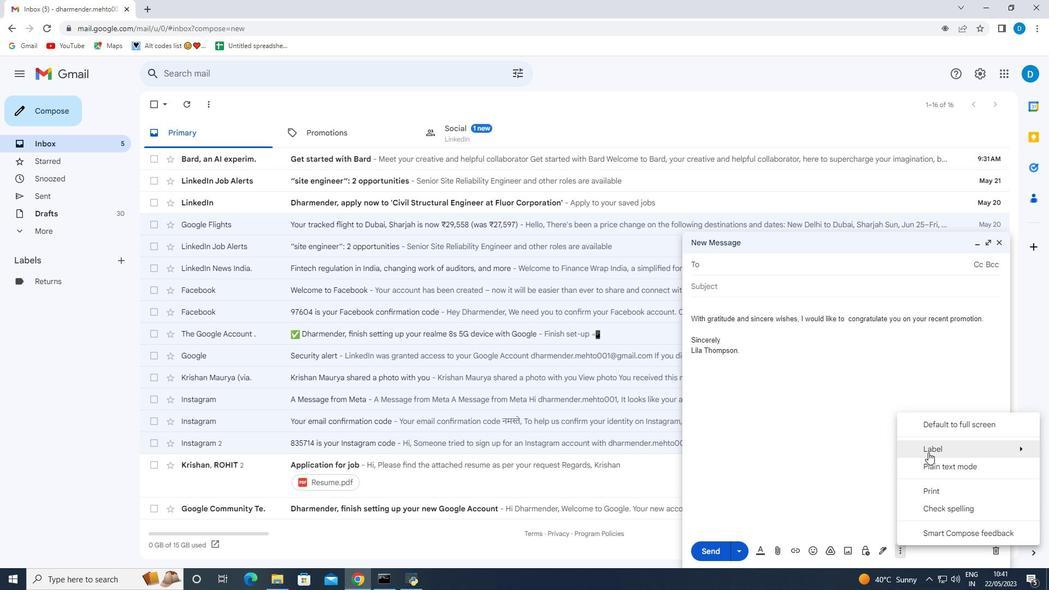 
Action: Mouse pressed left at (928, 450)
Screenshot: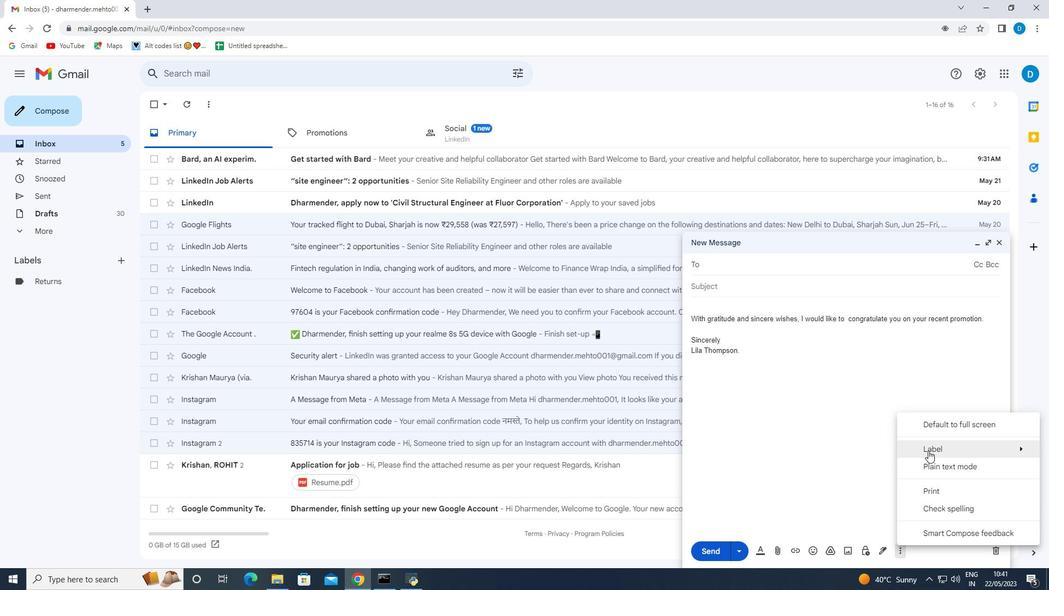 
Action: Mouse moved to (796, 301)
Screenshot: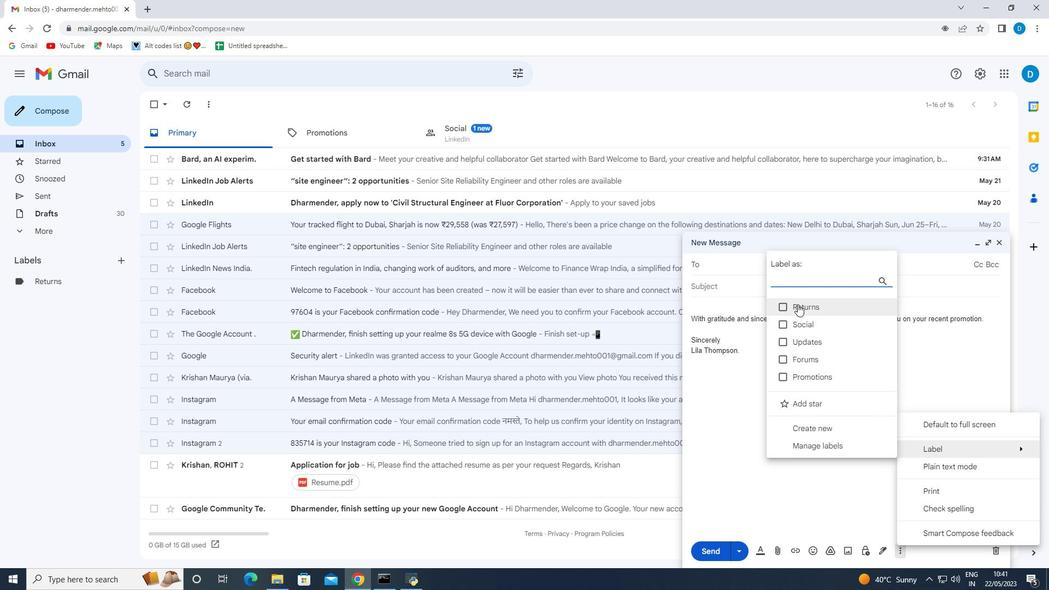 
Action: Mouse pressed left at (796, 301)
Screenshot: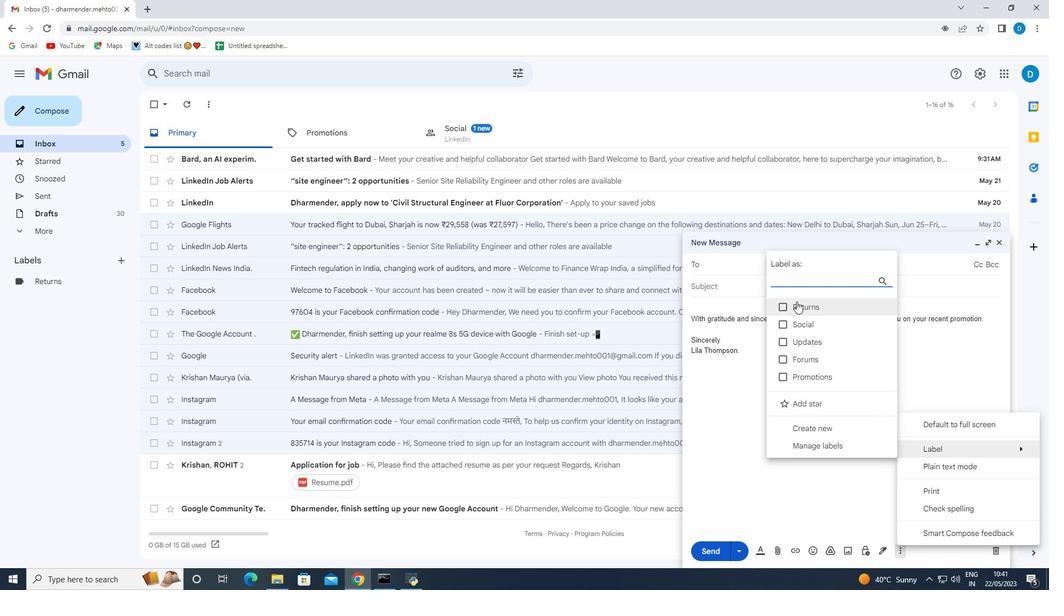 
Action: Mouse moved to (704, 264)
Screenshot: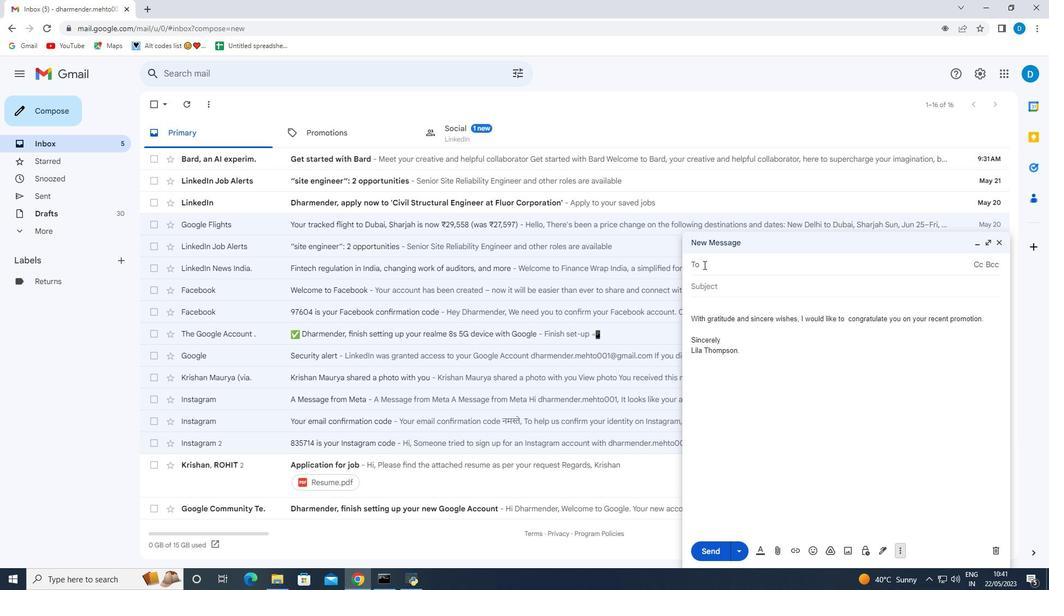 
Action: Mouse pressed left at (704, 264)
Screenshot: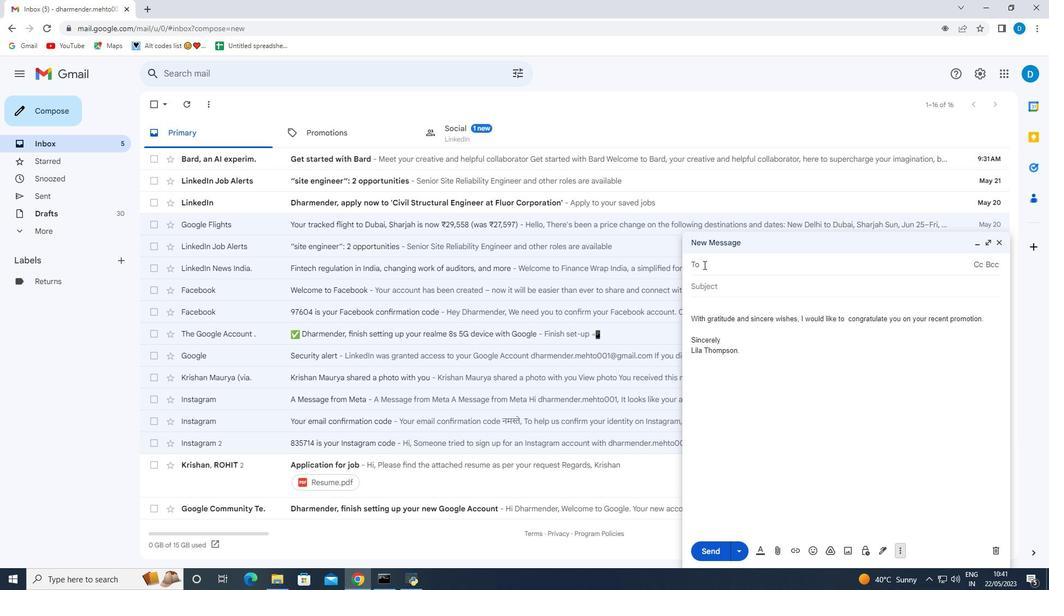 
Action: Key pressed softage.9<Key.shift>@softage.net
Screenshot: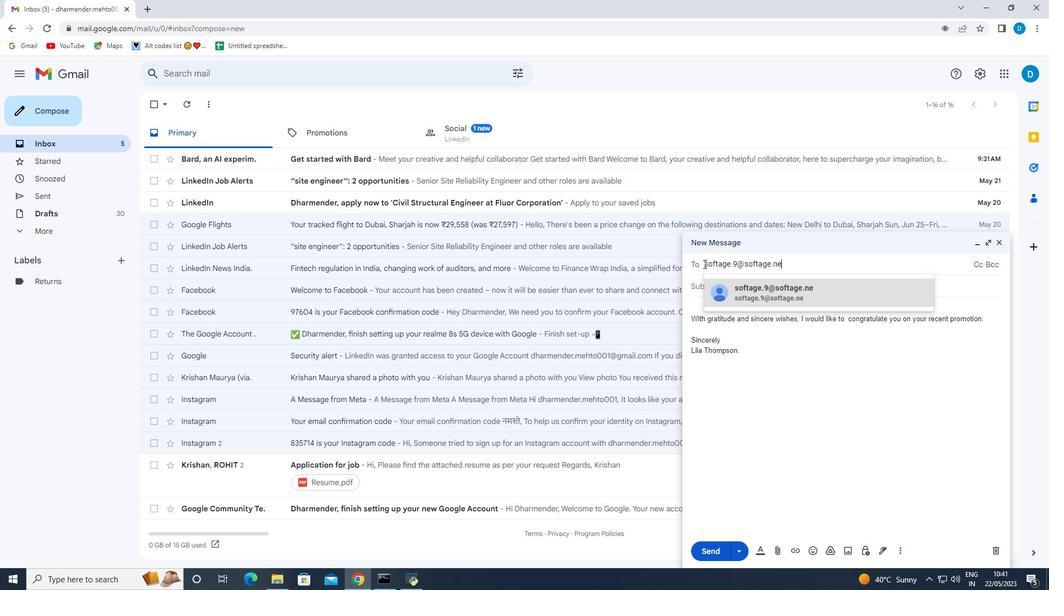 
Action: Mouse moved to (718, 286)
Screenshot: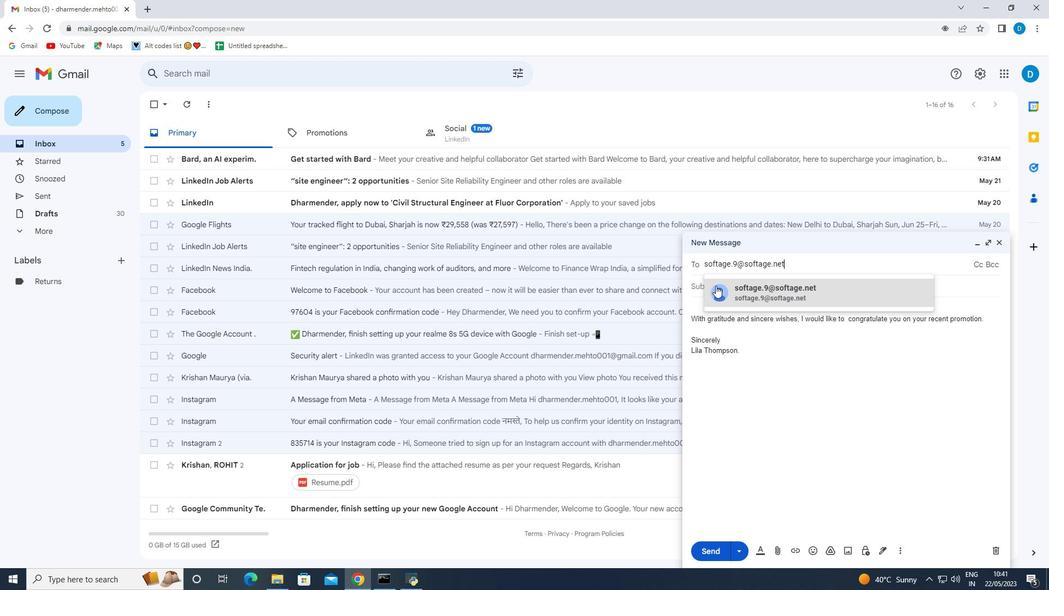 
Action: Mouse pressed left at (718, 286)
Screenshot: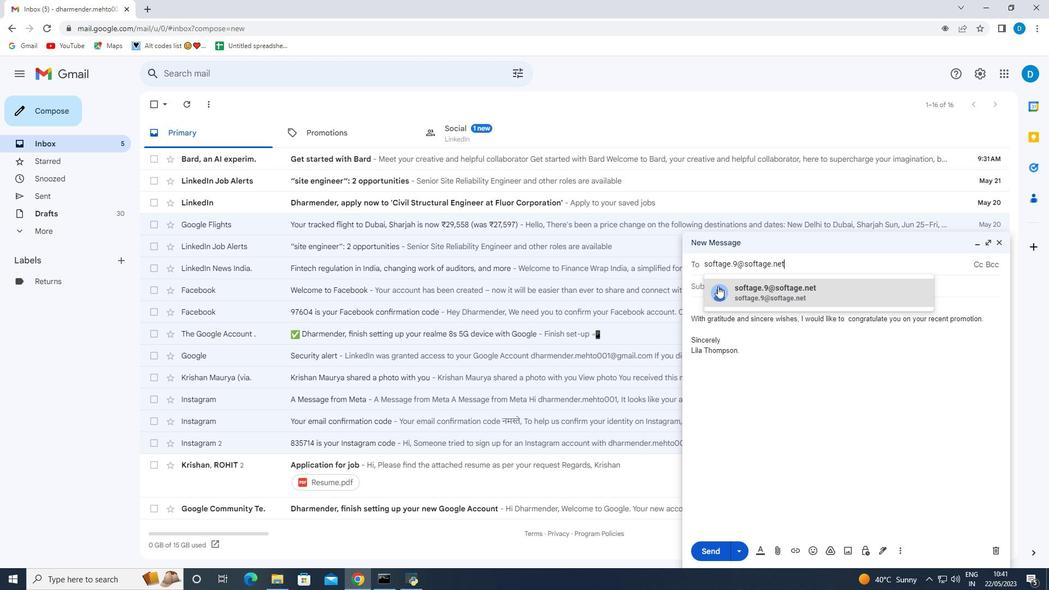 
Action: Mouse moved to (896, 549)
Screenshot: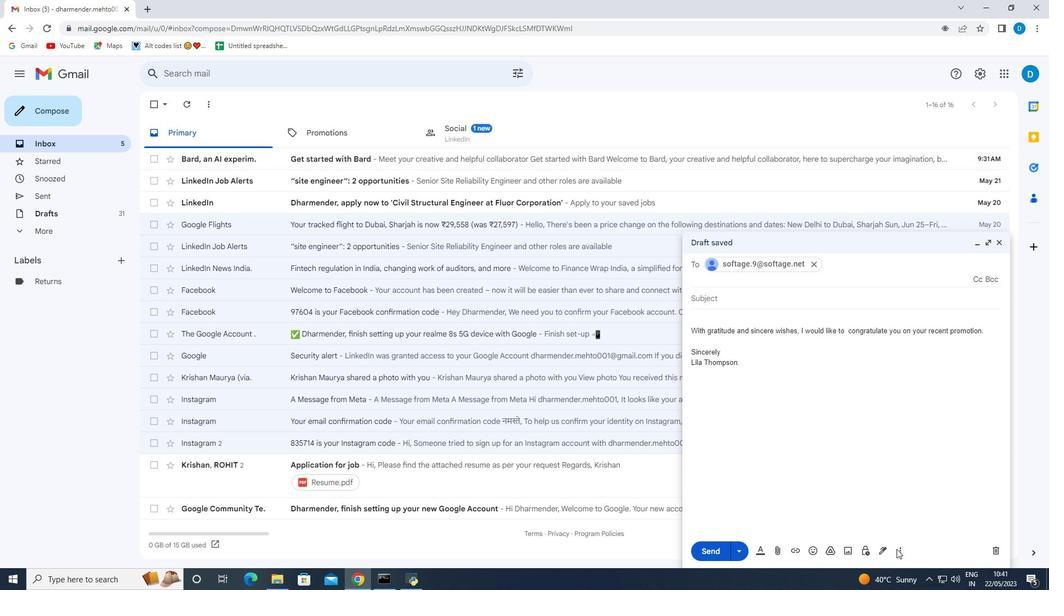 
Action: Mouse pressed left at (896, 549)
Screenshot: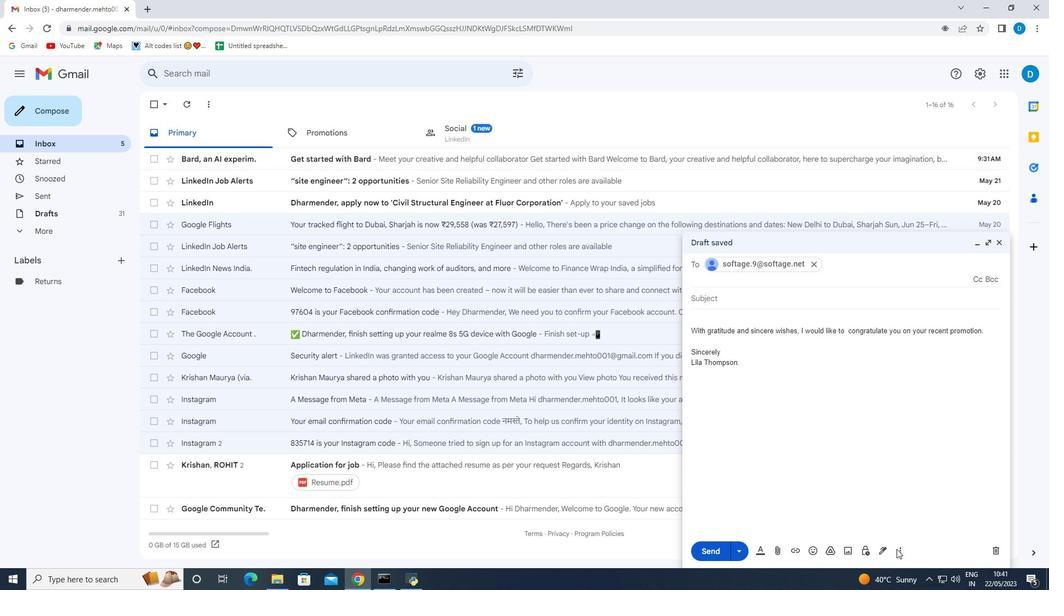 
Action: Mouse moved to (900, 549)
Screenshot: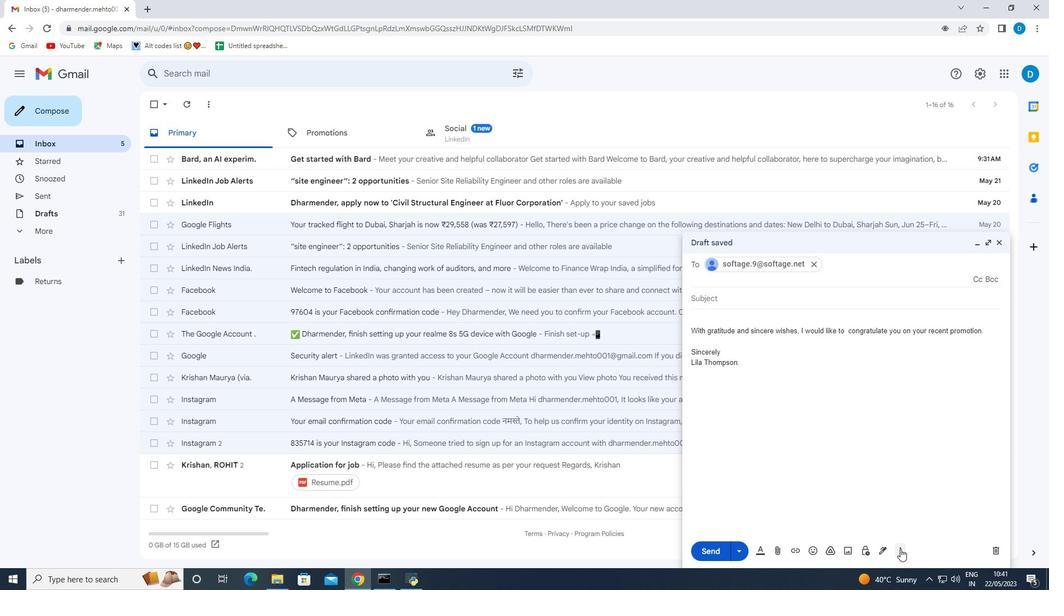 
Action: Mouse pressed left at (900, 549)
Screenshot: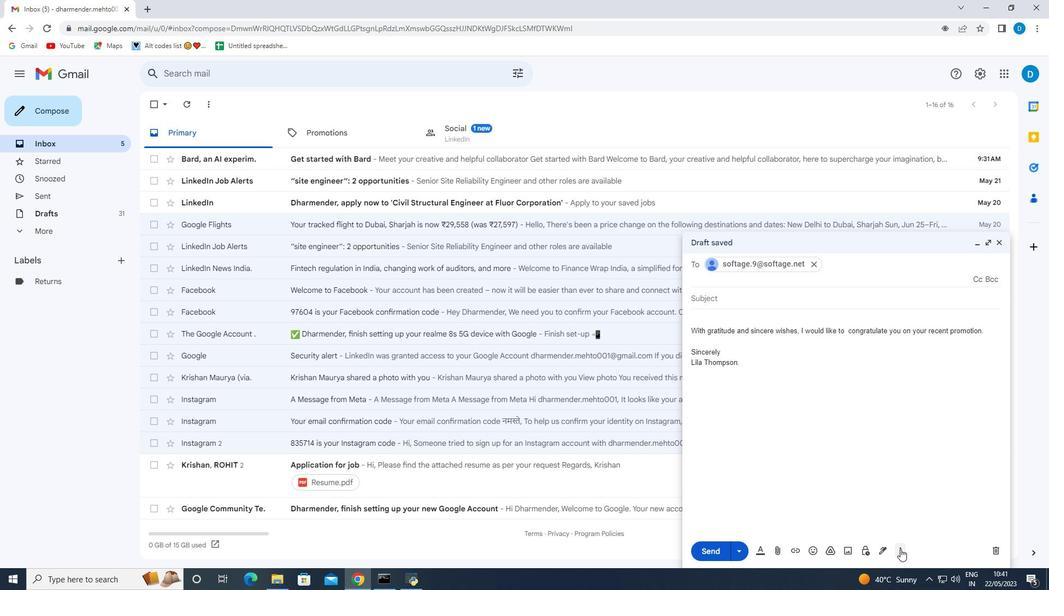 
Action: Mouse moved to (935, 452)
Screenshot: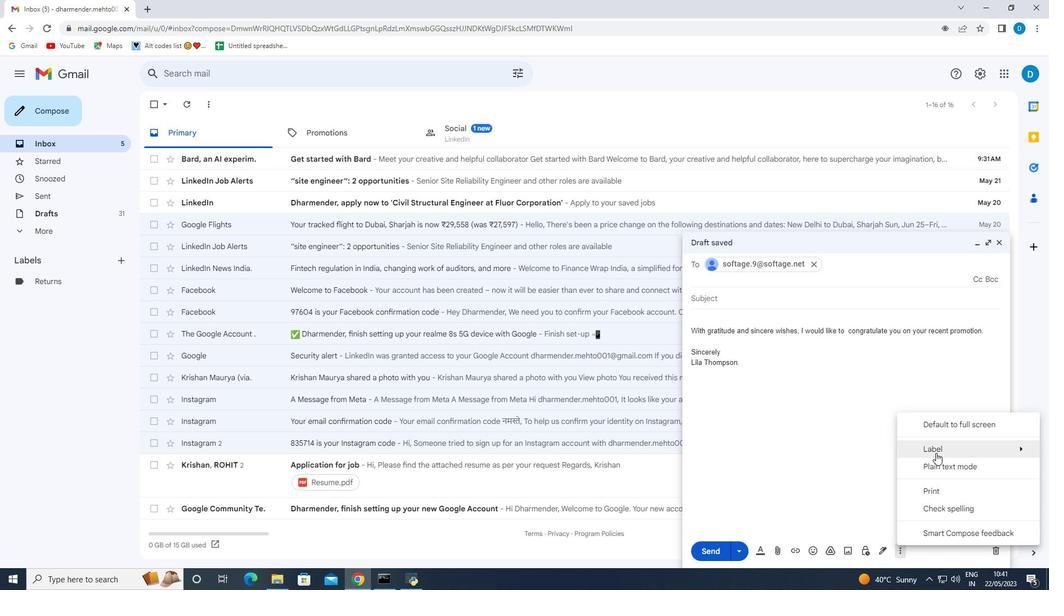 
Action: Mouse pressed left at (935, 452)
Screenshot: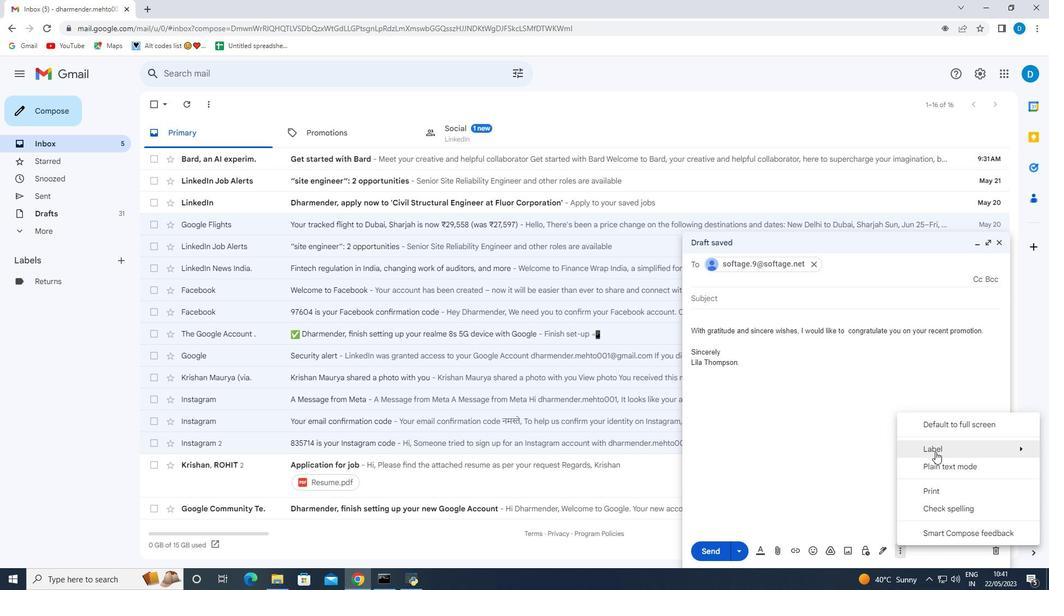 
Action: Mouse moved to (735, 462)
Screenshot: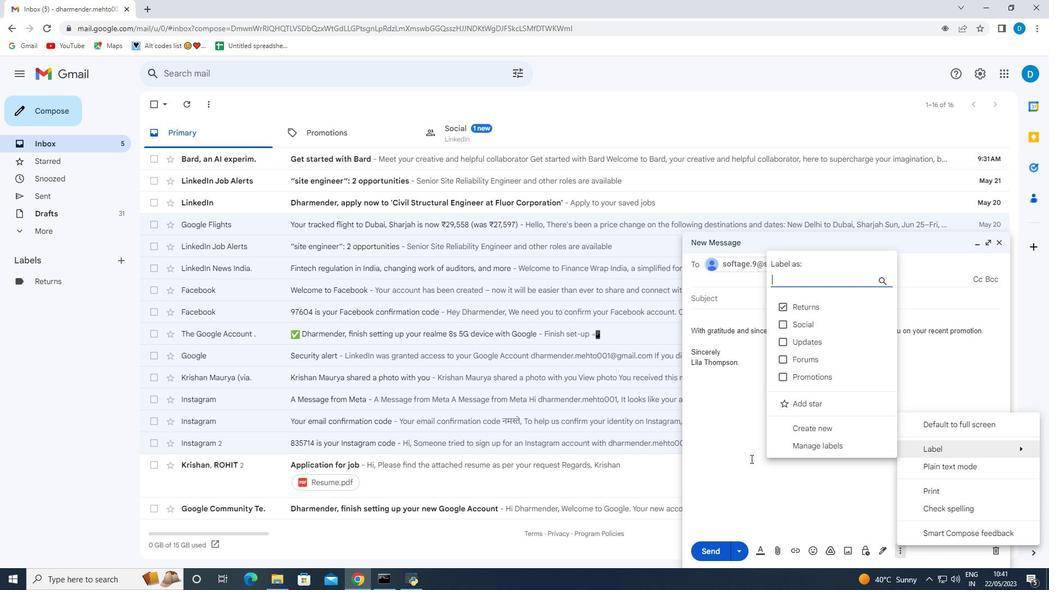 
Action: Mouse pressed left at (735, 462)
Screenshot: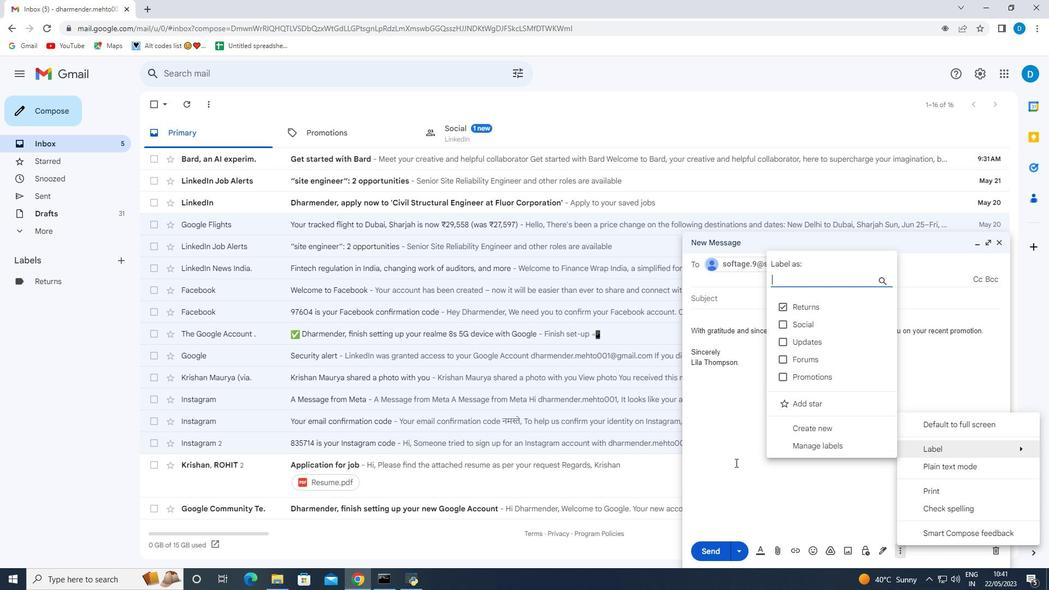 
Action: Mouse moved to (750, 430)
Screenshot: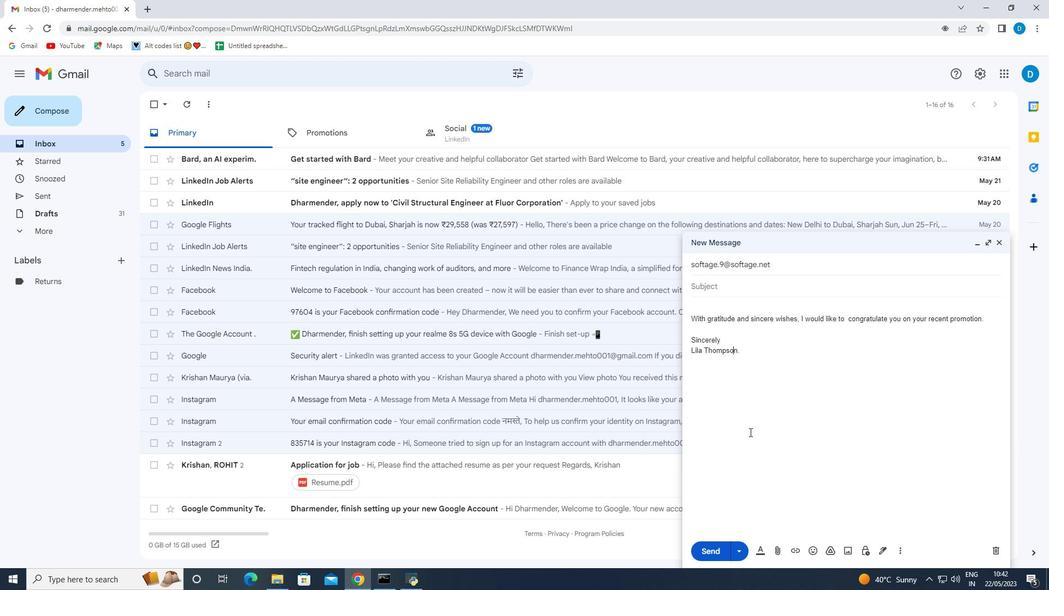 
